 Task: Find connections with filter location Kātrās with filter topic #Projectmanagements with filter profile language German with filter current company Thomson Reuters with filter school Apeejay Stya Education (Svran Foundation) with filter industry Paint, Coating, and Adhesive Manufacturing with filter service category Public Relations with filter keywords title Purchasing Staff
Action: Mouse moved to (144, 248)
Screenshot: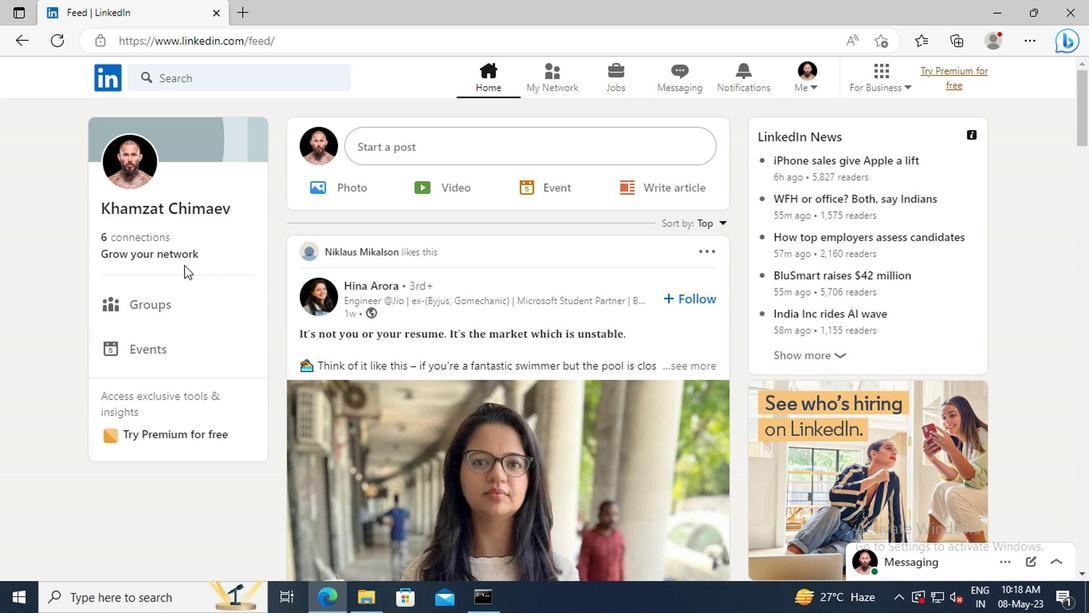 
Action: Mouse pressed left at (144, 248)
Screenshot: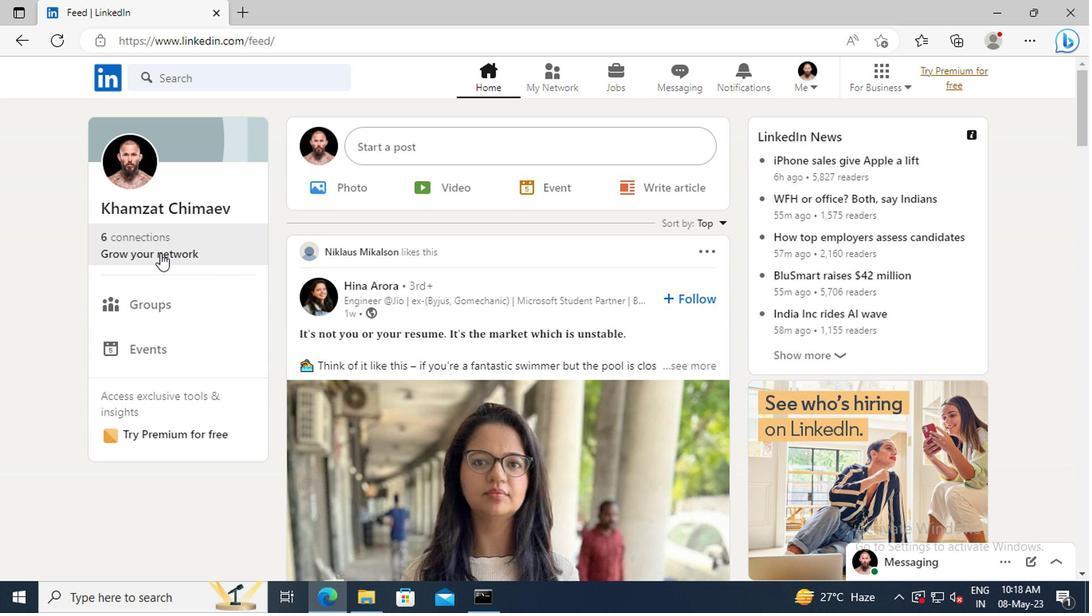 
Action: Mouse moved to (160, 171)
Screenshot: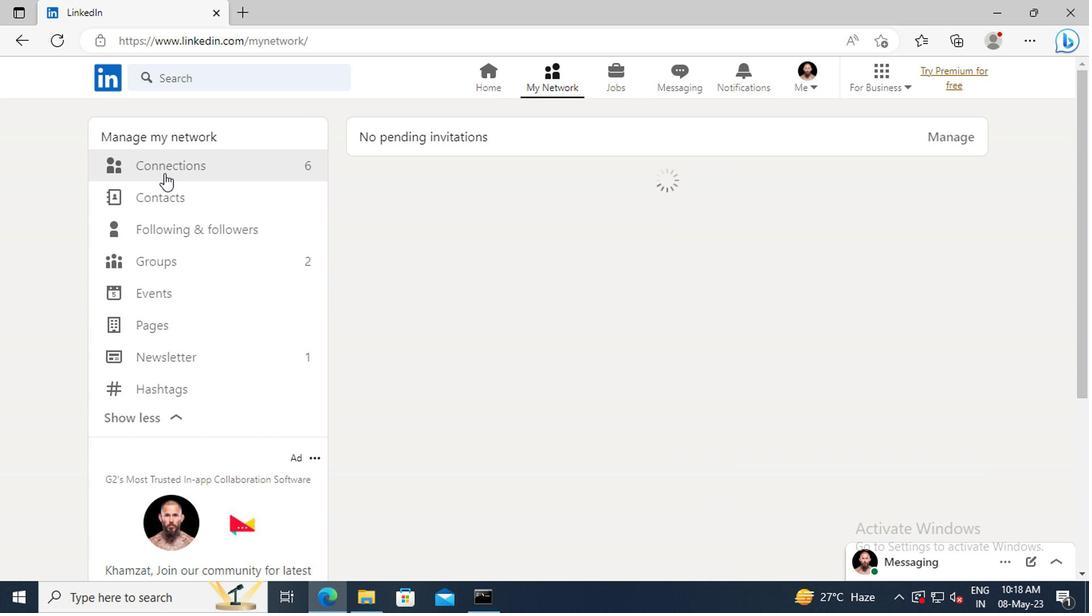 
Action: Mouse pressed left at (160, 171)
Screenshot: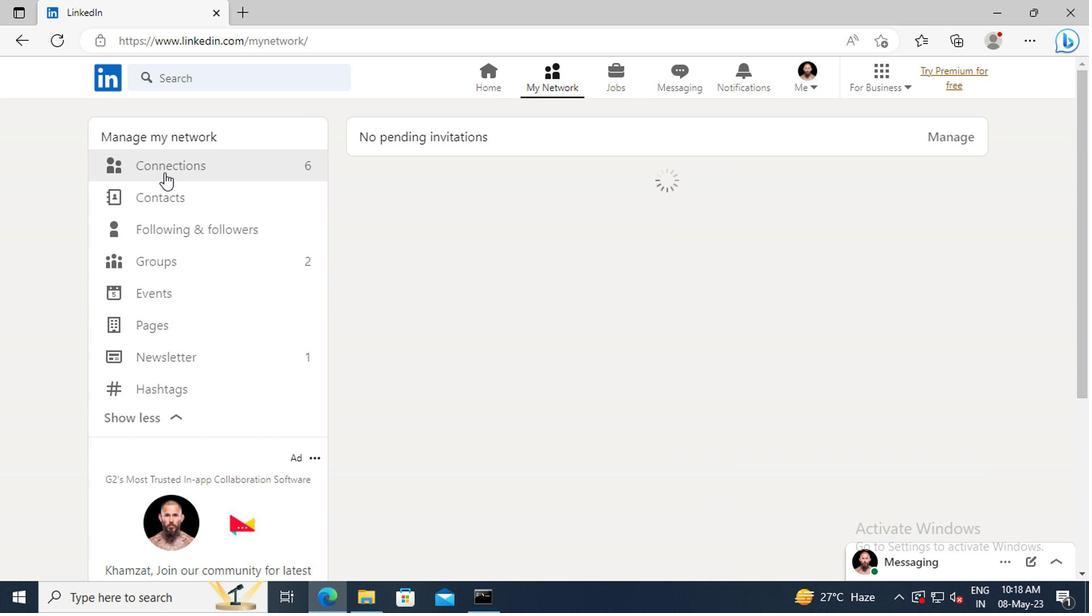
Action: Mouse moved to (653, 173)
Screenshot: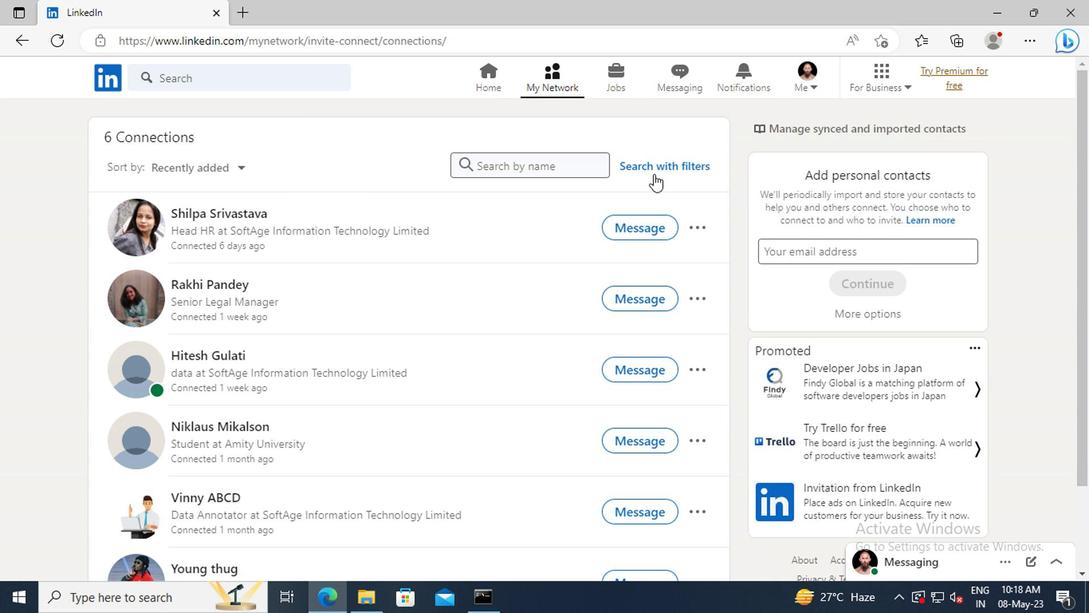 
Action: Mouse pressed left at (653, 173)
Screenshot: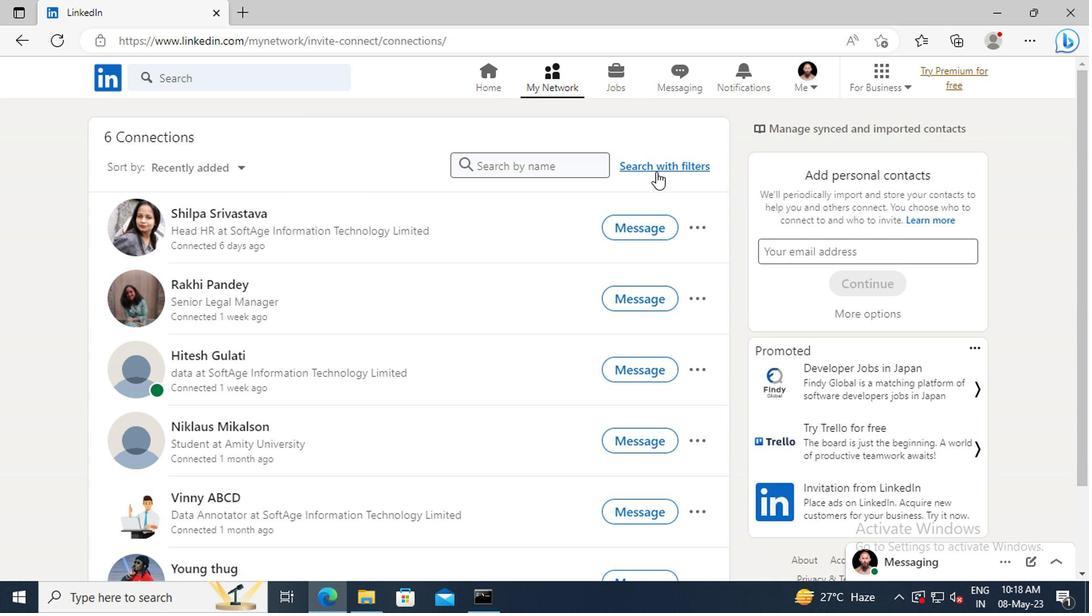 
Action: Mouse moved to (599, 126)
Screenshot: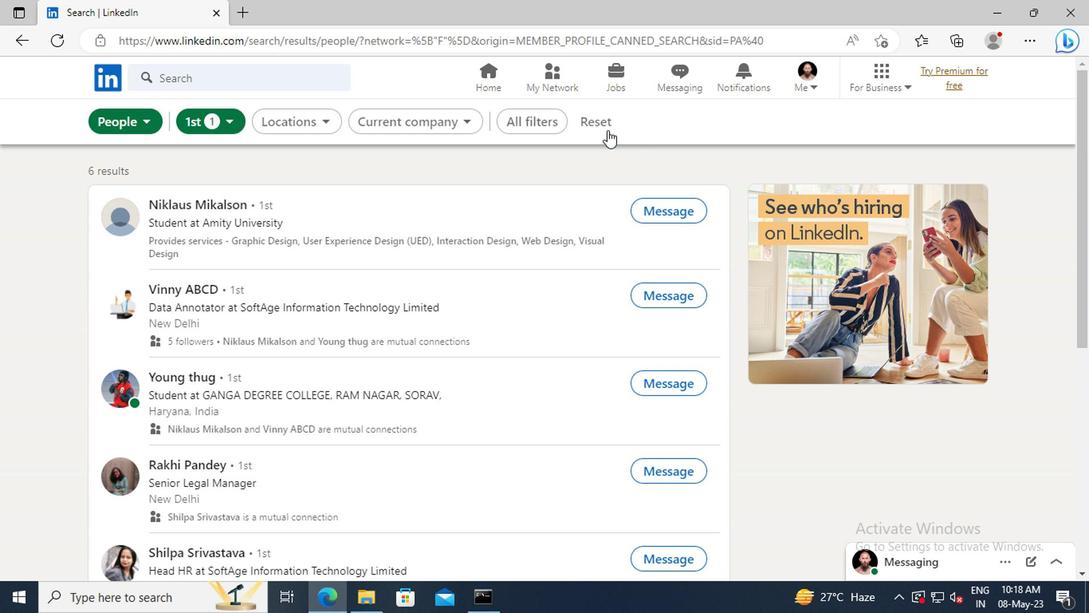 
Action: Mouse pressed left at (599, 126)
Screenshot: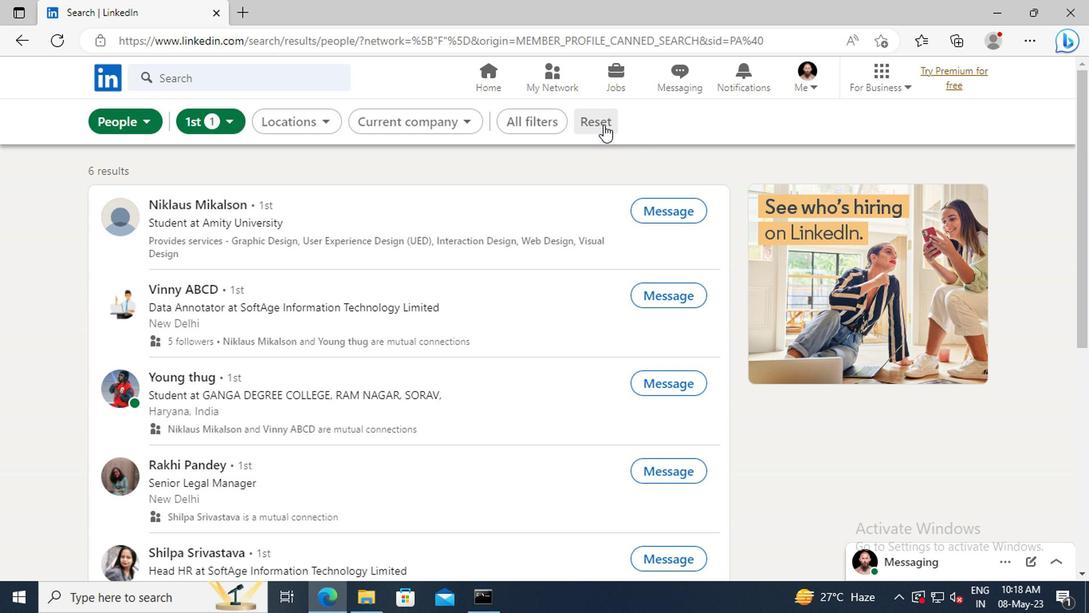 
Action: Mouse moved to (581, 126)
Screenshot: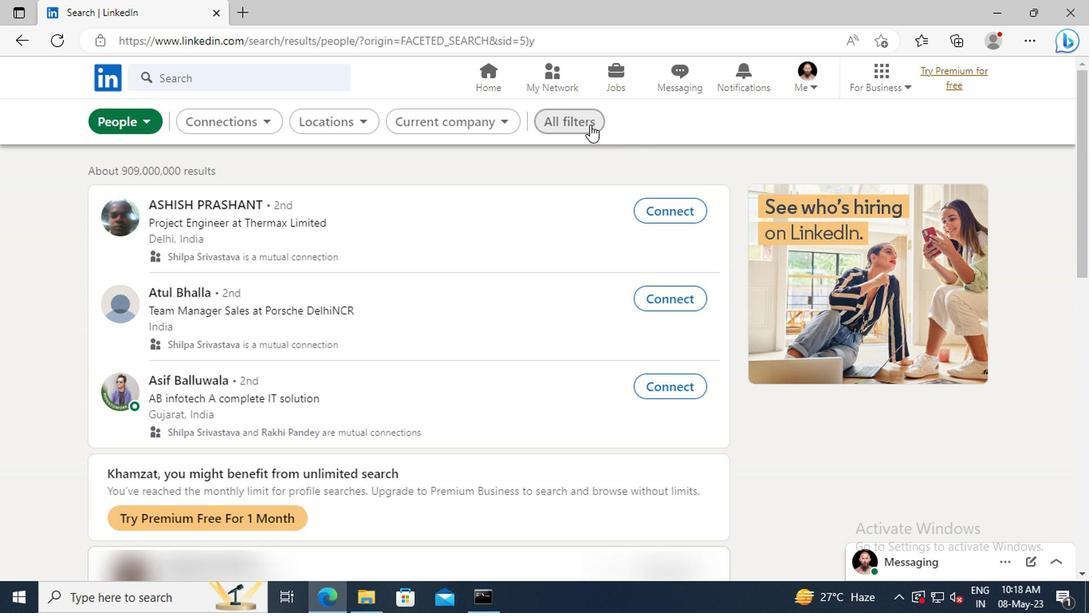 
Action: Mouse pressed left at (581, 126)
Screenshot: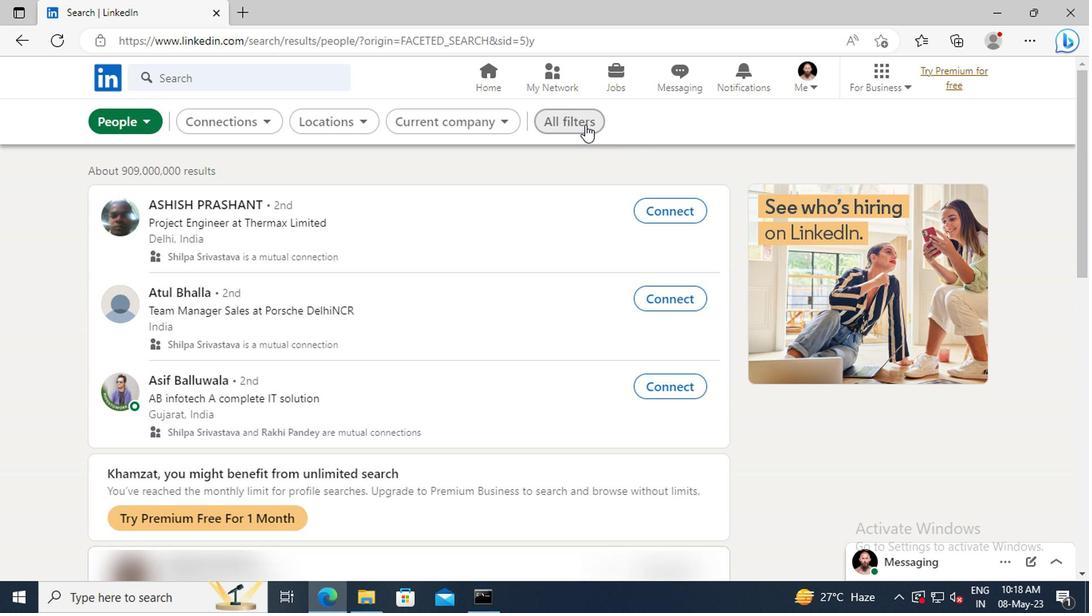 
Action: Mouse moved to (896, 289)
Screenshot: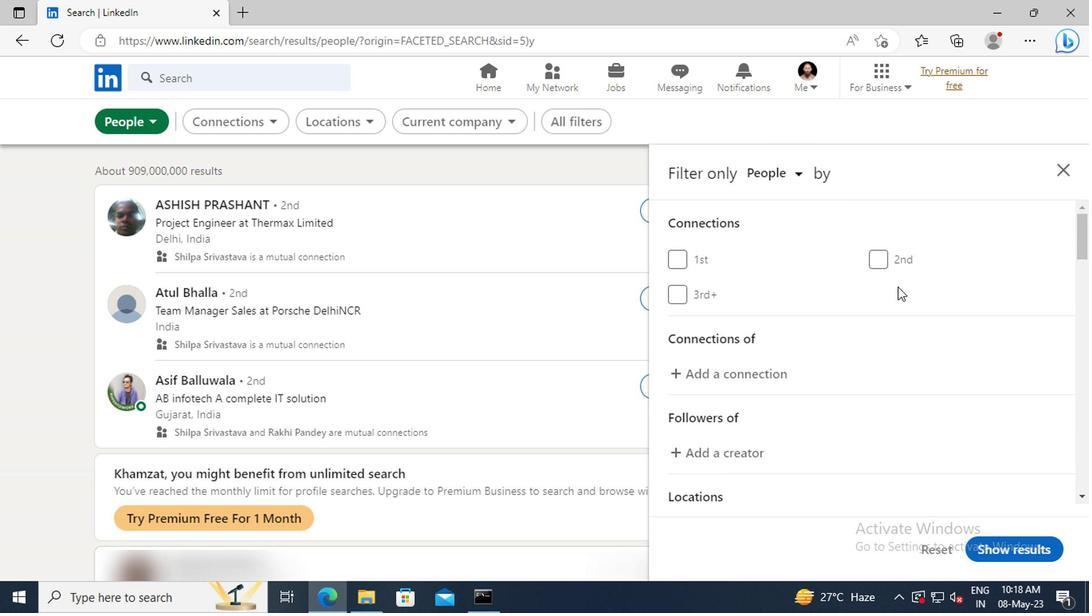 
Action: Mouse scrolled (896, 288) with delta (0, -1)
Screenshot: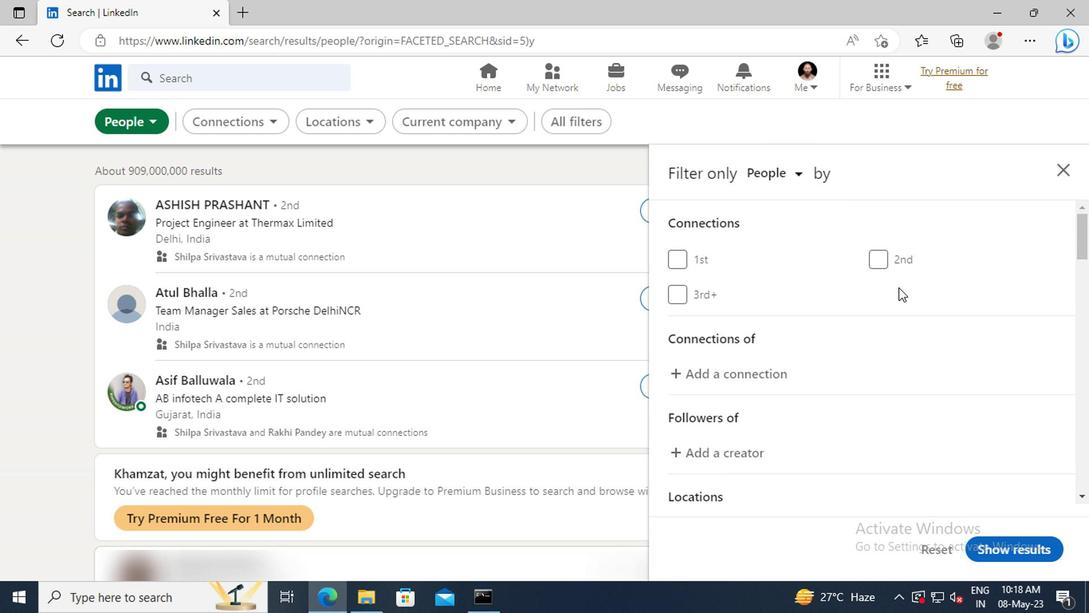 
Action: Mouse scrolled (896, 288) with delta (0, -1)
Screenshot: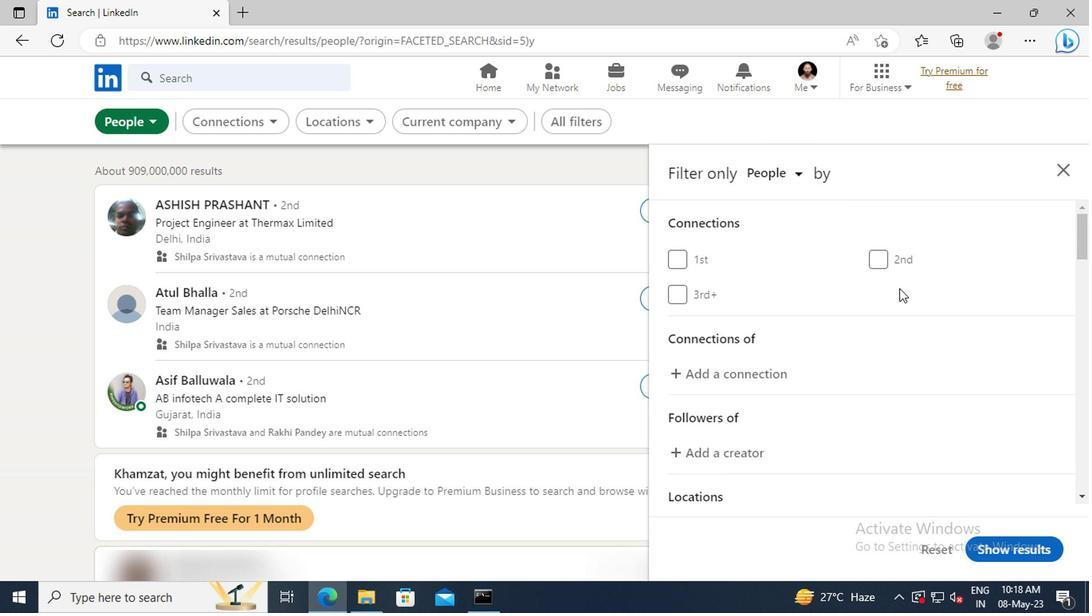 
Action: Mouse scrolled (896, 288) with delta (0, -1)
Screenshot: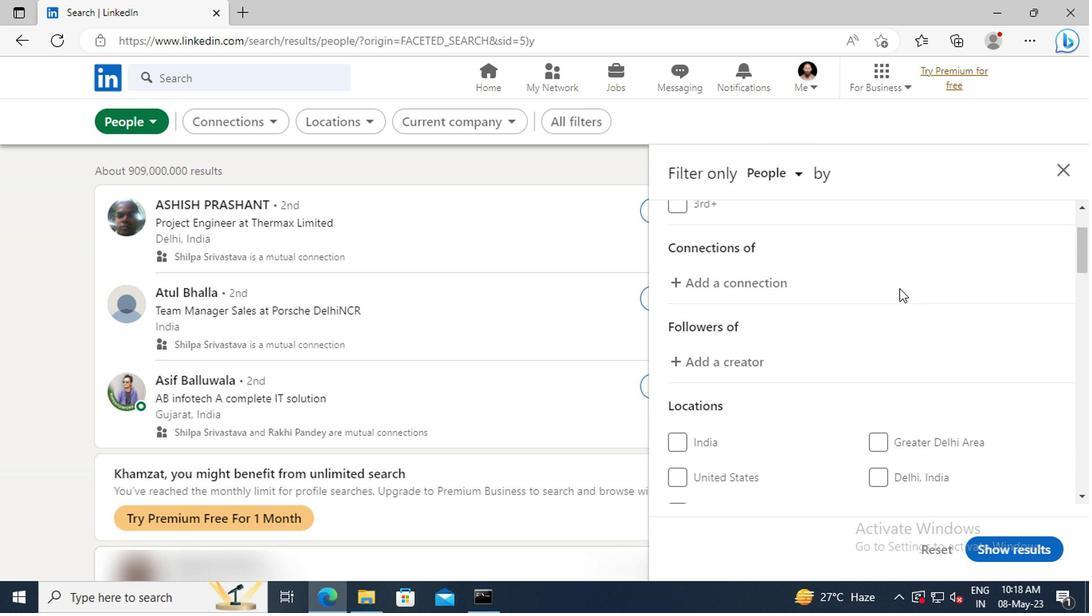 
Action: Mouse scrolled (896, 288) with delta (0, -1)
Screenshot: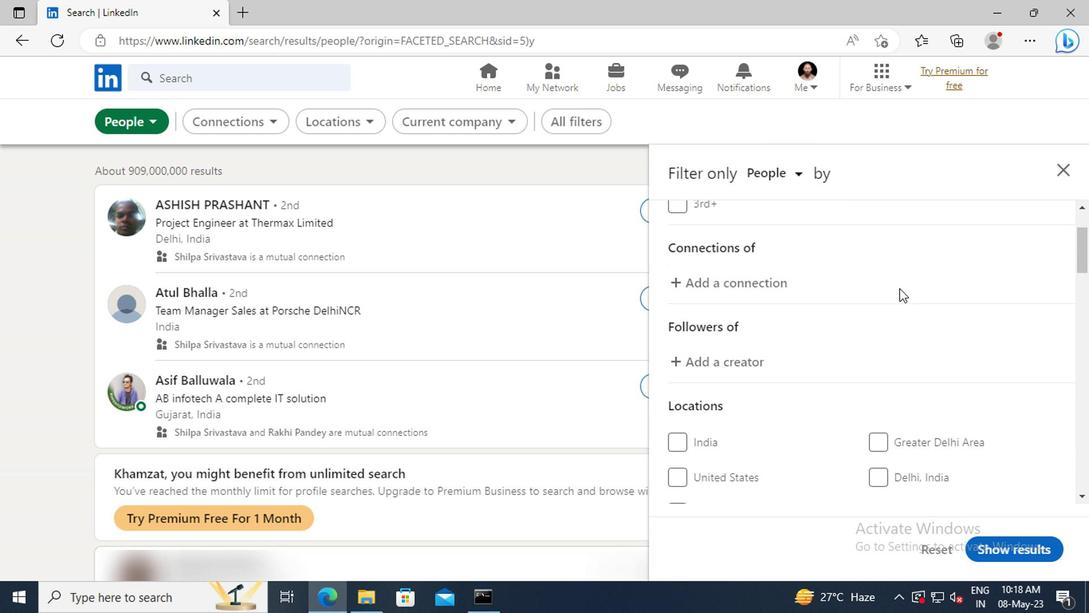 
Action: Mouse scrolled (896, 288) with delta (0, -1)
Screenshot: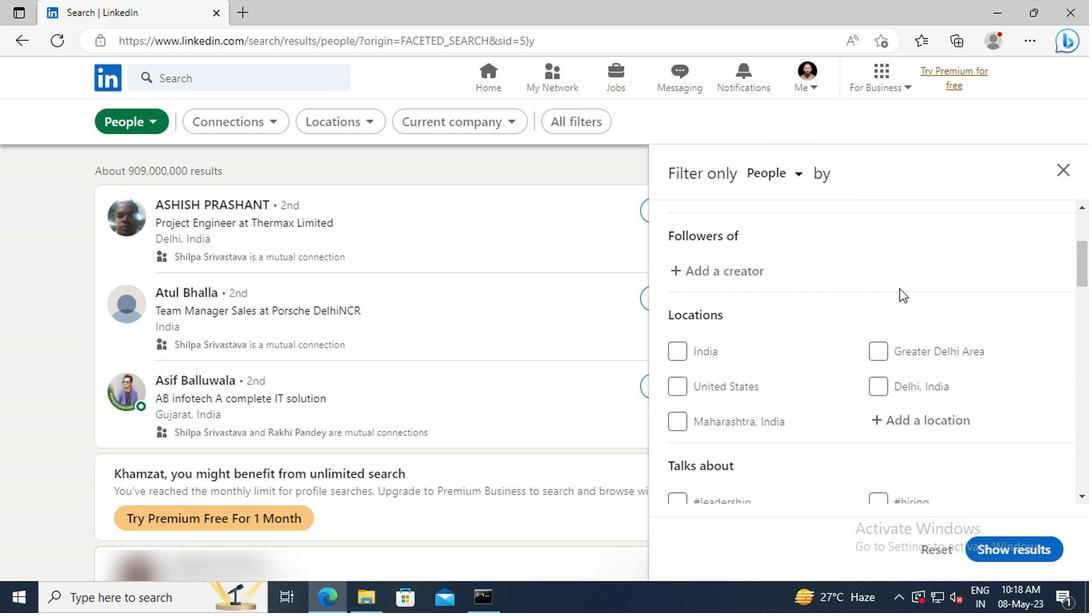 
Action: Mouse moved to (898, 371)
Screenshot: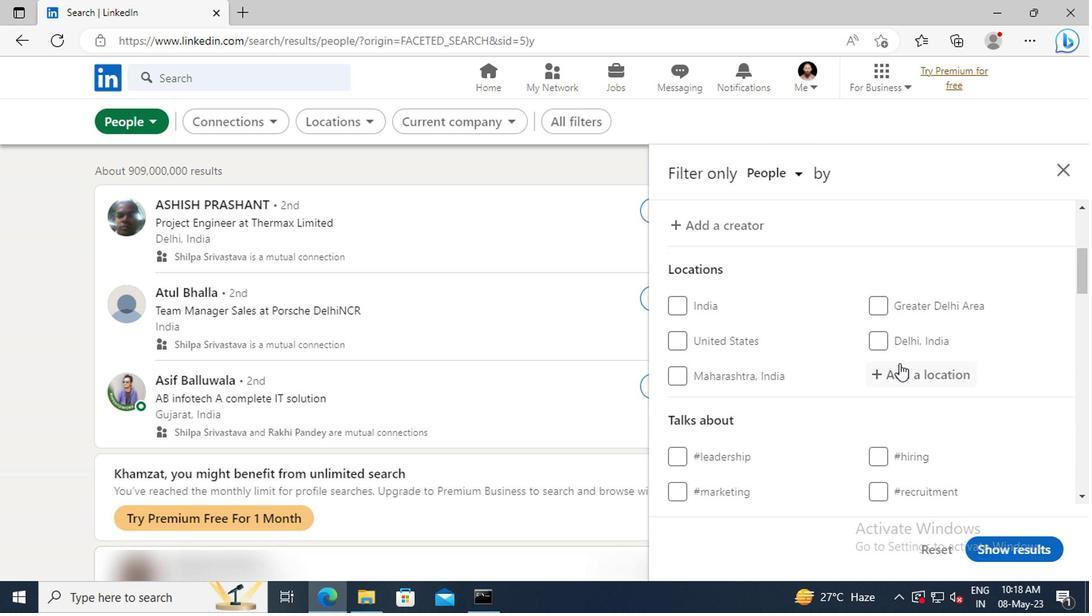
Action: Mouse pressed left at (898, 371)
Screenshot: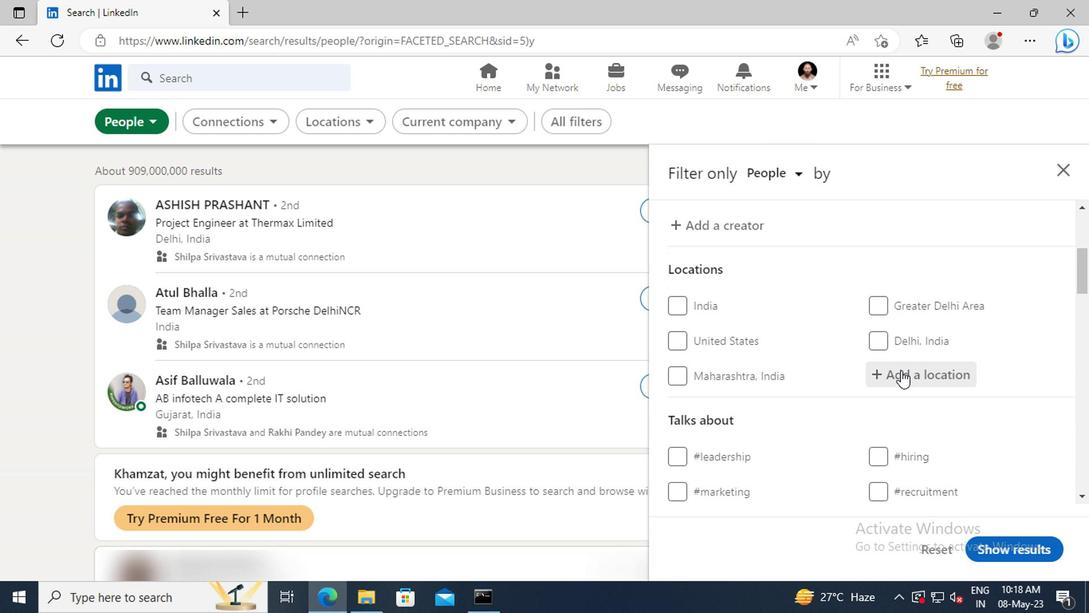 
Action: Mouse moved to (898, 372)
Screenshot: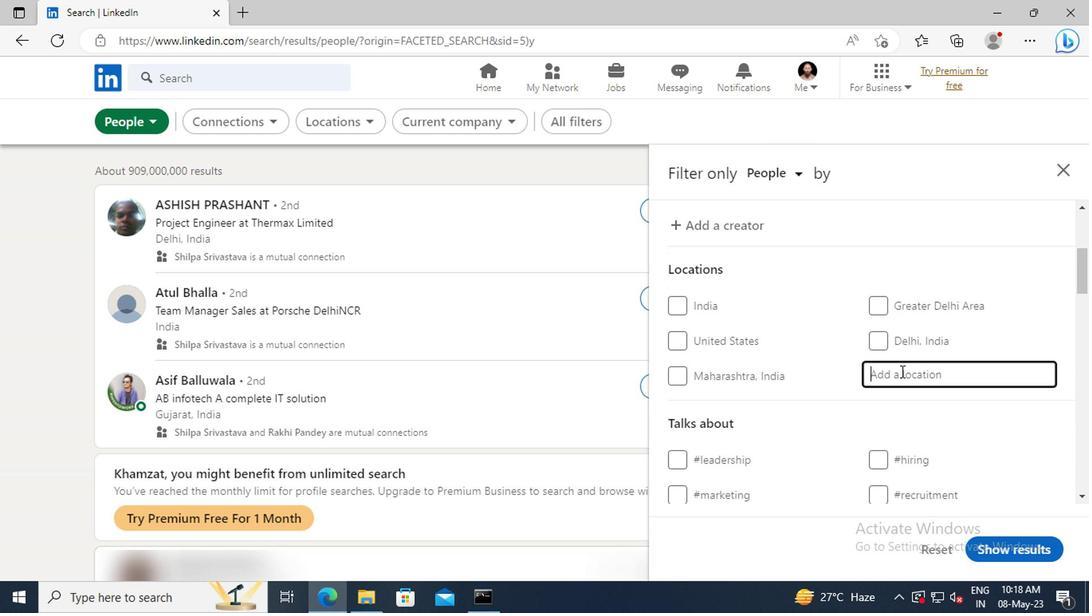 
Action: Key pressed <Key.shift>KATRAS<Key.enter>
Screenshot: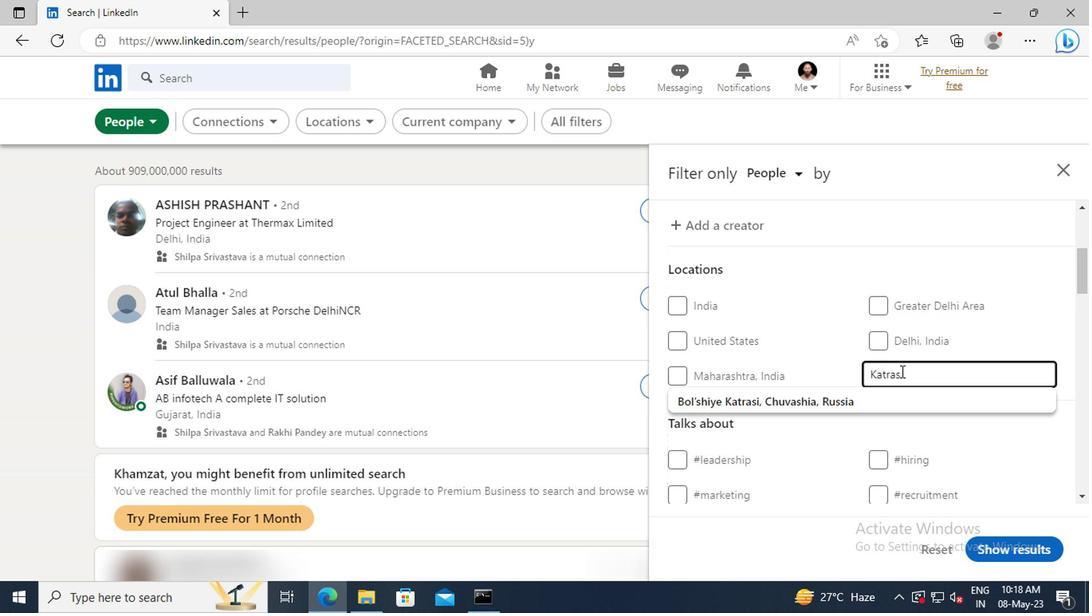 
Action: Mouse moved to (898, 372)
Screenshot: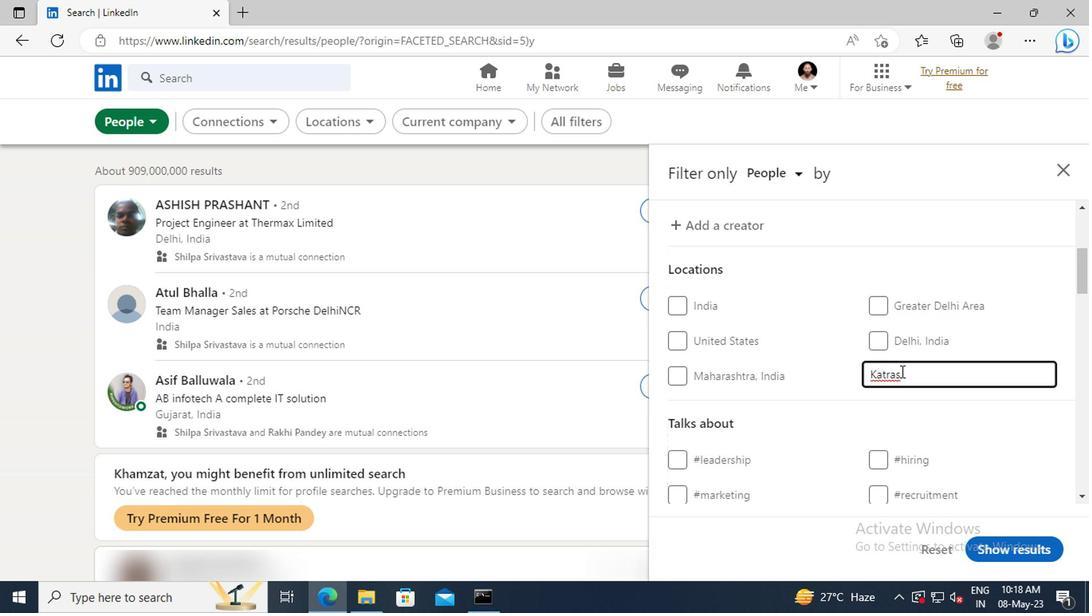 
Action: Mouse scrolled (898, 371) with delta (0, 0)
Screenshot: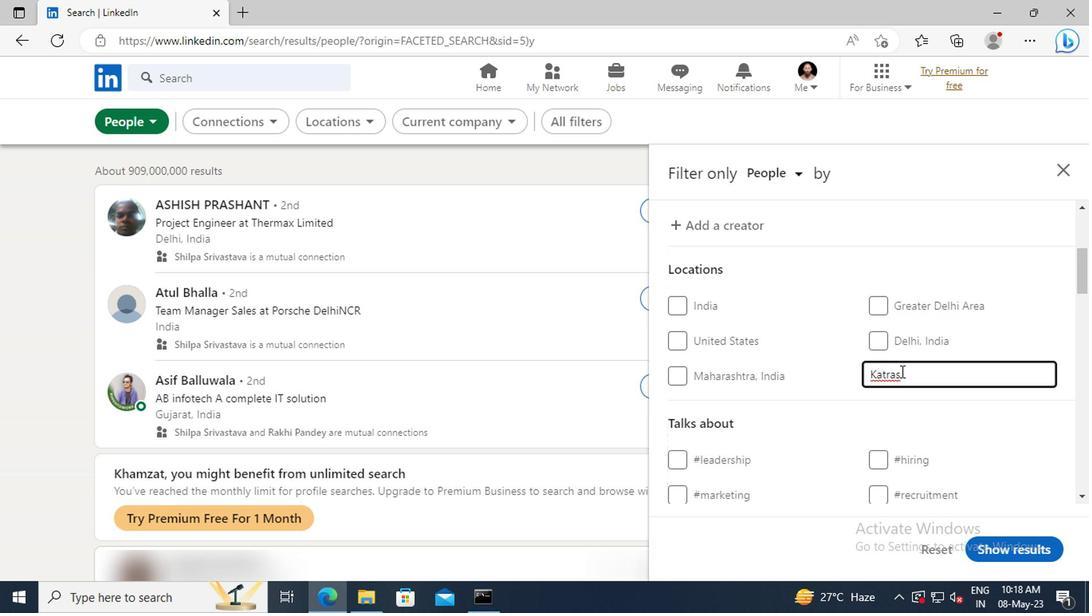 
Action: Mouse scrolled (898, 371) with delta (0, 0)
Screenshot: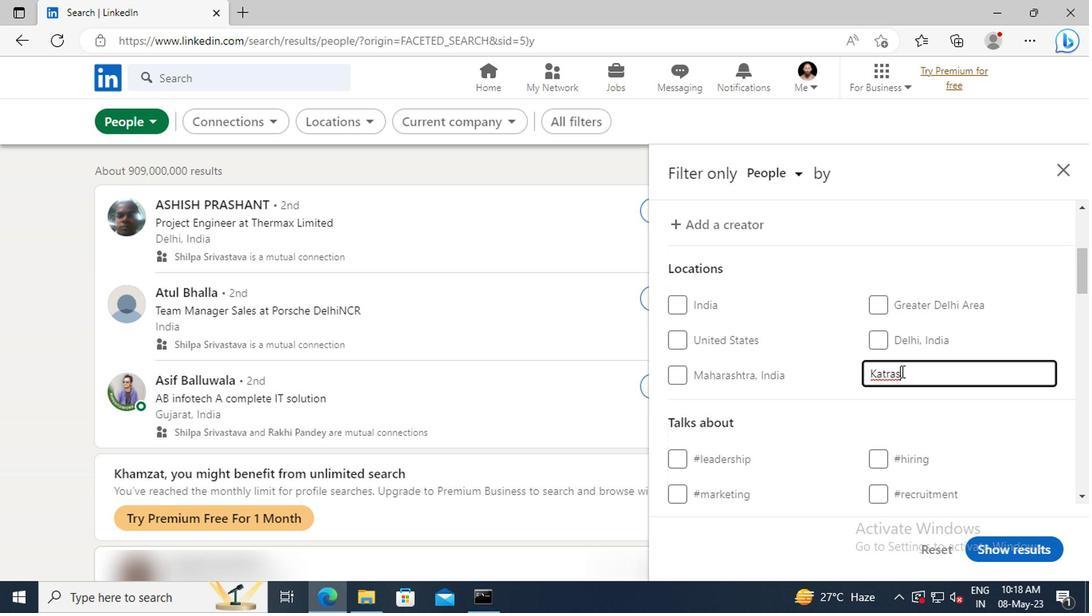 
Action: Mouse moved to (896, 366)
Screenshot: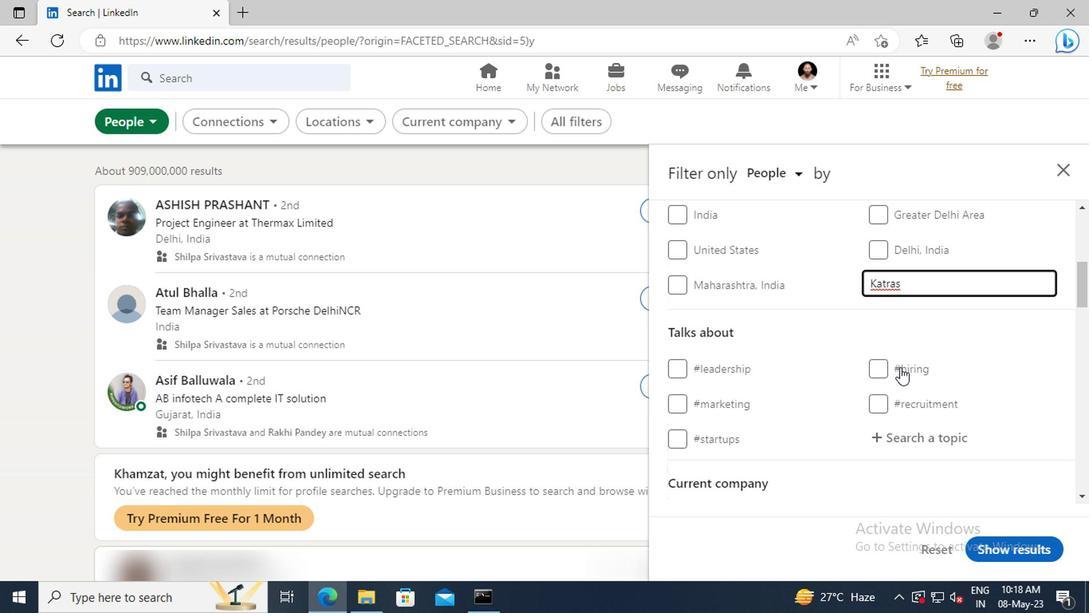 
Action: Mouse scrolled (896, 364) with delta (0, -1)
Screenshot: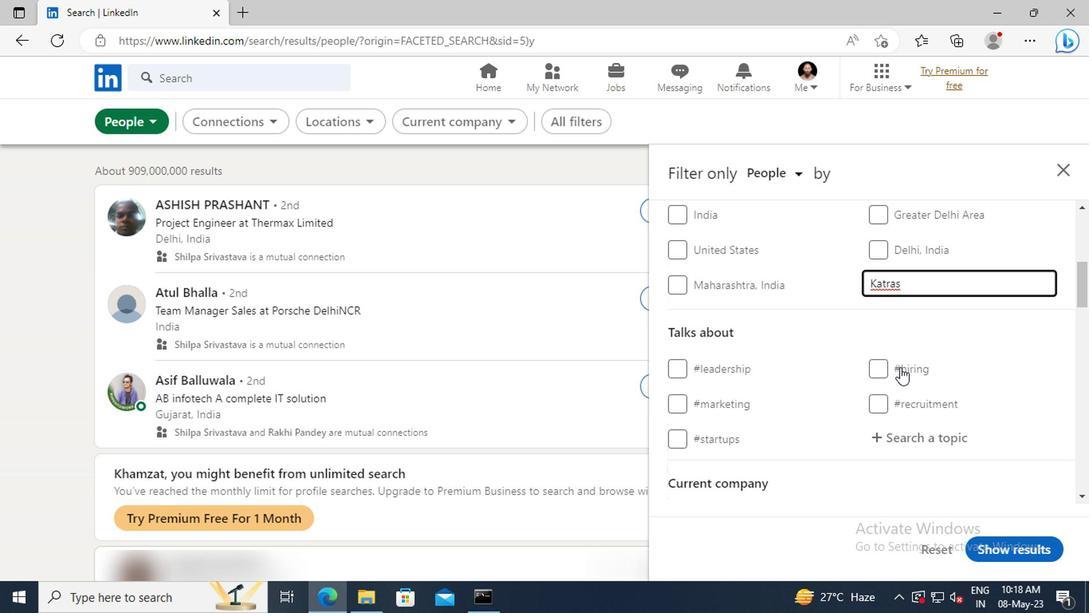 
Action: Mouse moved to (894, 392)
Screenshot: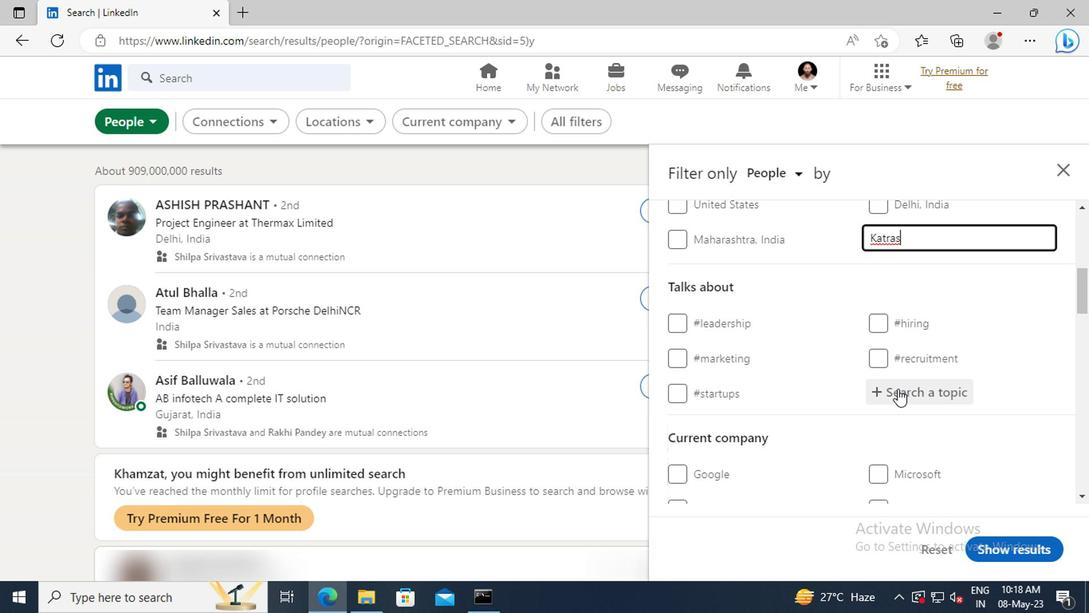 
Action: Mouse pressed left at (894, 392)
Screenshot: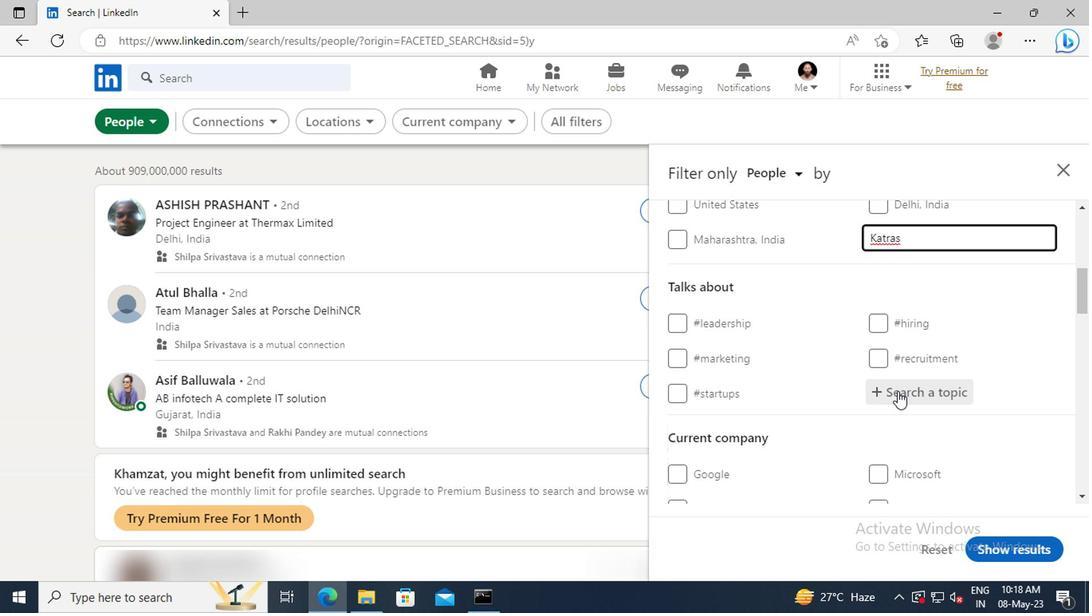 
Action: Key pressed <Key.shift>PROJECTMANAGEMENTS<Key.enter>
Screenshot: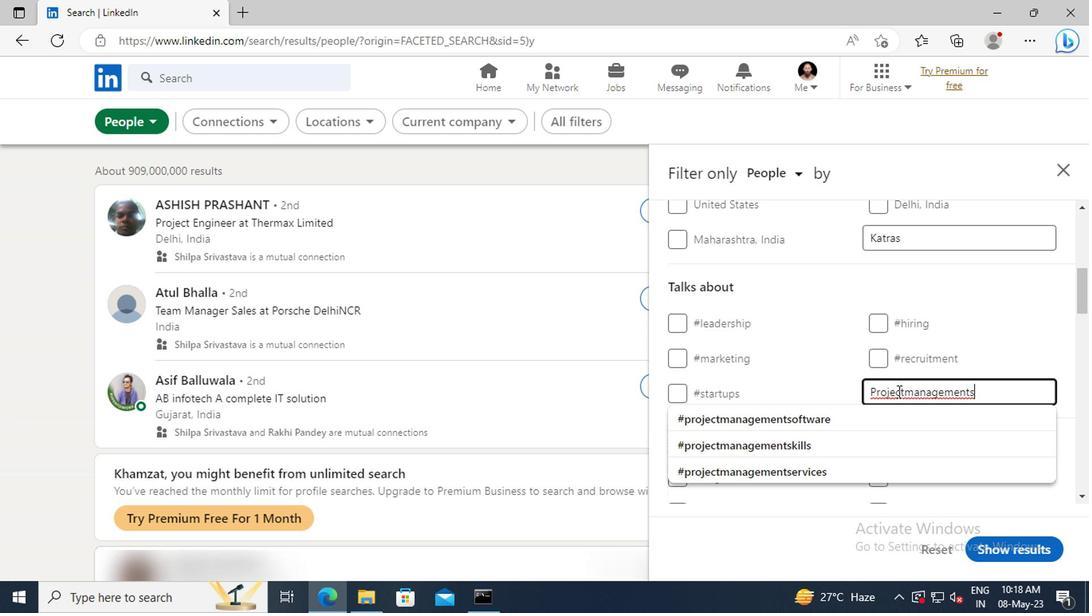 
Action: Mouse scrolled (894, 391) with delta (0, 0)
Screenshot: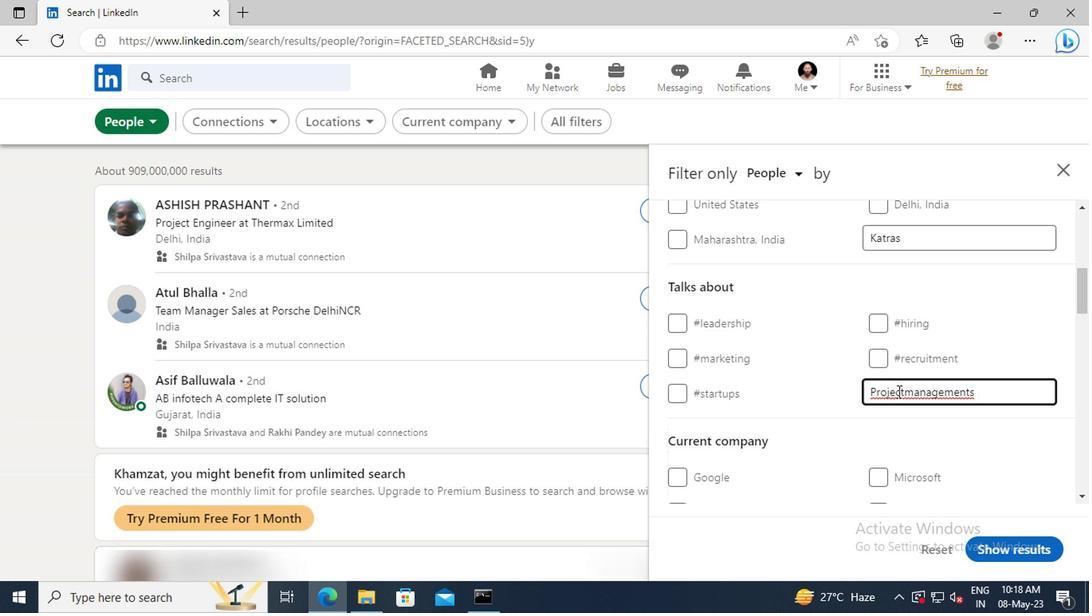 
Action: Mouse scrolled (894, 391) with delta (0, 0)
Screenshot: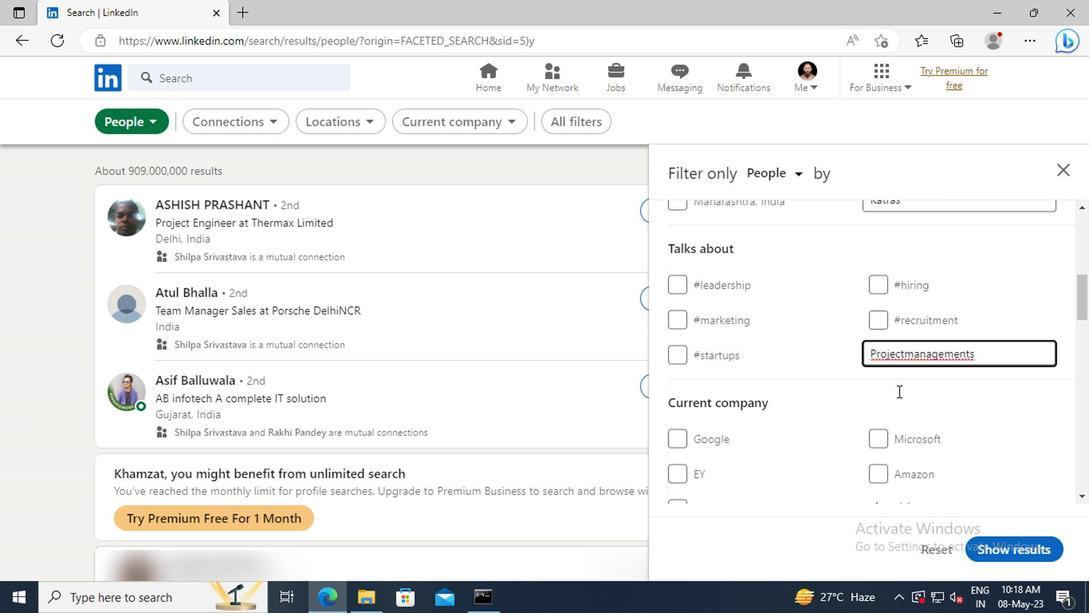 
Action: Mouse scrolled (894, 391) with delta (0, 0)
Screenshot: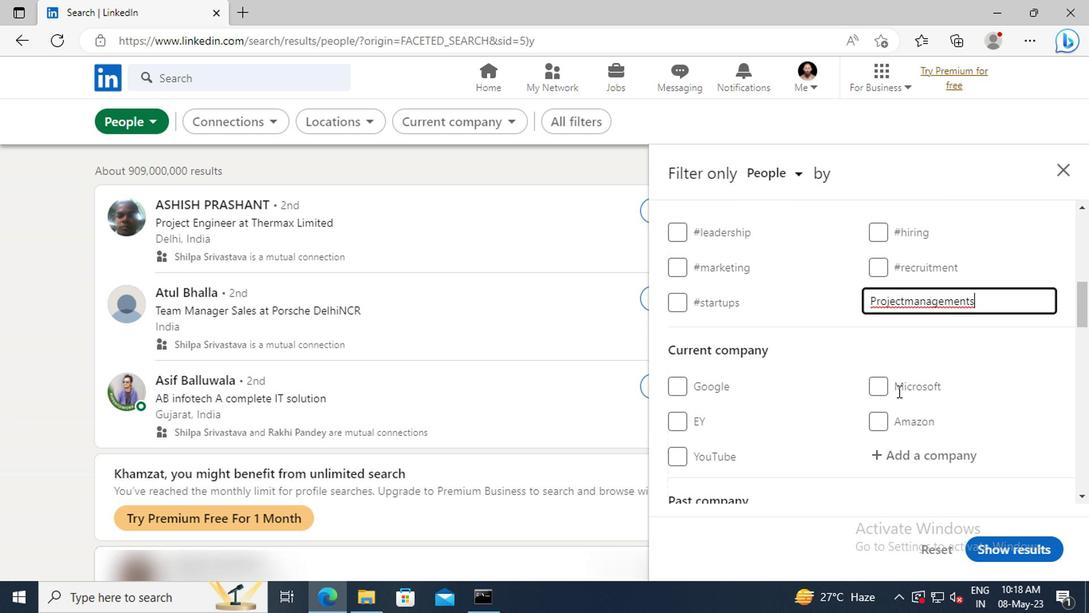 
Action: Mouse scrolled (894, 391) with delta (0, 0)
Screenshot: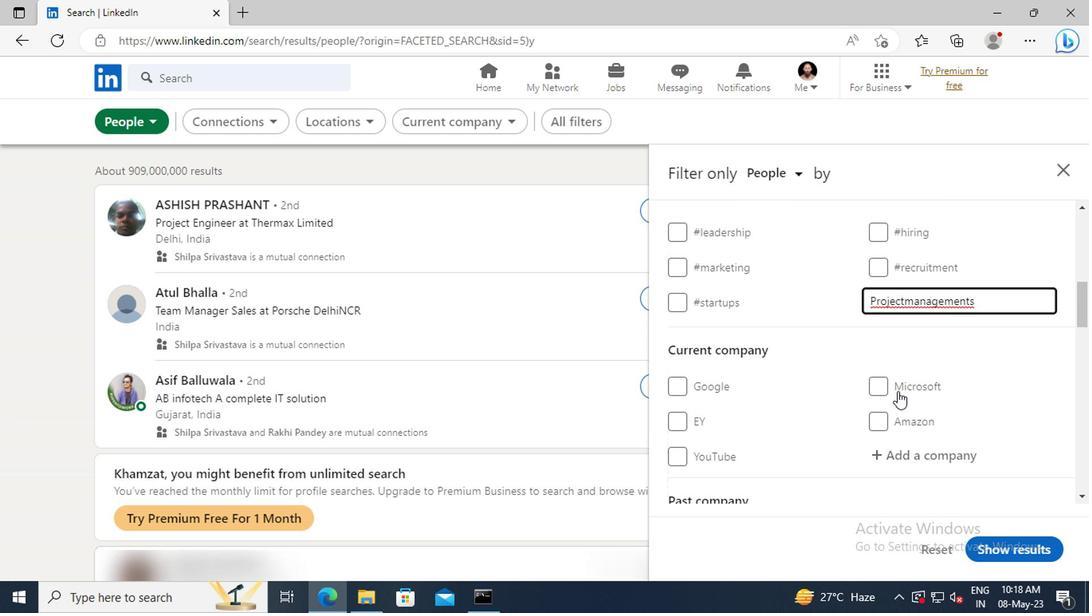 
Action: Mouse scrolled (894, 391) with delta (0, 0)
Screenshot: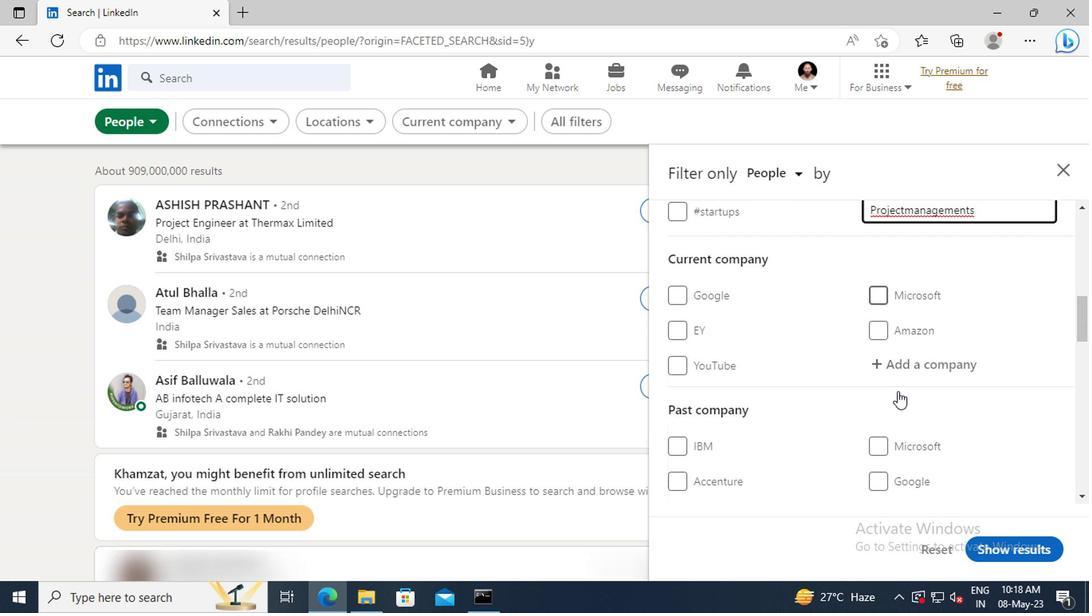 
Action: Mouse scrolled (894, 391) with delta (0, 0)
Screenshot: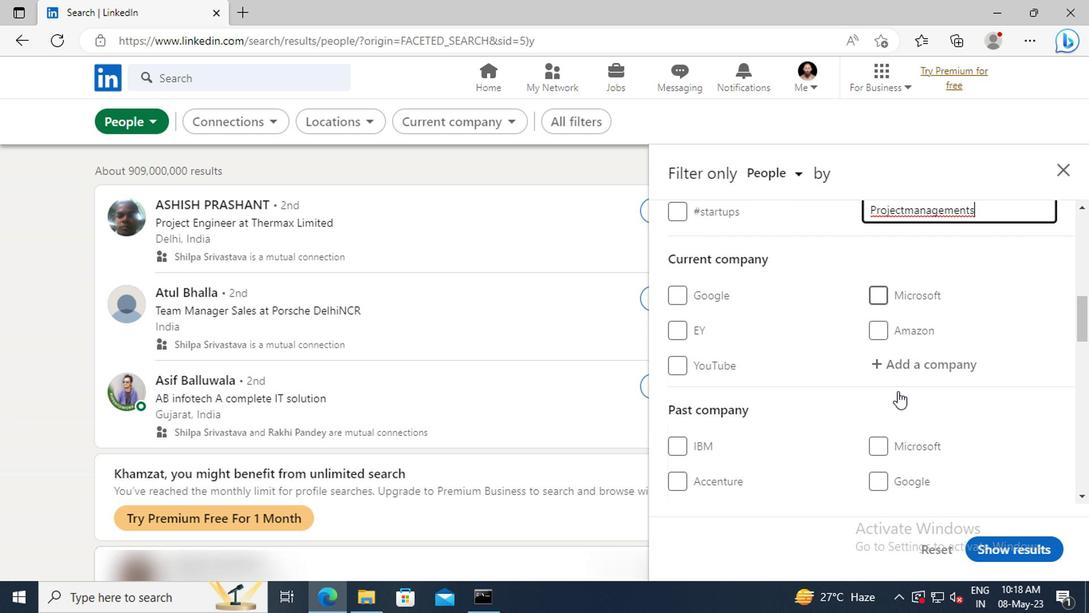 
Action: Mouse scrolled (894, 391) with delta (0, 0)
Screenshot: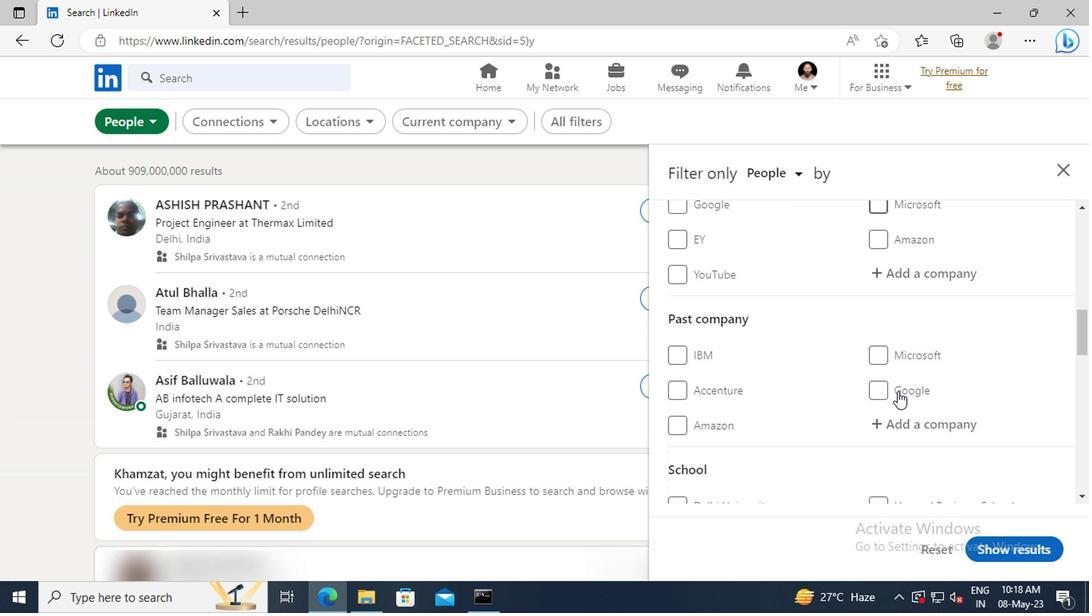 
Action: Mouse scrolled (894, 391) with delta (0, 0)
Screenshot: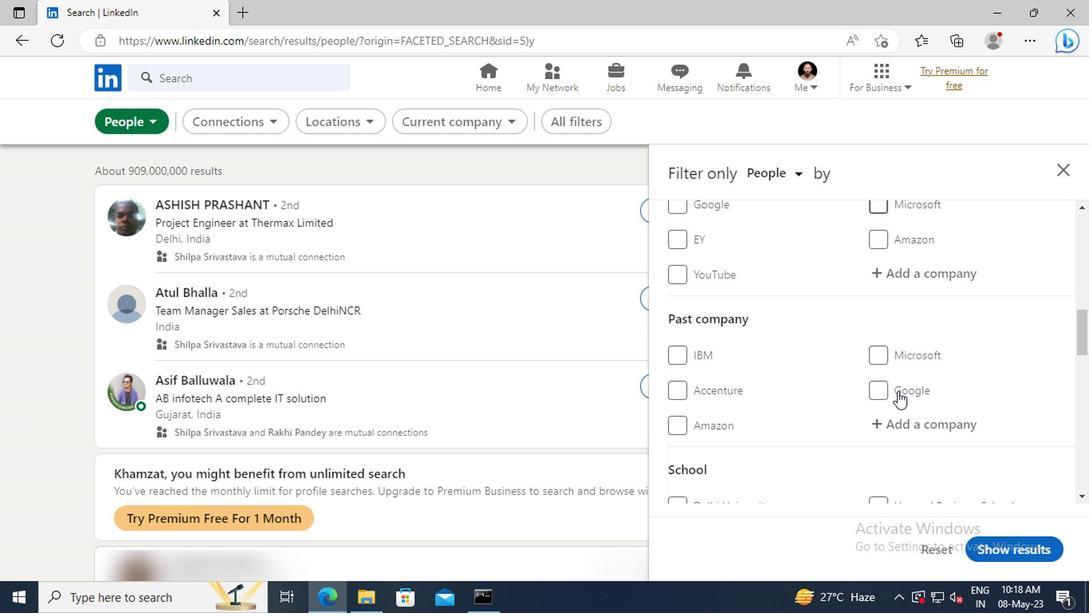
Action: Mouse scrolled (894, 391) with delta (0, 0)
Screenshot: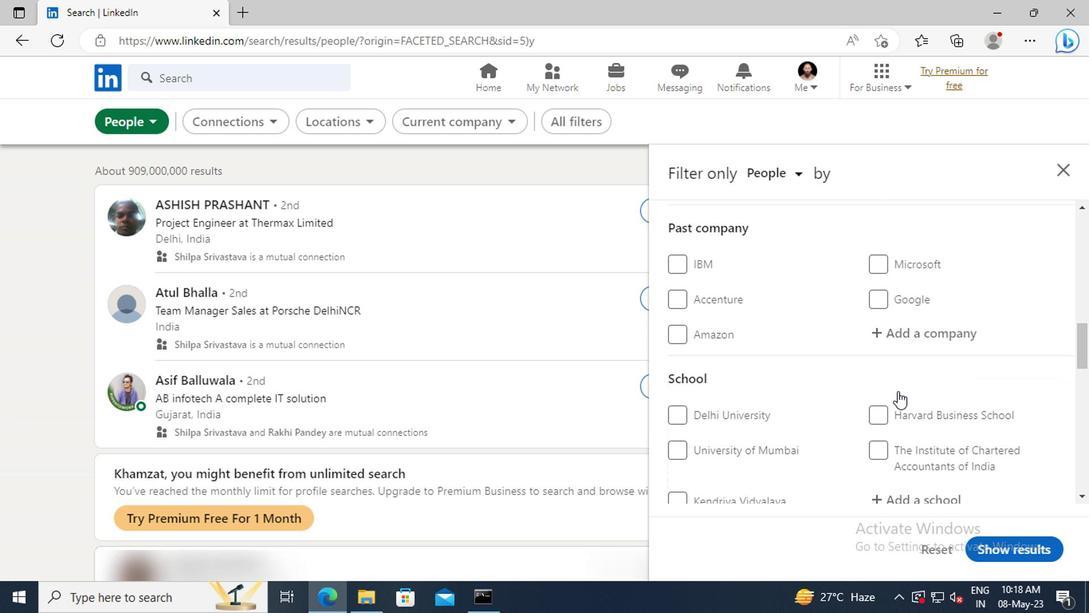 
Action: Mouse scrolled (894, 391) with delta (0, 0)
Screenshot: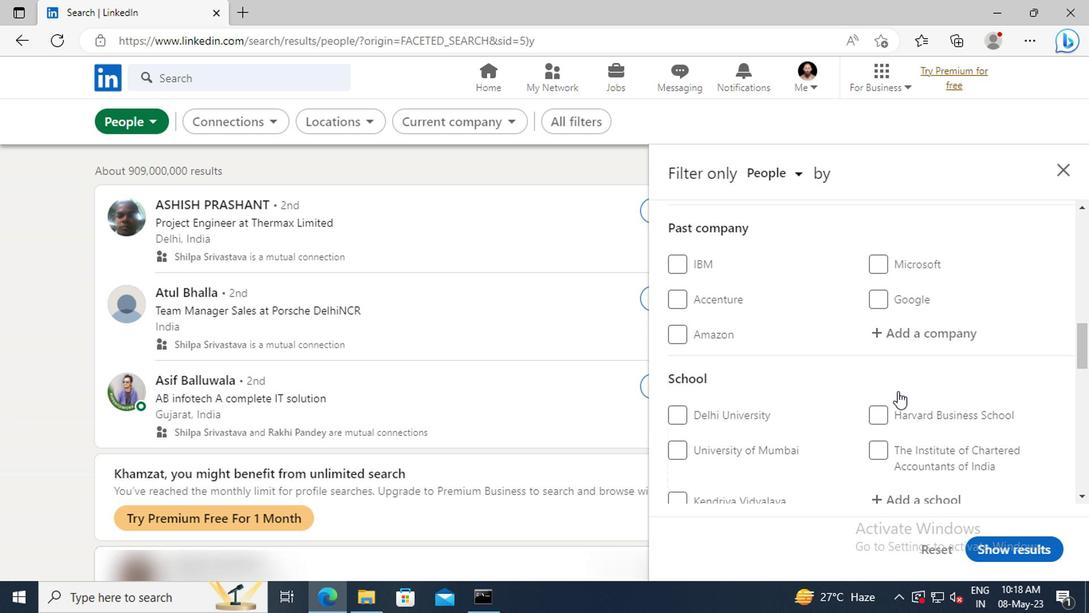 
Action: Mouse scrolled (894, 391) with delta (0, 0)
Screenshot: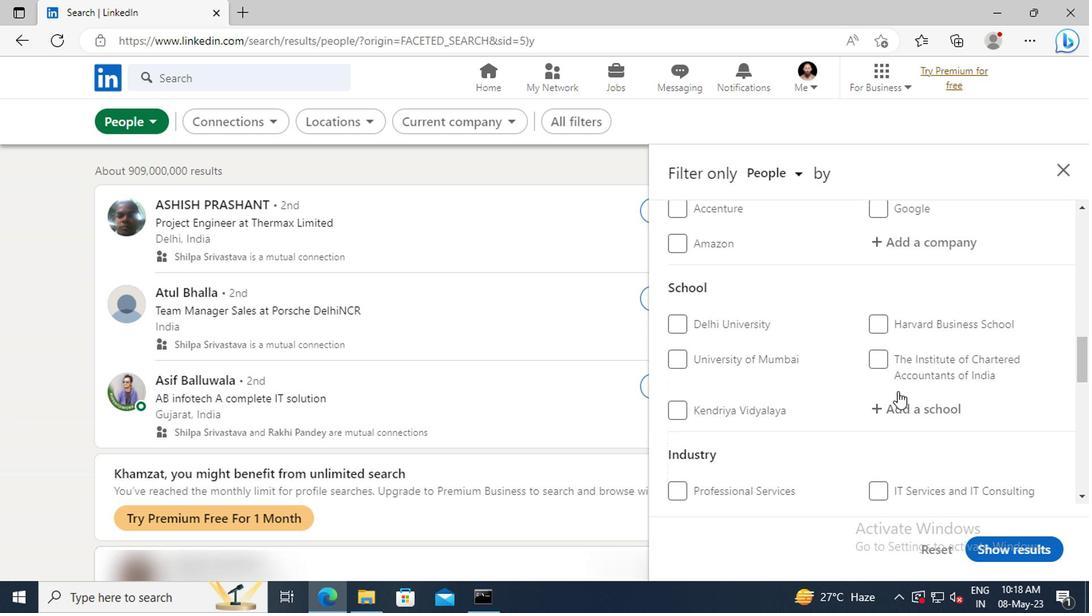 
Action: Mouse scrolled (894, 391) with delta (0, 0)
Screenshot: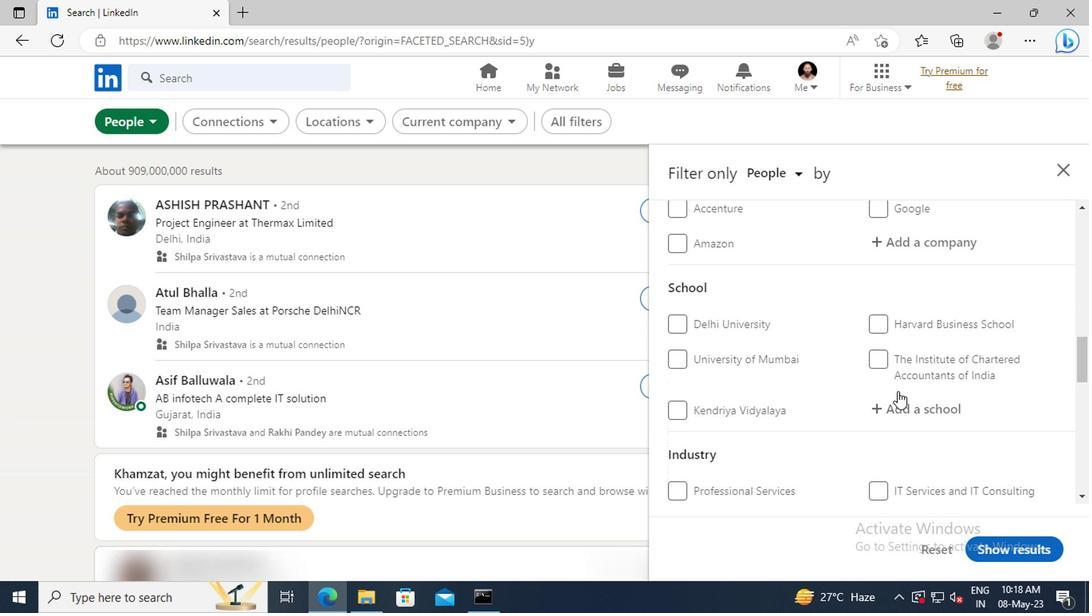 
Action: Mouse scrolled (894, 391) with delta (0, 0)
Screenshot: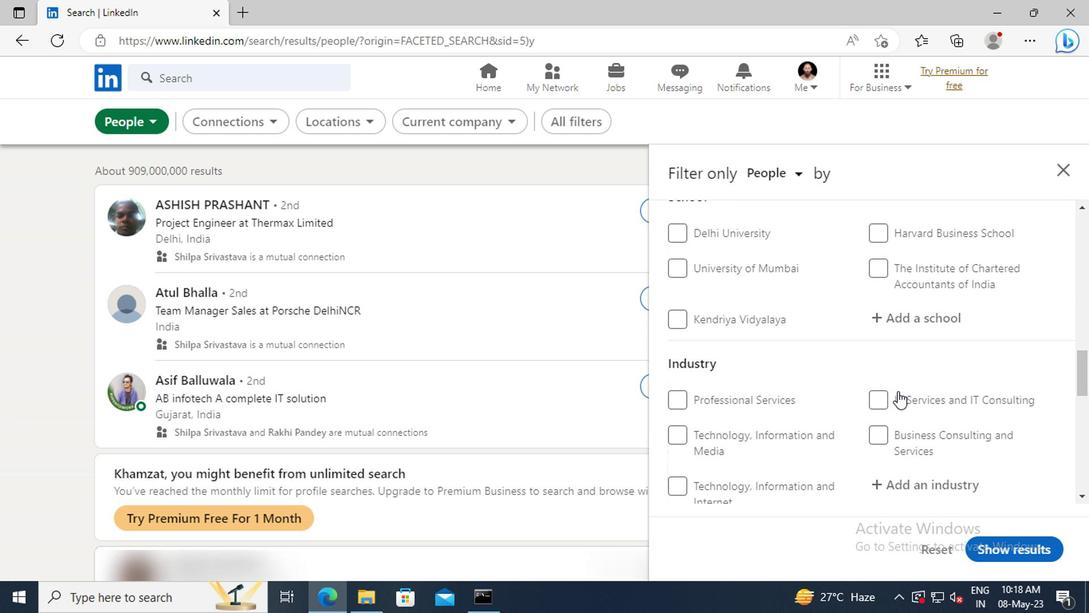 
Action: Mouse scrolled (894, 391) with delta (0, 0)
Screenshot: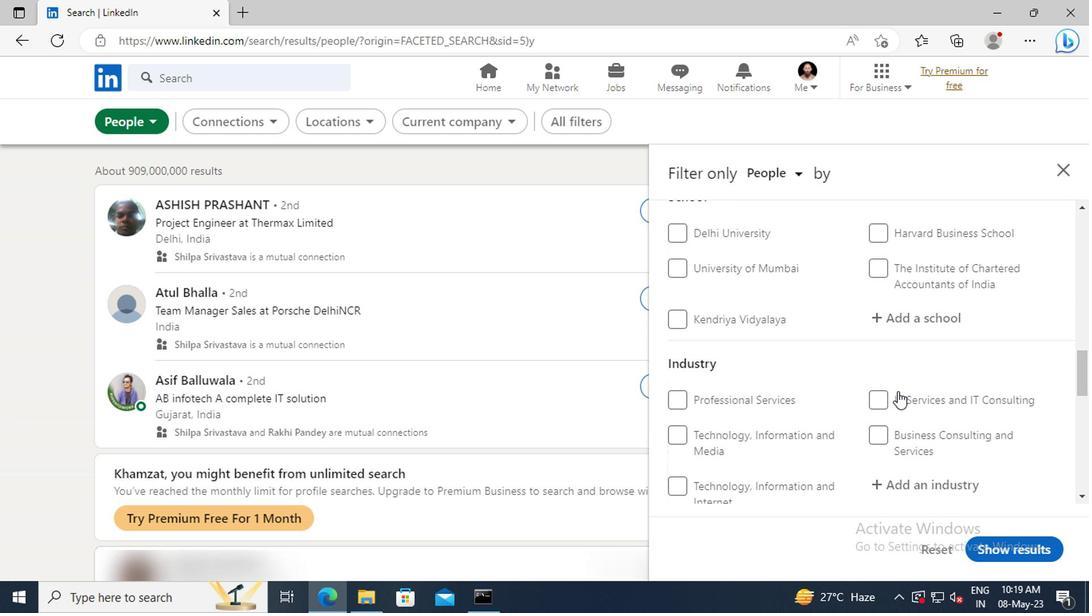 
Action: Mouse scrolled (894, 391) with delta (0, 0)
Screenshot: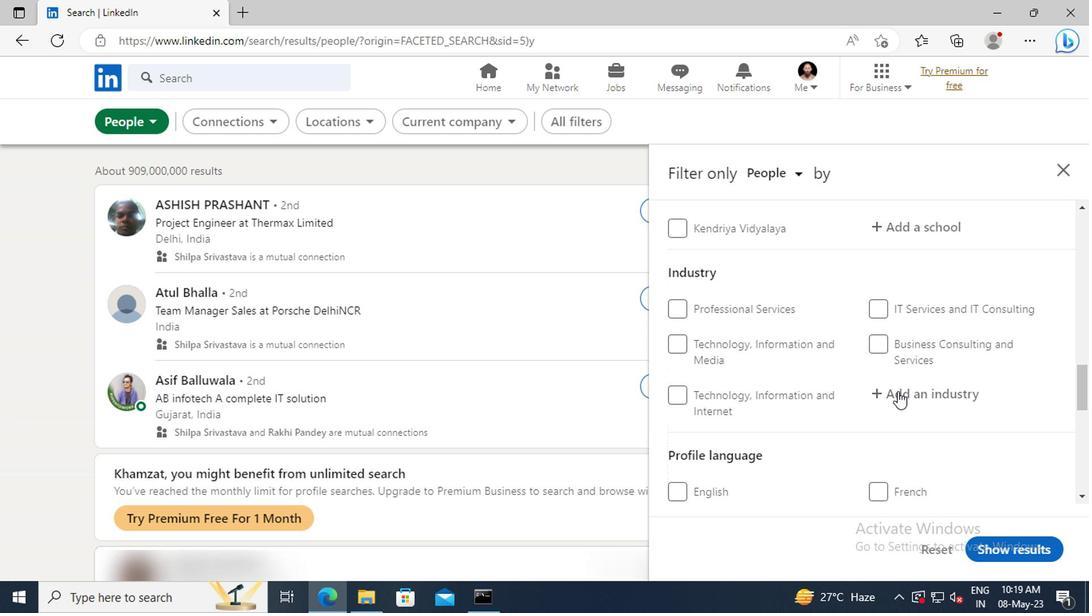 
Action: Mouse scrolled (894, 391) with delta (0, 0)
Screenshot: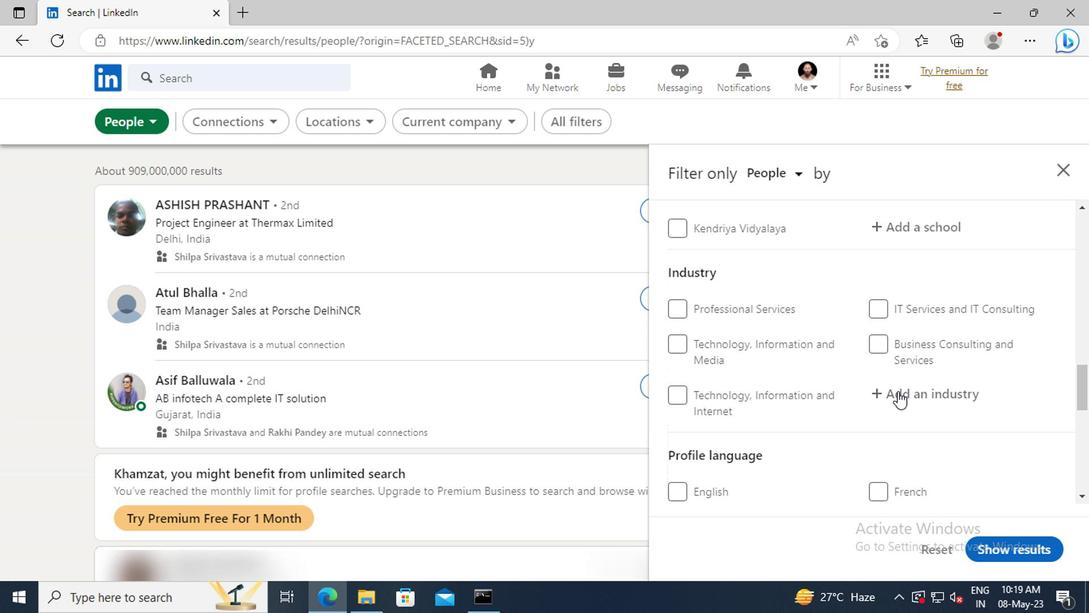 
Action: Mouse moved to (680, 477)
Screenshot: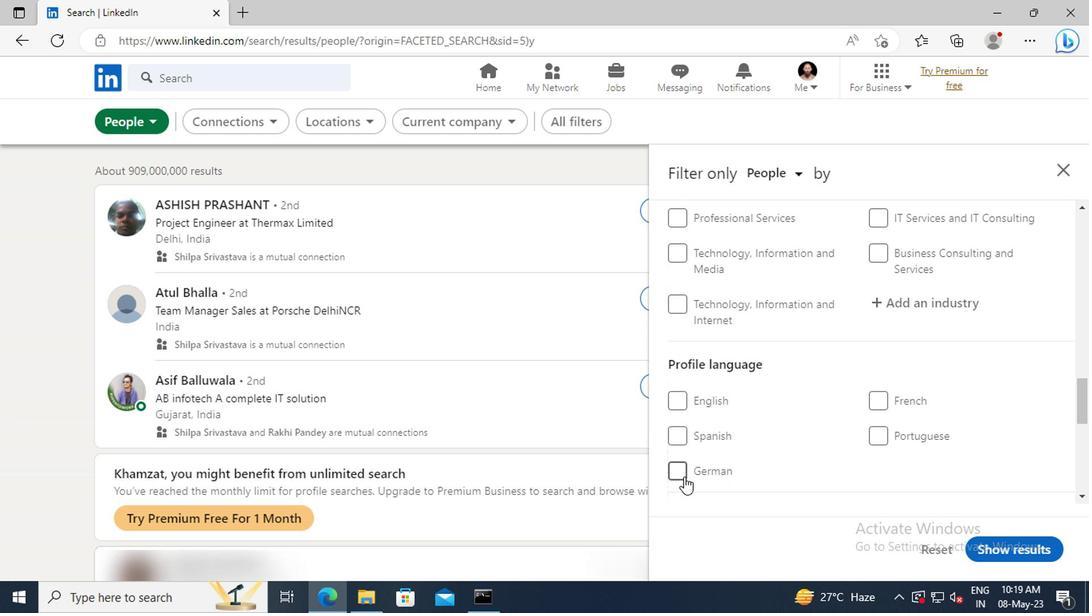 
Action: Mouse pressed left at (680, 477)
Screenshot: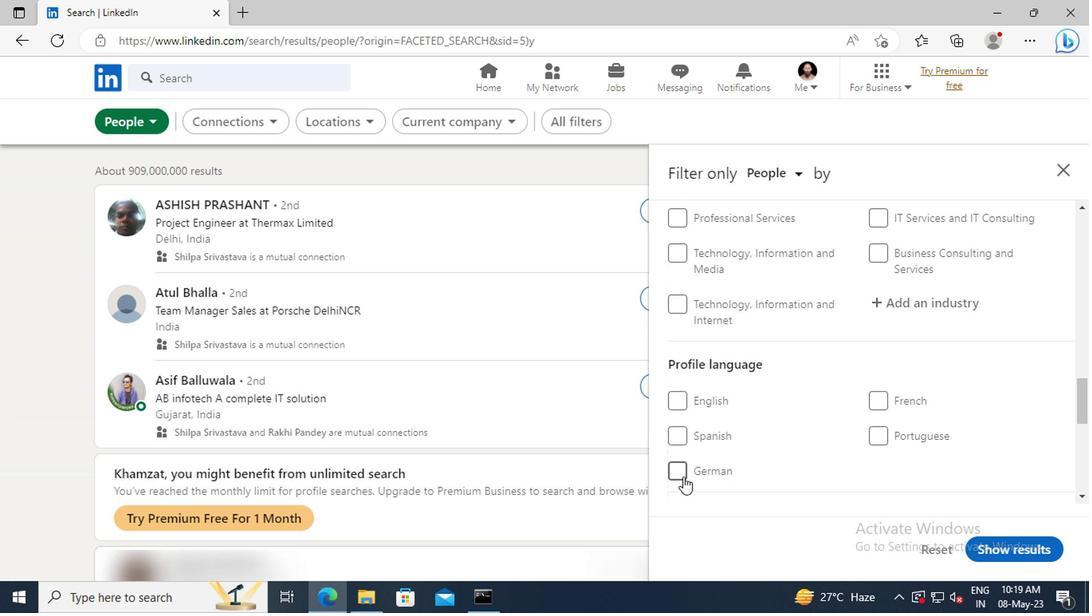 
Action: Mouse moved to (873, 430)
Screenshot: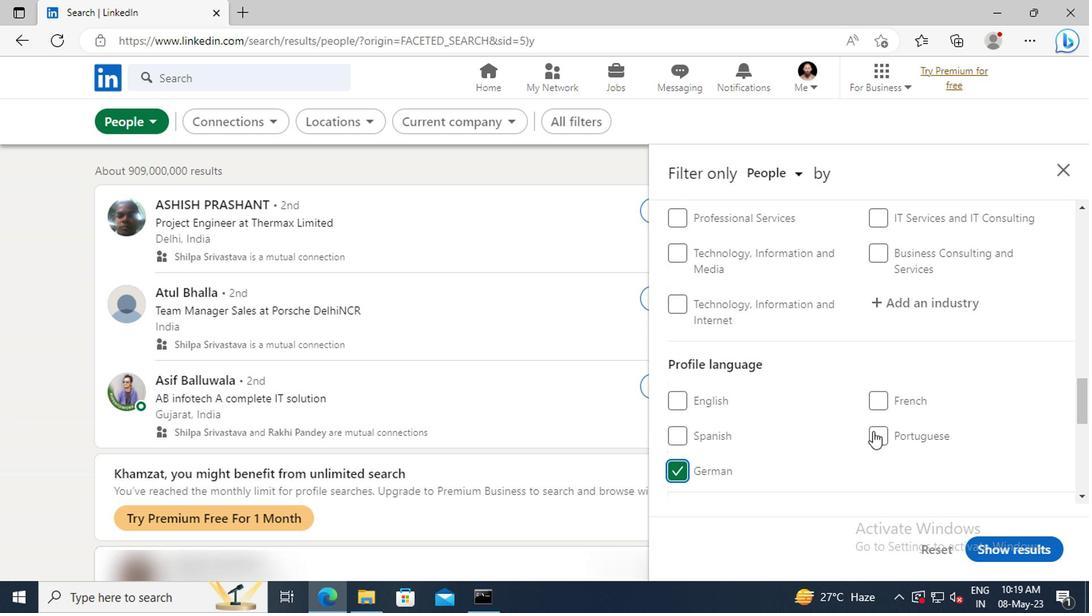 
Action: Mouse scrolled (873, 431) with delta (0, 0)
Screenshot: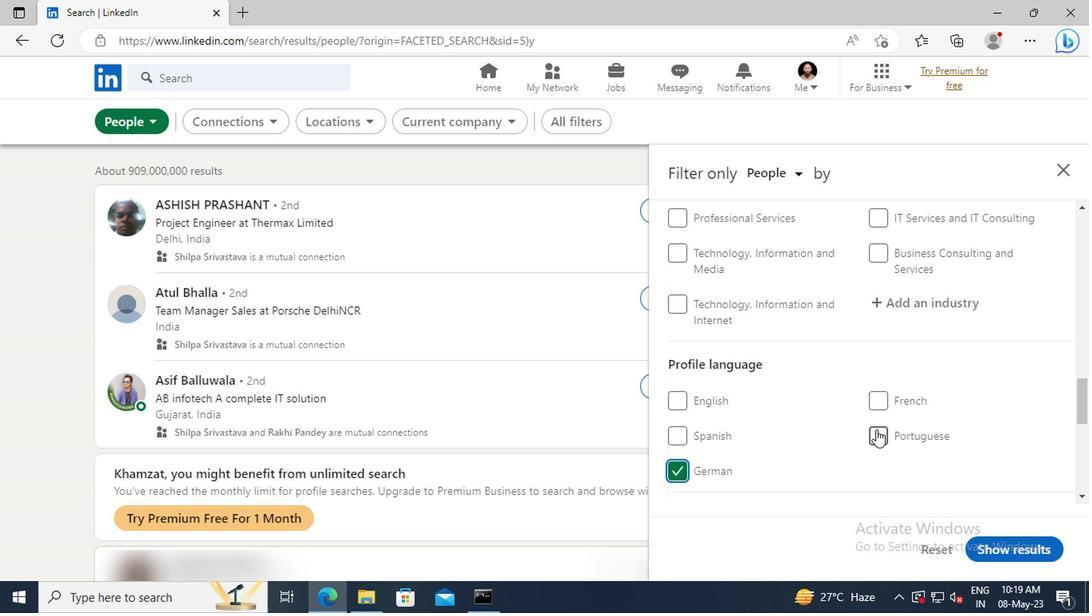 
Action: Mouse scrolled (873, 431) with delta (0, 0)
Screenshot: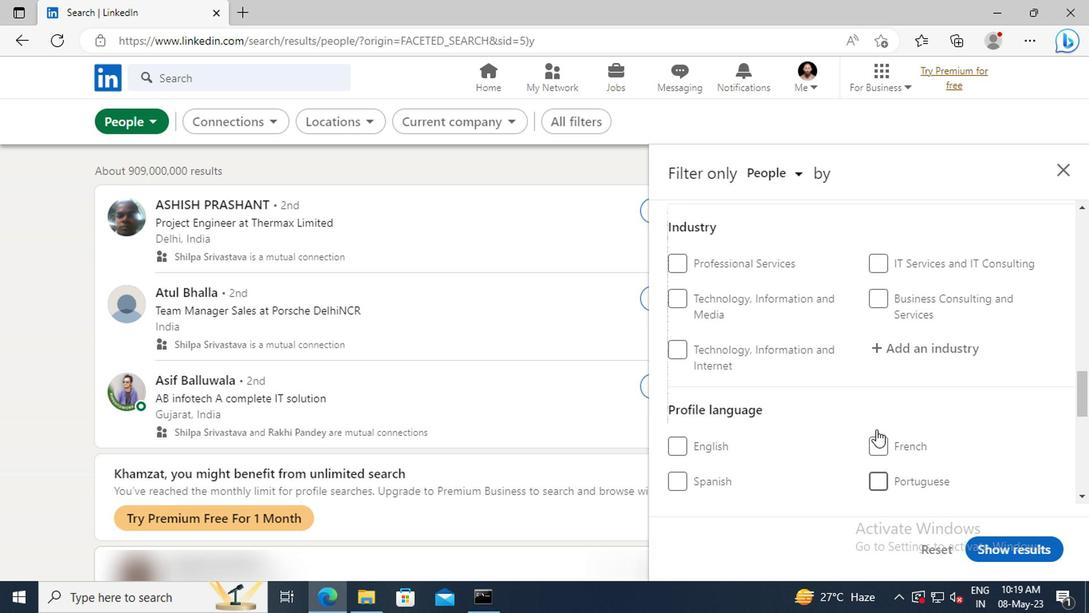 
Action: Mouse scrolled (873, 431) with delta (0, 0)
Screenshot: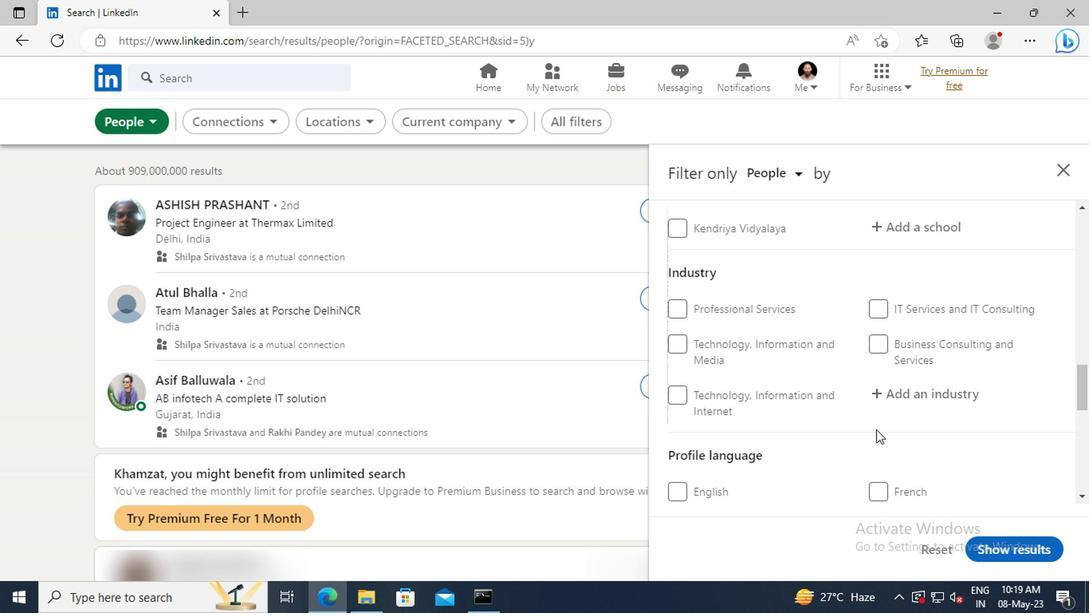 
Action: Mouse scrolled (873, 431) with delta (0, 0)
Screenshot: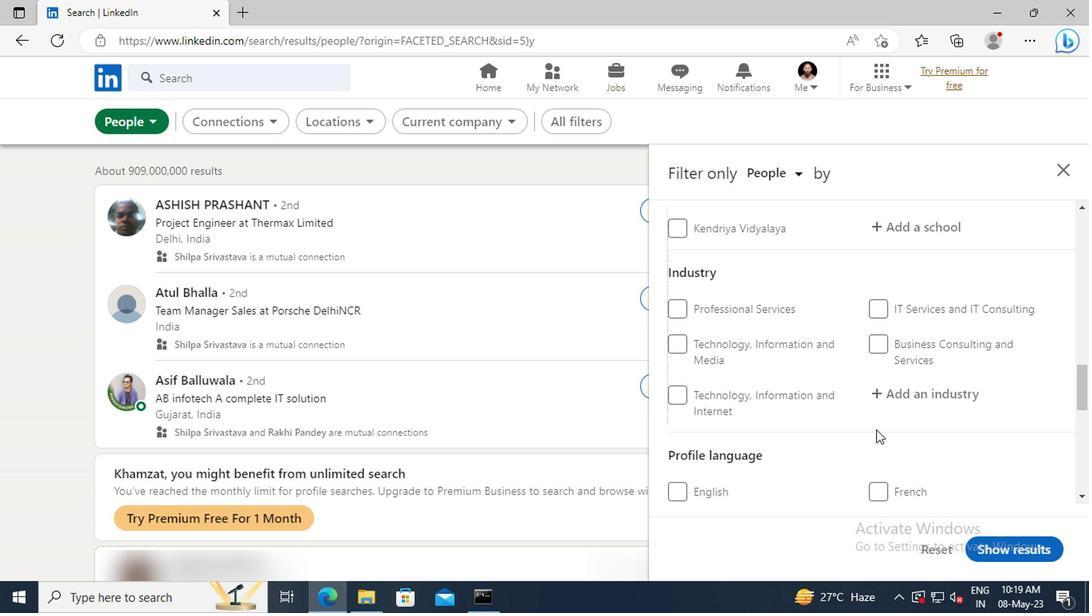 
Action: Mouse scrolled (873, 431) with delta (0, 0)
Screenshot: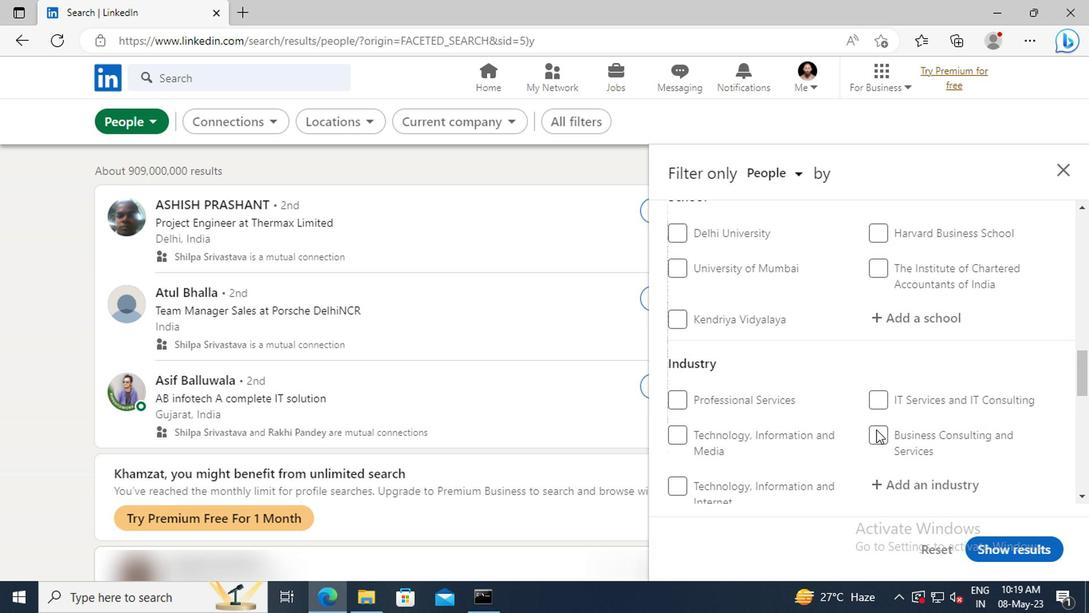 
Action: Mouse scrolled (873, 431) with delta (0, 0)
Screenshot: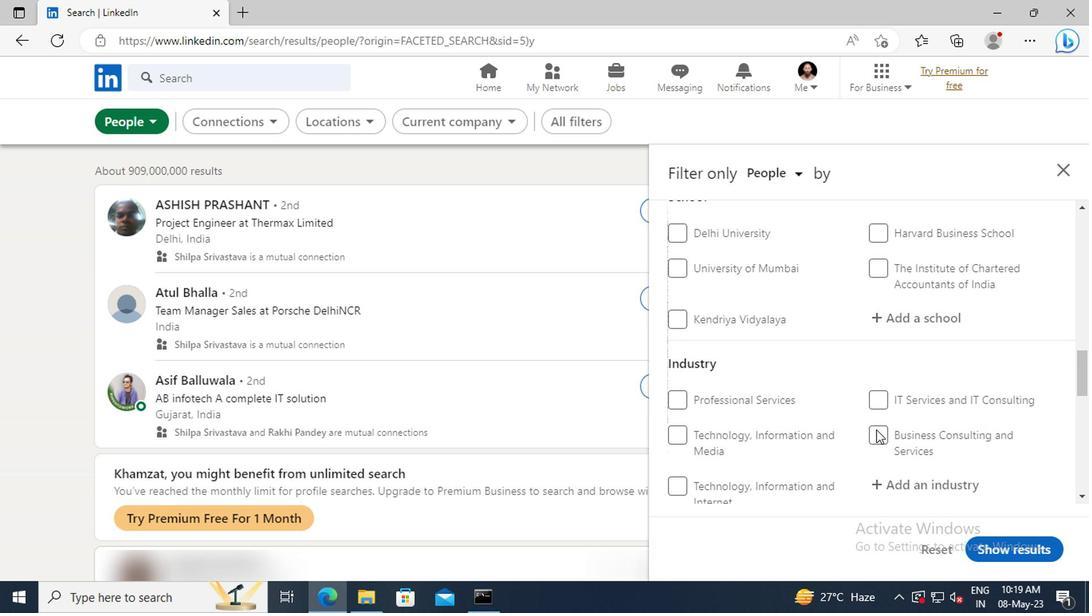 
Action: Mouse scrolled (873, 431) with delta (0, 0)
Screenshot: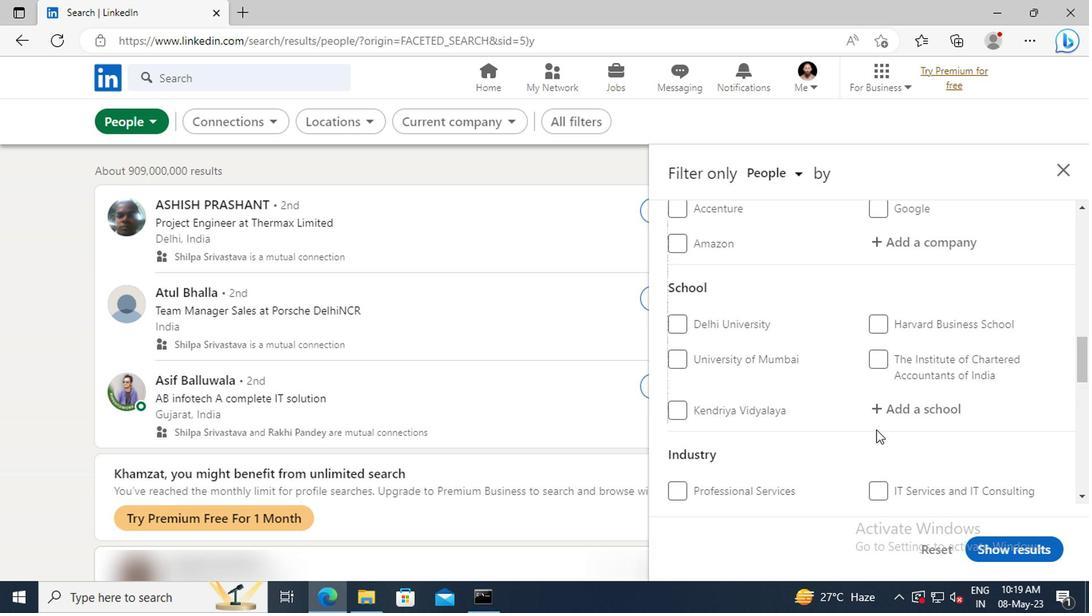 
Action: Mouse scrolled (873, 431) with delta (0, 0)
Screenshot: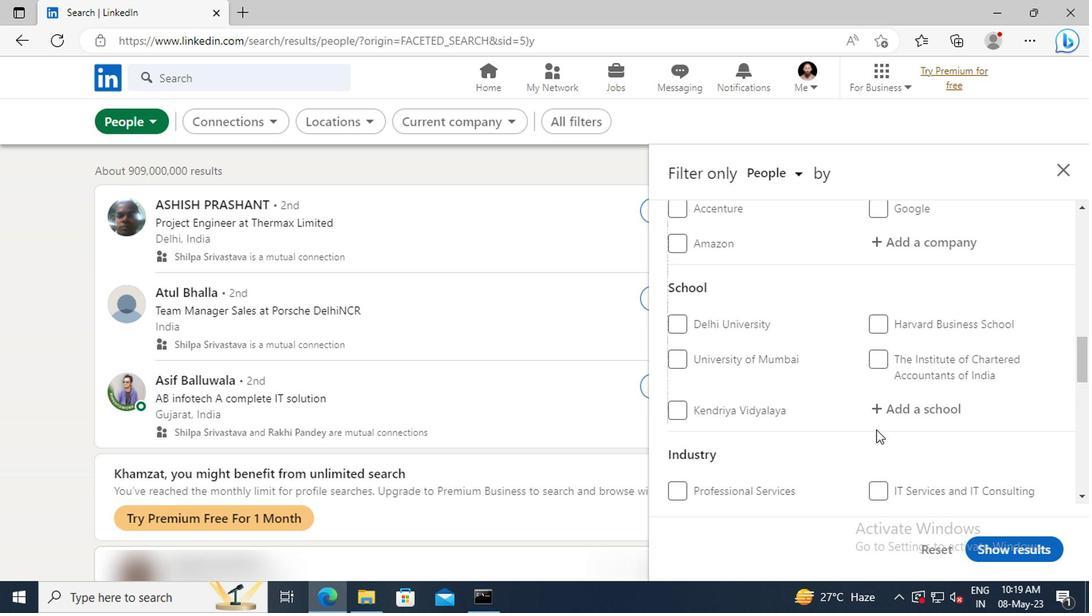 
Action: Mouse scrolled (873, 431) with delta (0, 0)
Screenshot: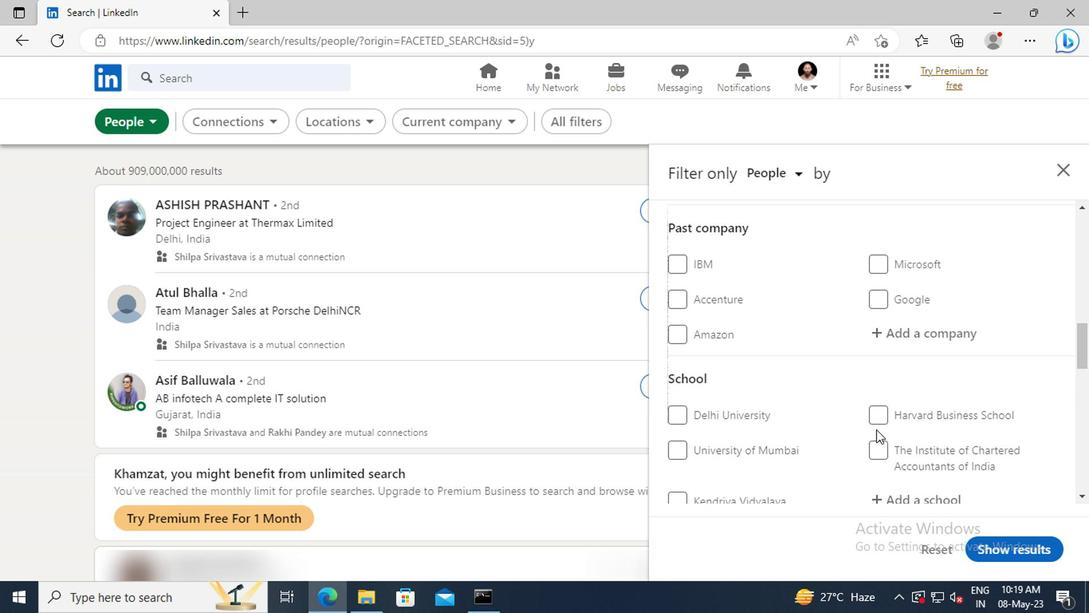 
Action: Mouse moved to (873, 429)
Screenshot: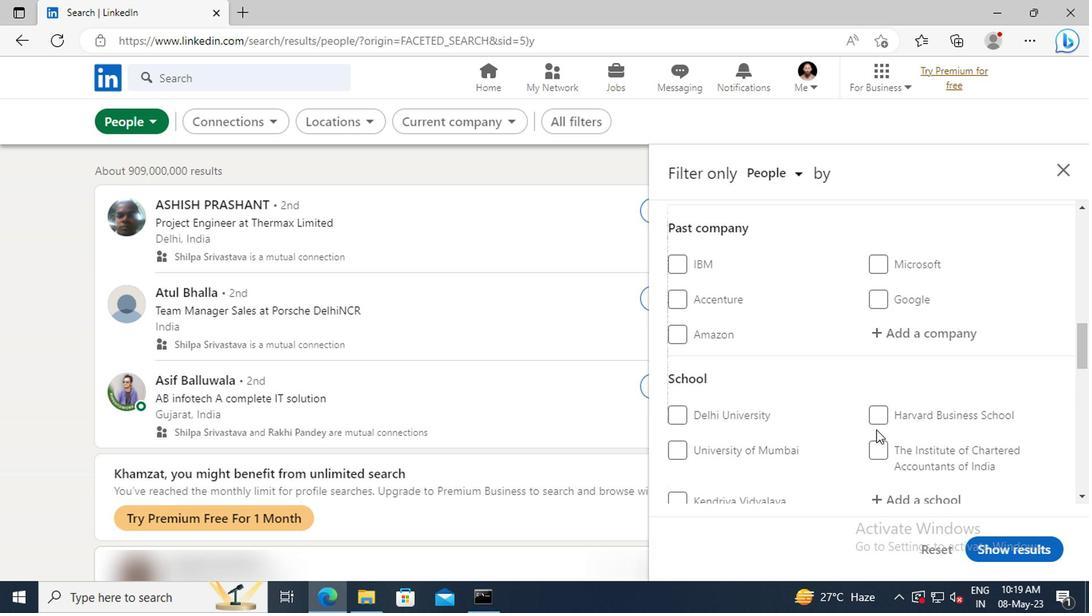 
Action: Mouse scrolled (873, 430) with delta (0, 1)
Screenshot: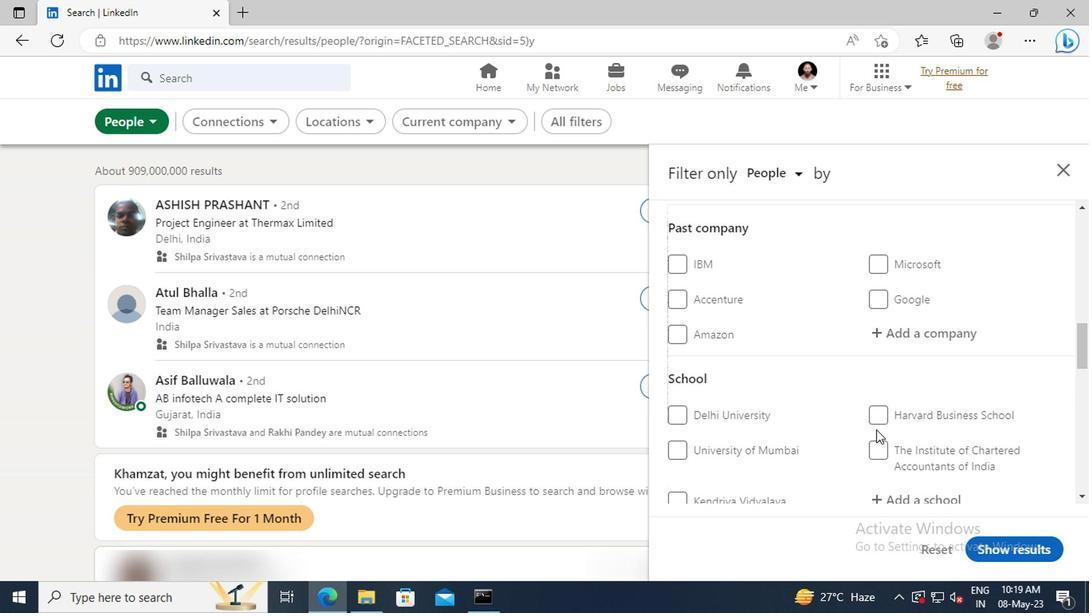 
Action: Mouse scrolled (873, 430) with delta (0, 1)
Screenshot: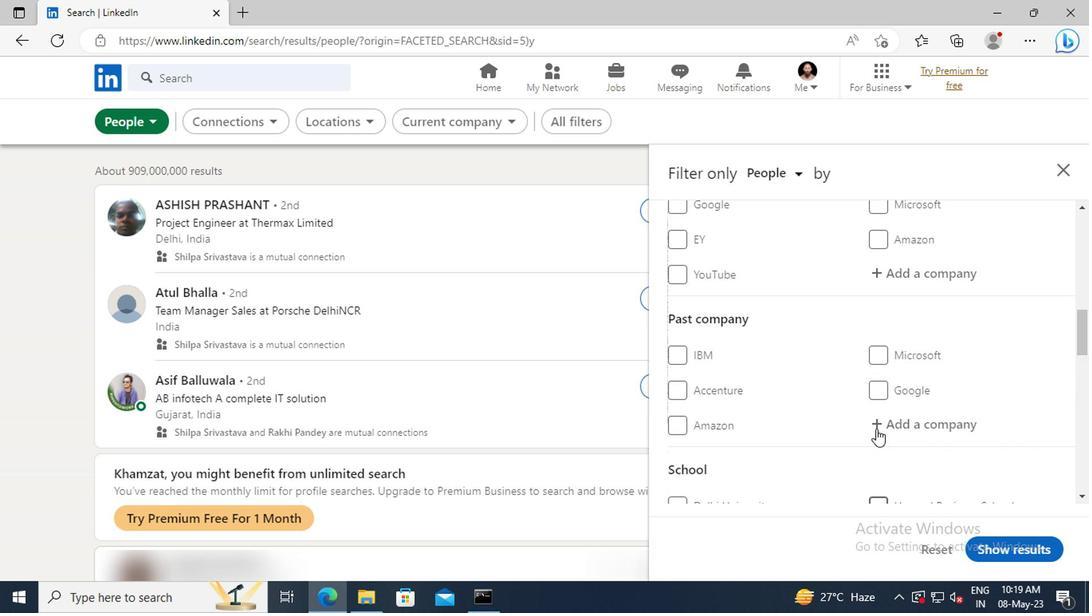 
Action: Mouse scrolled (873, 430) with delta (0, 1)
Screenshot: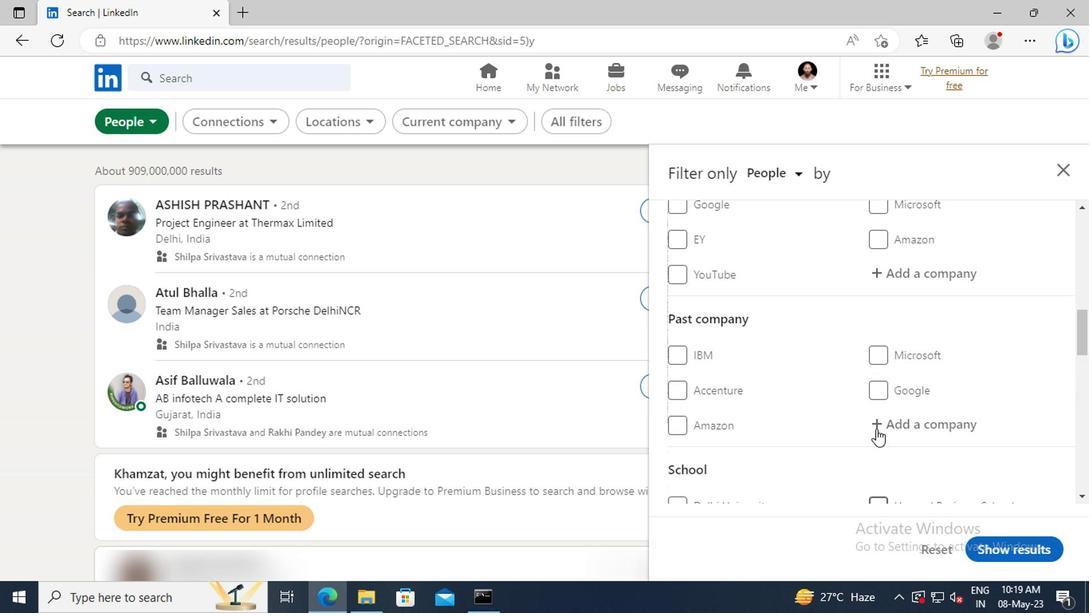 
Action: Mouse moved to (884, 370)
Screenshot: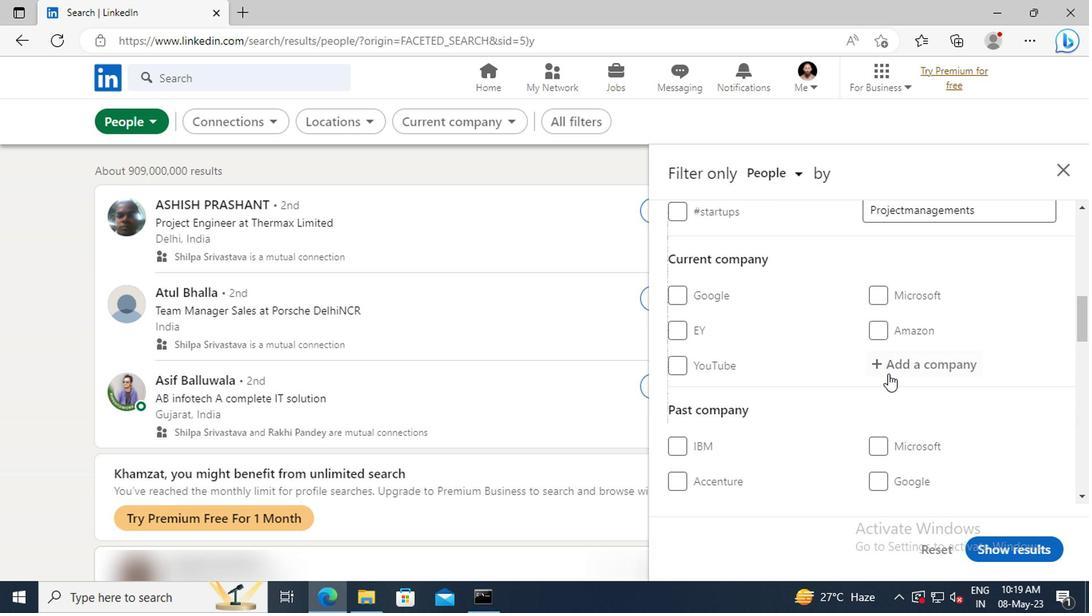 
Action: Mouse pressed left at (884, 370)
Screenshot: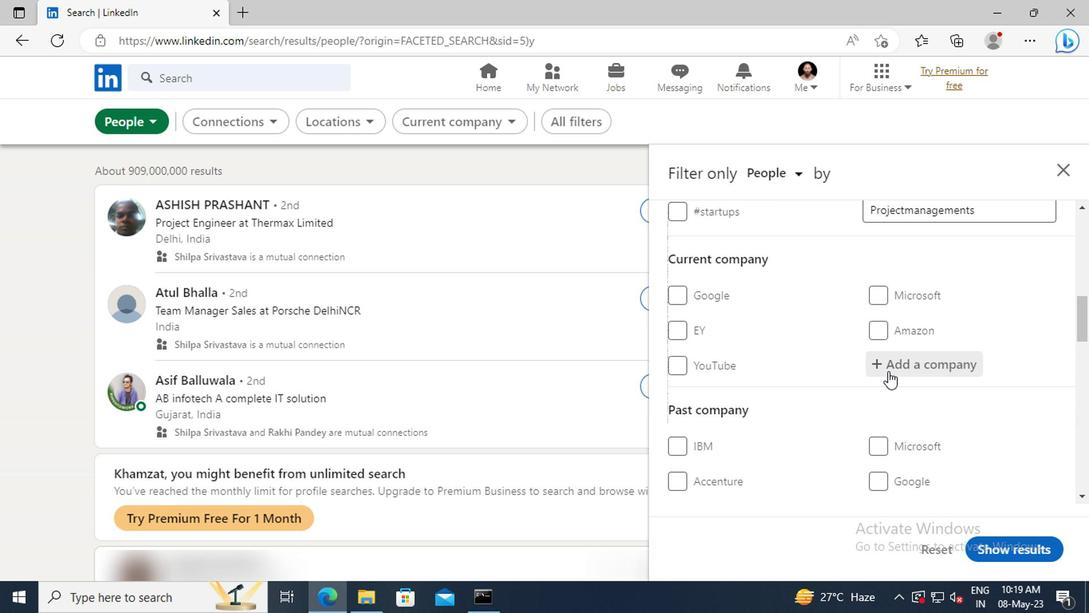 
Action: Key pressed <Key.shift>THOMSON<Key.space><Key.shift>REU
Screenshot: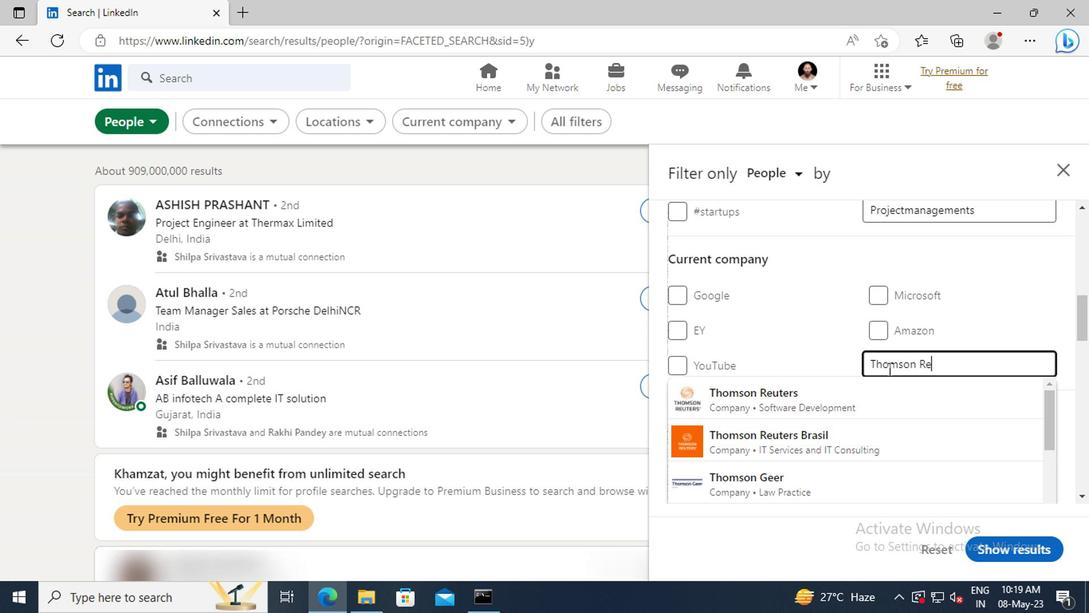 
Action: Mouse moved to (884, 394)
Screenshot: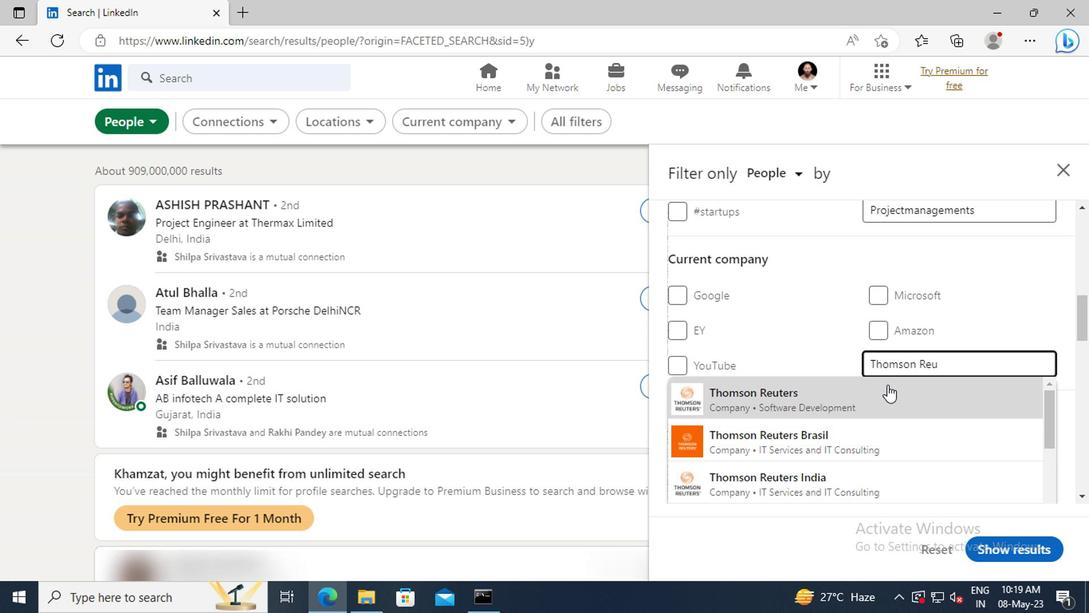 
Action: Mouse pressed left at (884, 394)
Screenshot: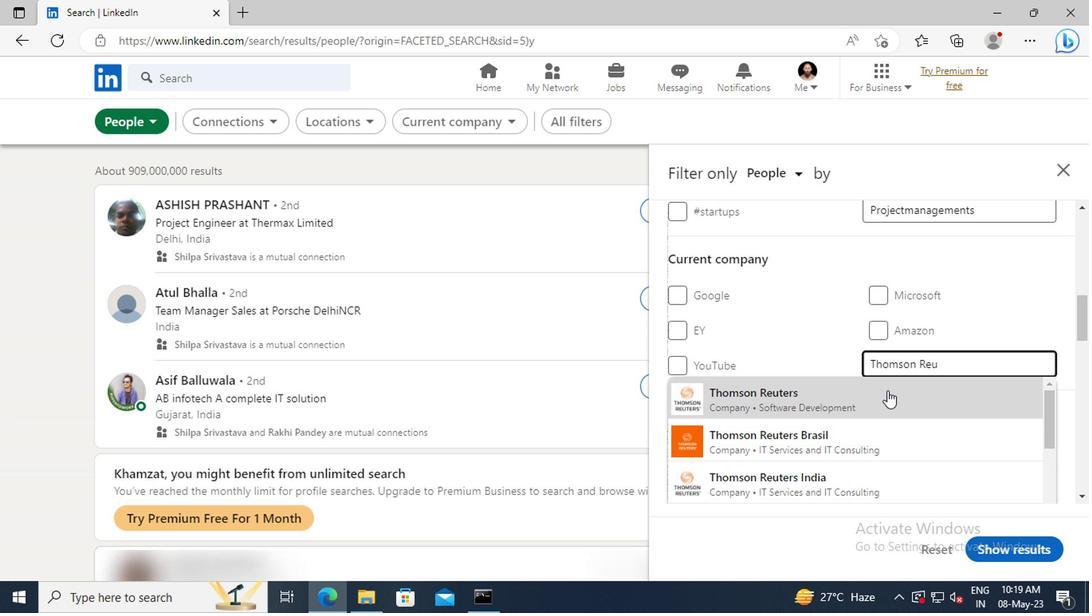 
Action: Mouse scrolled (884, 393) with delta (0, 0)
Screenshot: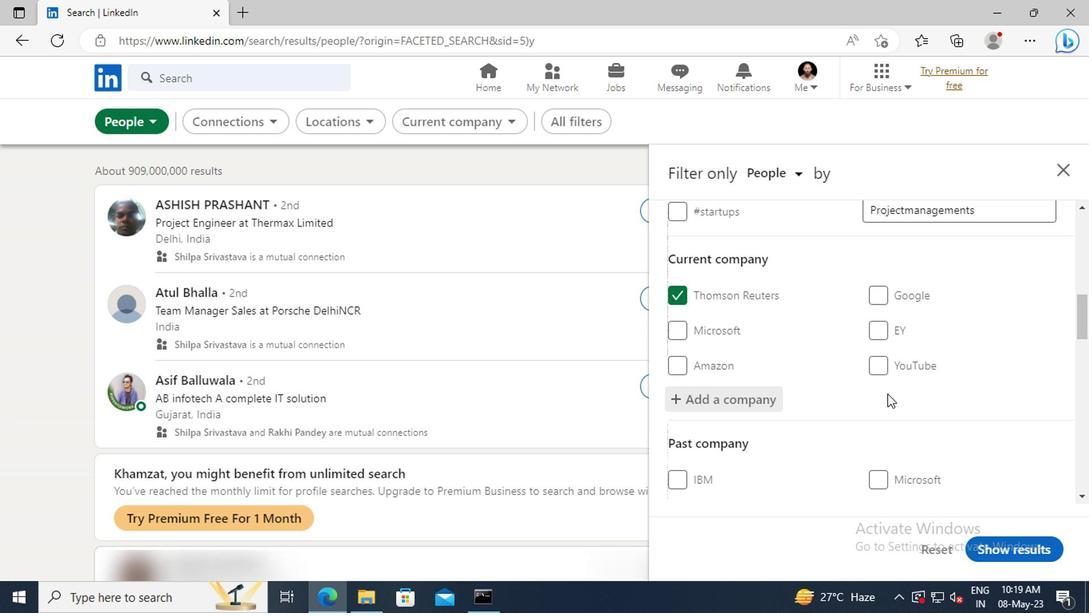 
Action: Mouse scrolled (884, 393) with delta (0, 0)
Screenshot: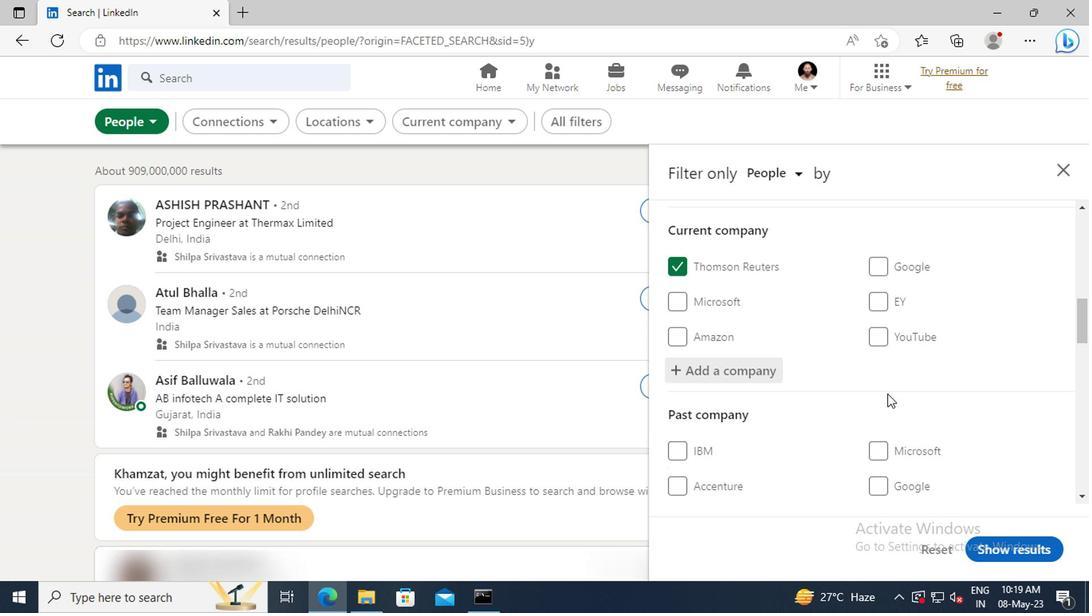 
Action: Mouse scrolled (884, 393) with delta (0, 0)
Screenshot: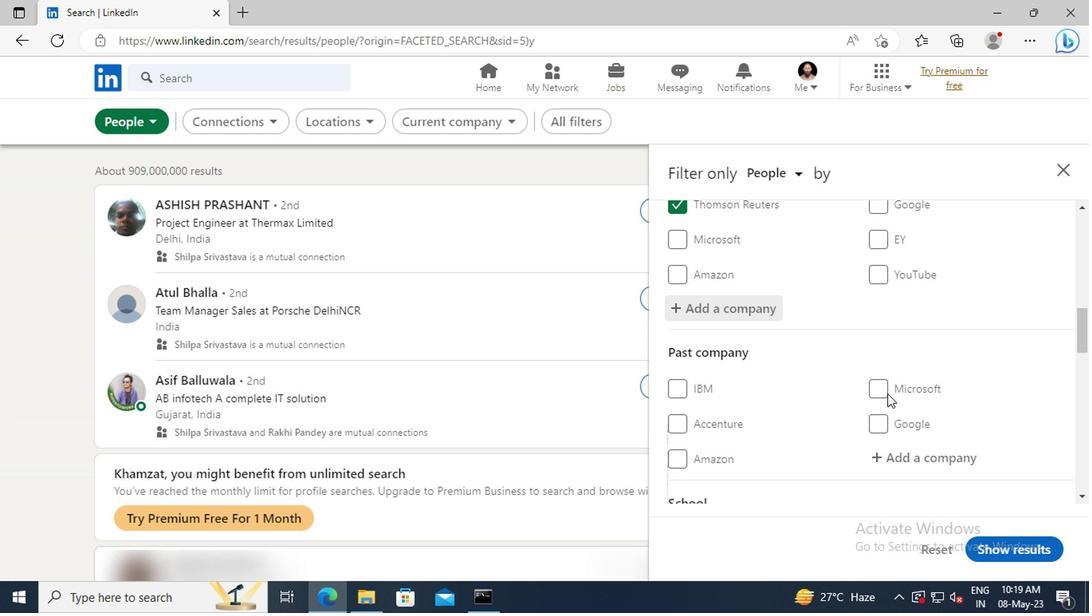 
Action: Mouse moved to (880, 380)
Screenshot: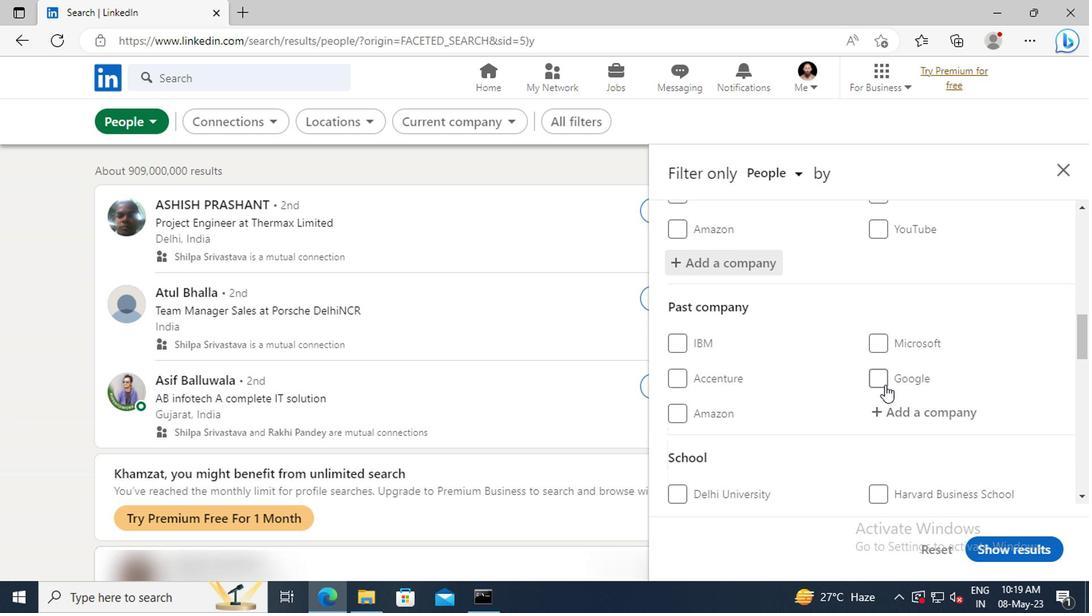 
Action: Mouse scrolled (880, 379) with delta (0, 0)
Screenshot: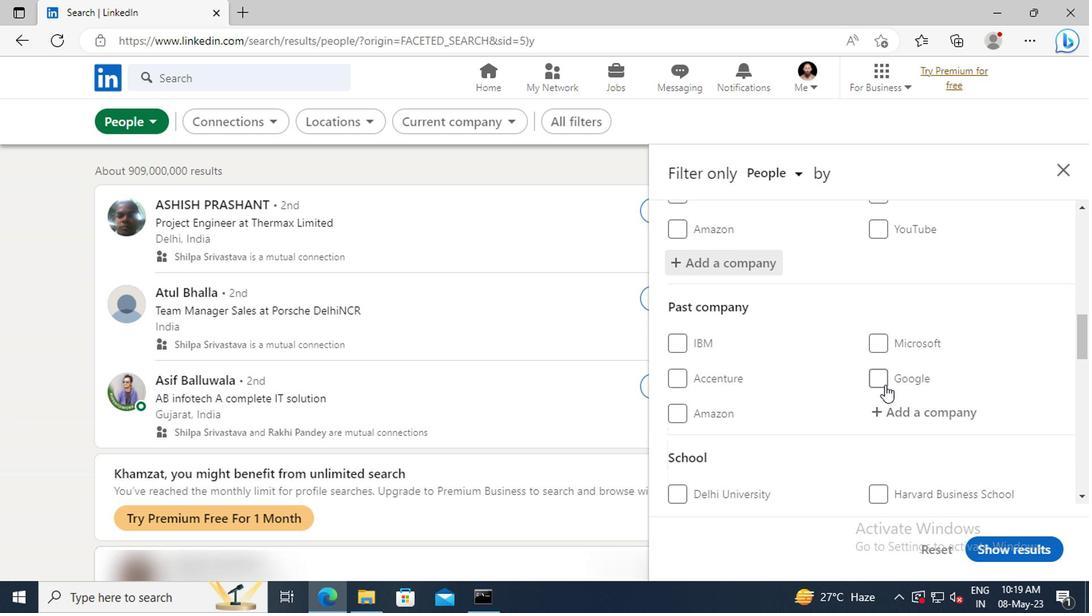
Action: Mouse moved to (879, 378)
Screenshot: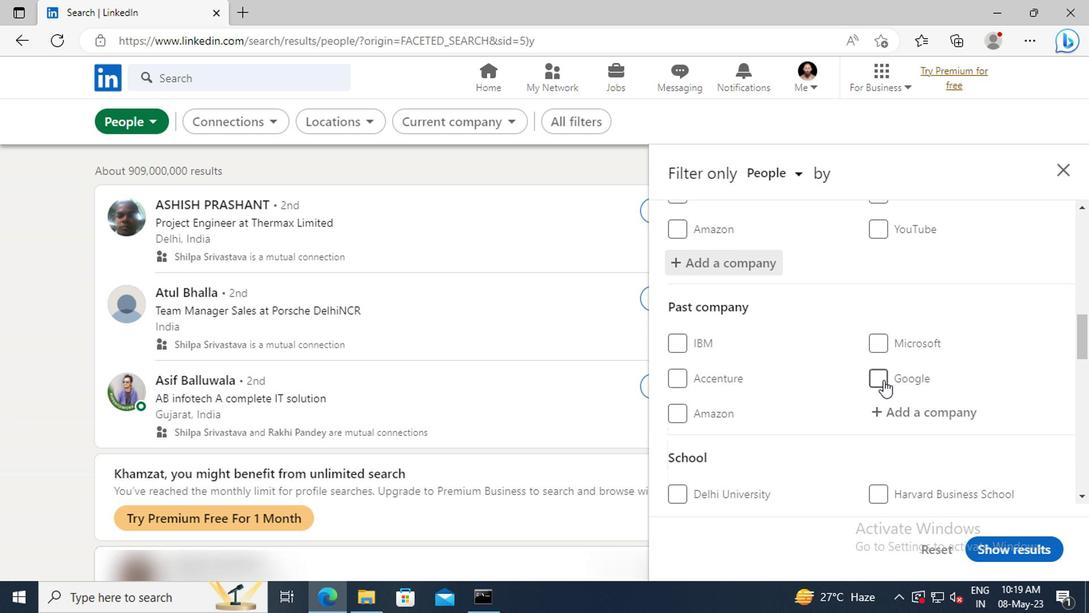 
Action: Mouse scrolled (879, 378) with delta (0, 0)
Screenshot: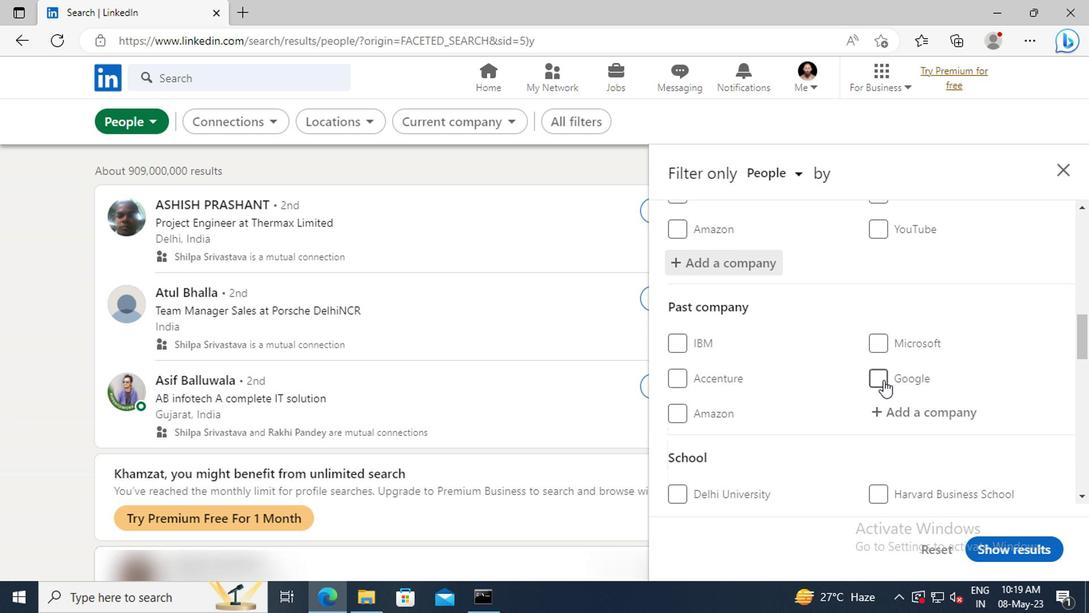 
Action: Mouse moved to (878, 372)
Screenshot: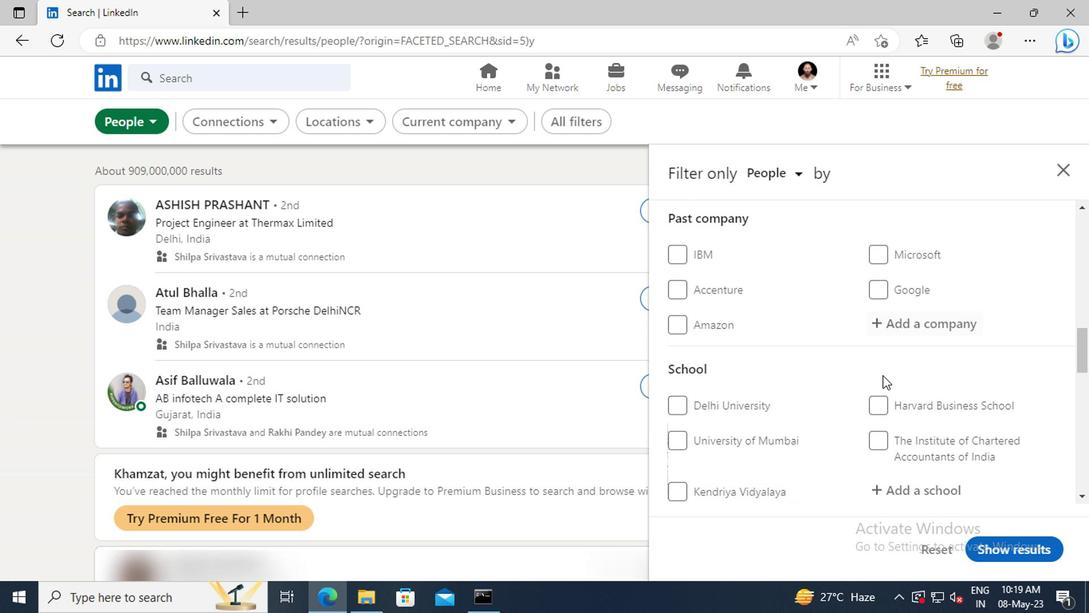 
Action: Mouse scrolled (878, 371) with delta (0, 0)
Screenshot: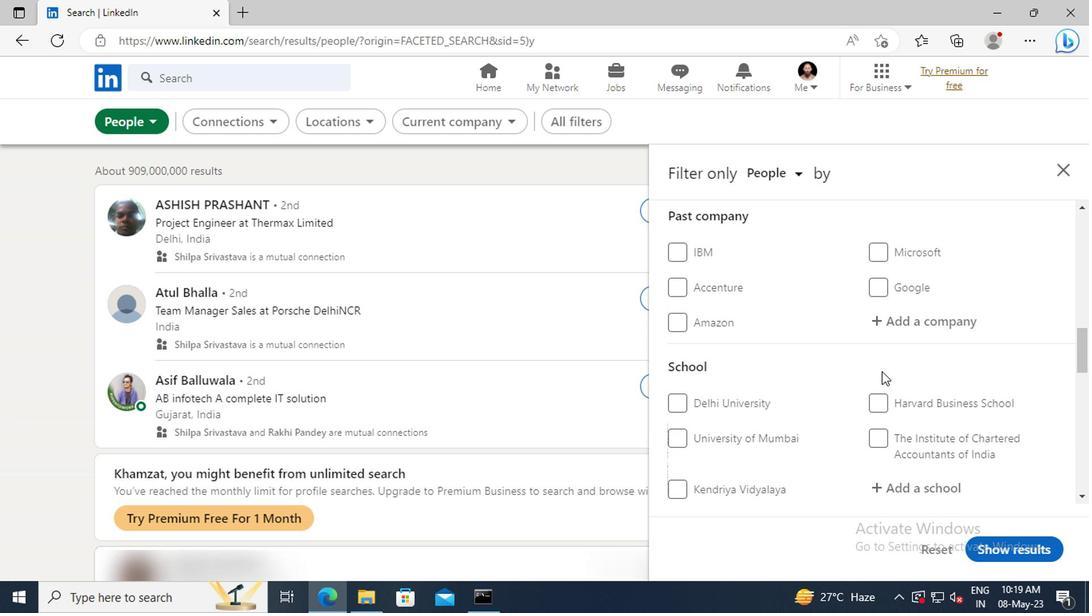 
Action: Mouse scrolled (878, 371) with delta (0, 0)
Screenshot: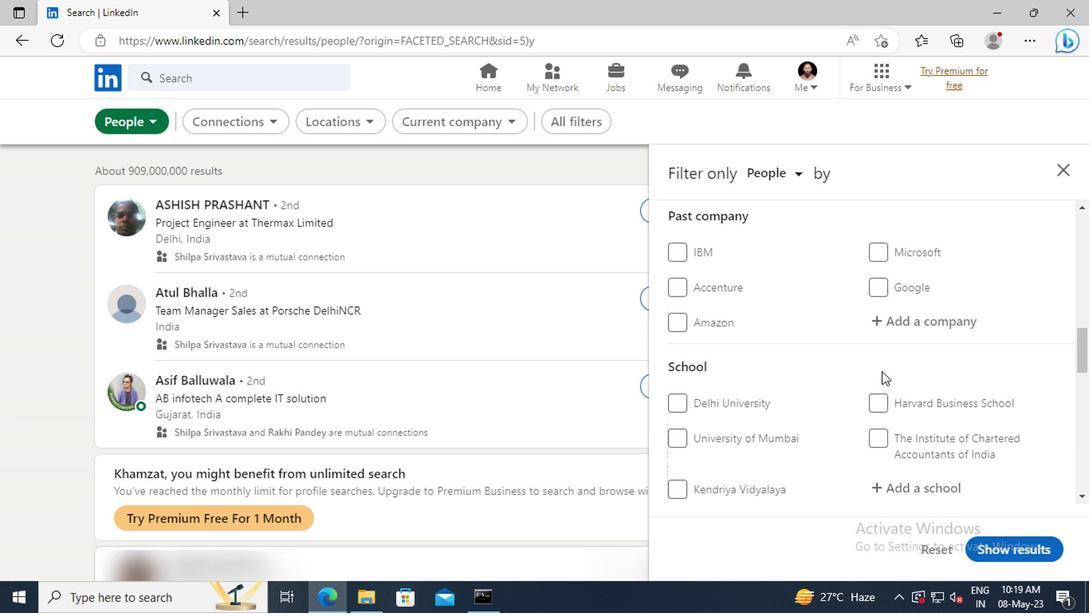 
Action: Mouse scrolled (878, 371) with delta (0, 0)
Screenshot: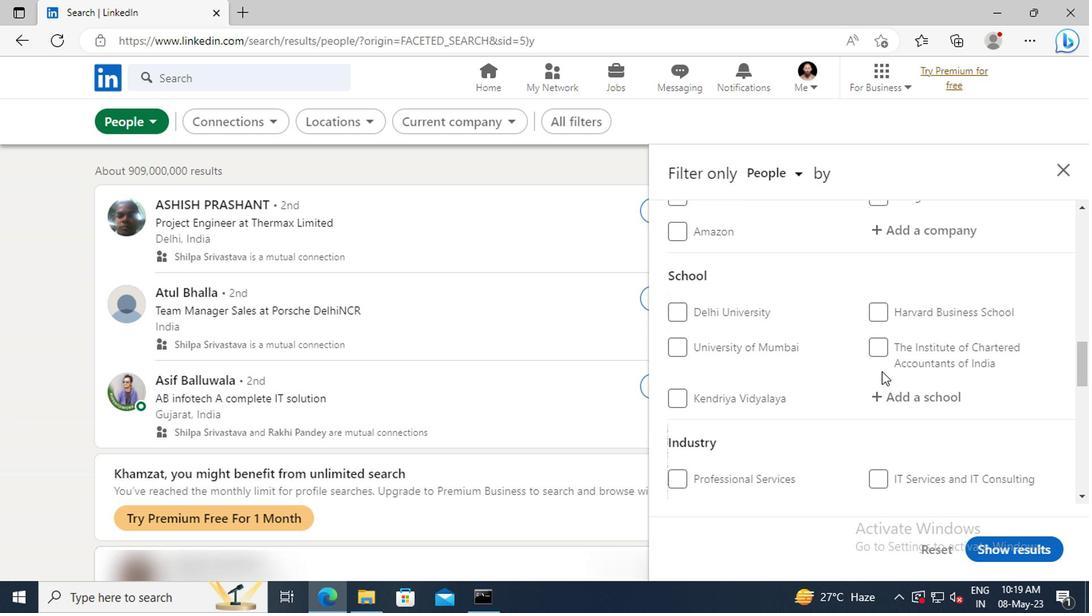 
Action: Mouse moved to (882, 362)
Screenshot: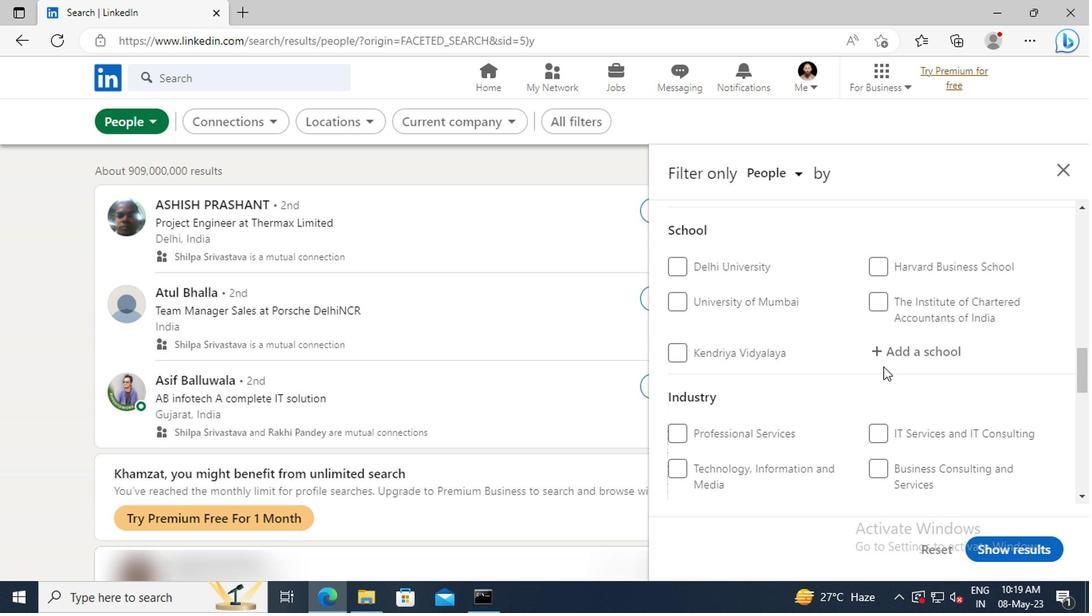 
Action: Mouse pressed left at (882, 362)
Screenshot: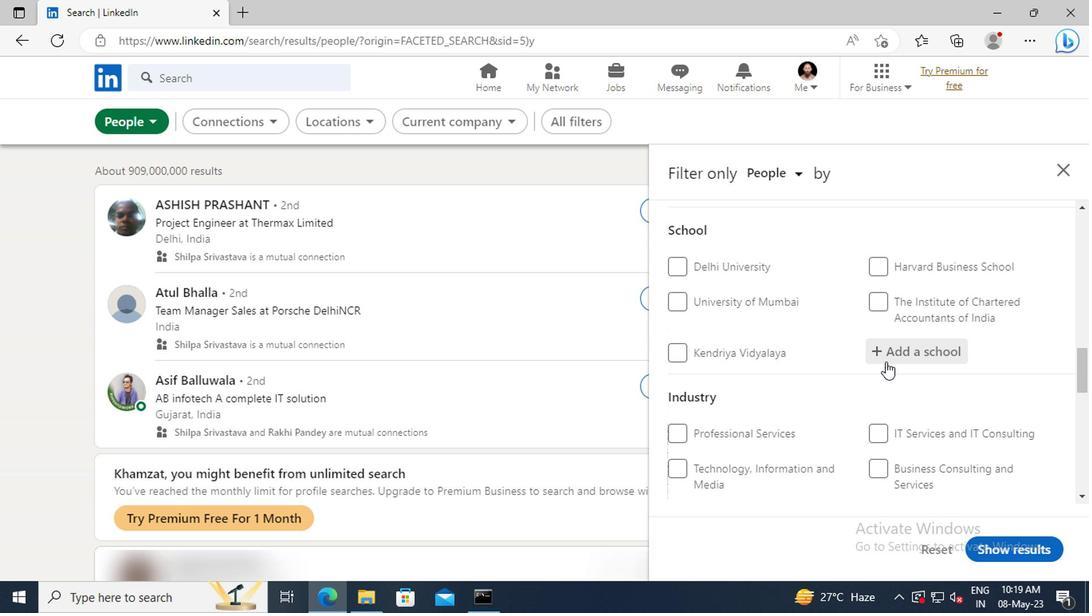 
Action: Key pressed <Key.shift>A
Screenshot: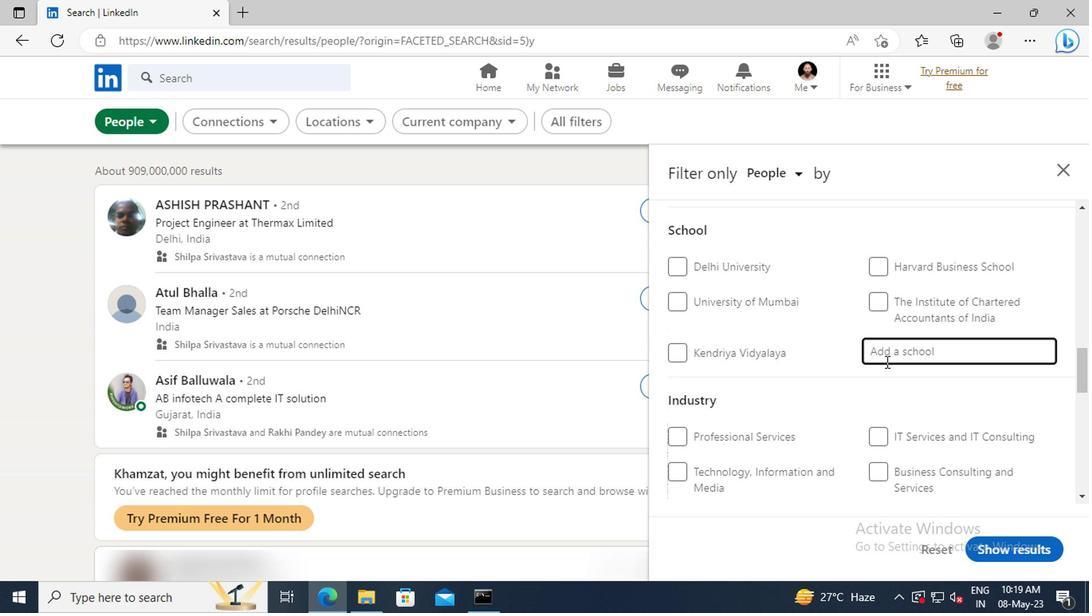 
Action: Mouse moved to (882, 362)
Screenshot: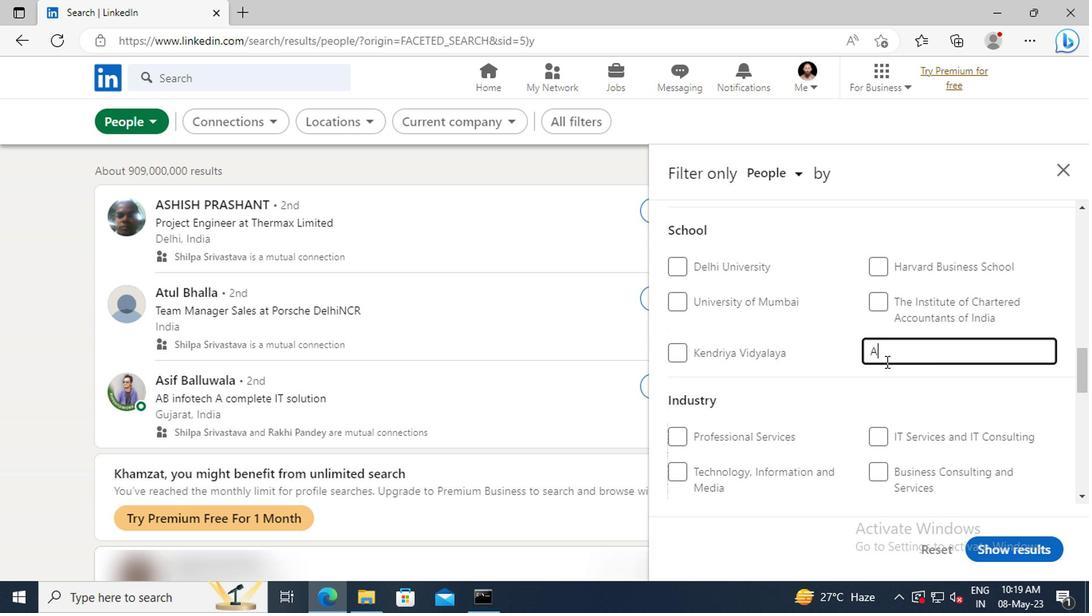 
Action: Key pressed PEEJAY<Key.space>
Screenshot: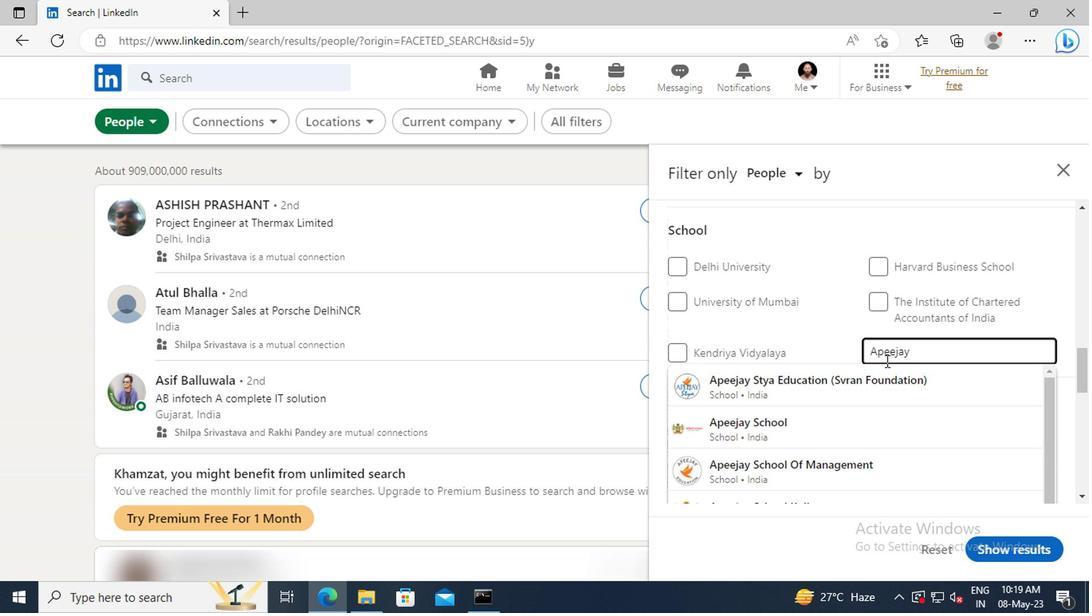 
Action: Mouse moved to (882, 376)
Screenshot: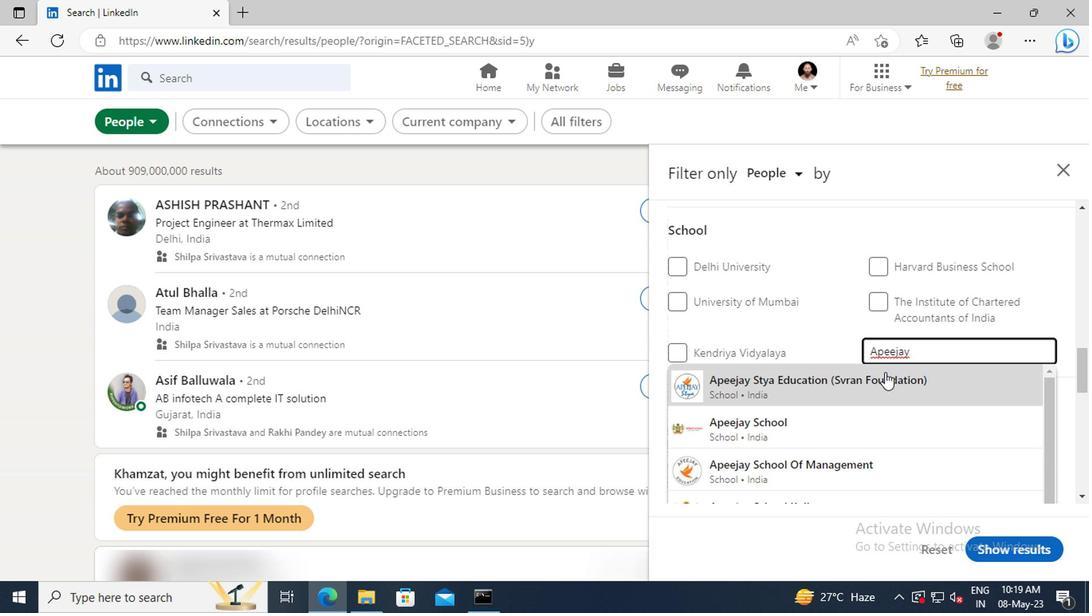 
Action: Mouse pressed left at (882, 376)
Screenshot: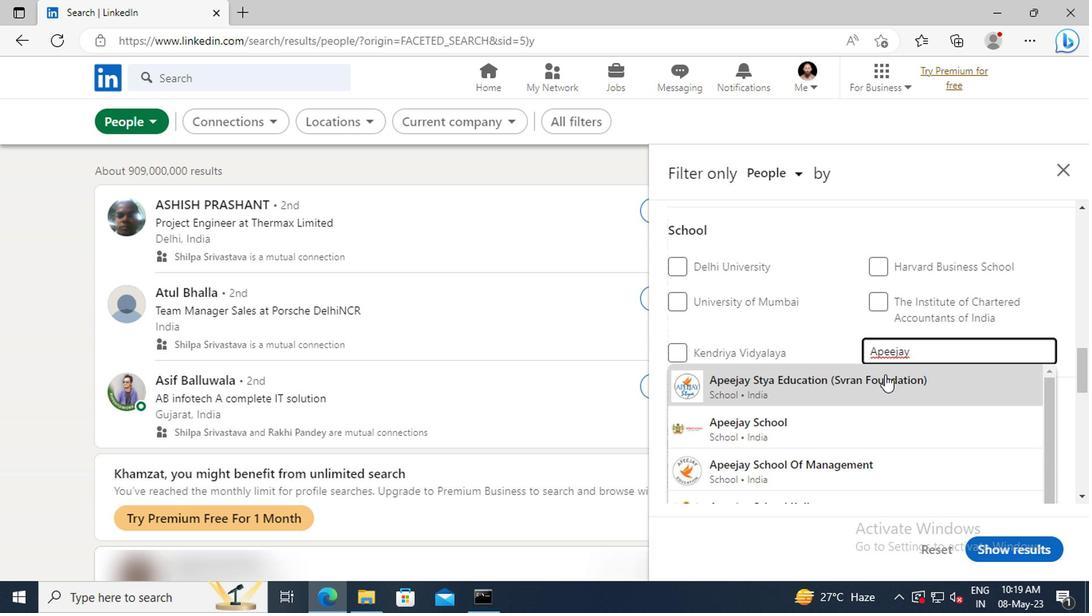 
Action: Mouse scrolled (882, 376) with delta (0, 0)
Screenshot: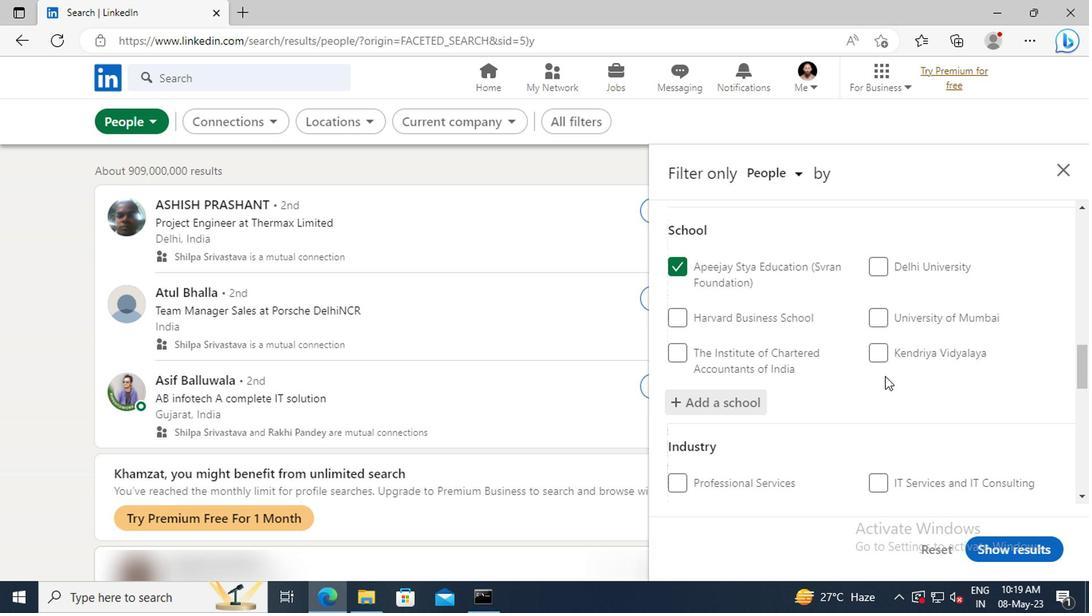 
Action: Mouse scrolled (882, 376) with delta (0, 0)
Screenshot: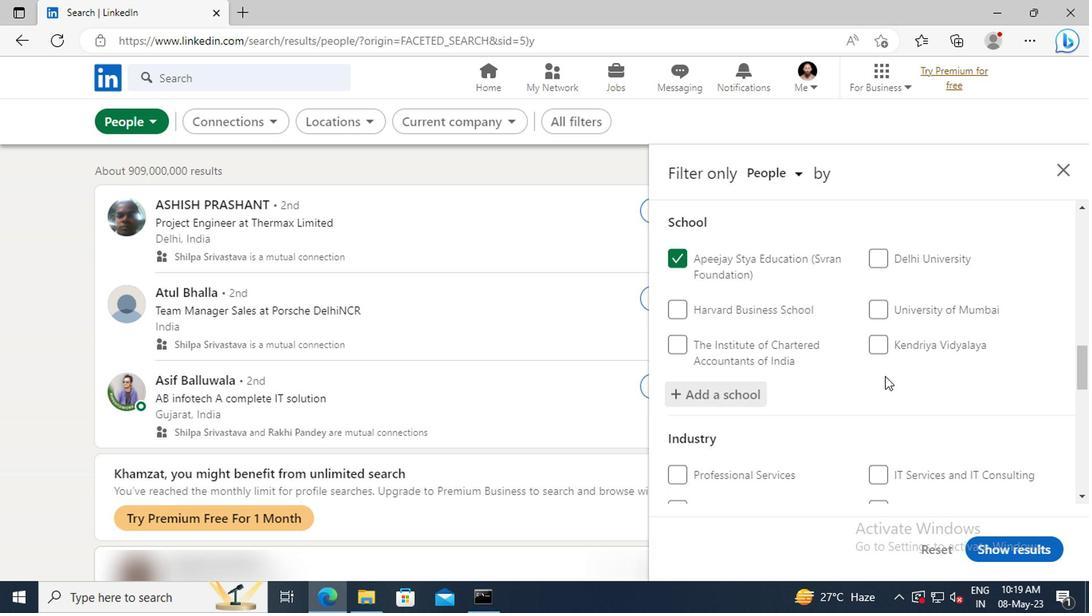 
Action: Mouse scrolled (882, 376) with delta (0, 0)
Screenshot: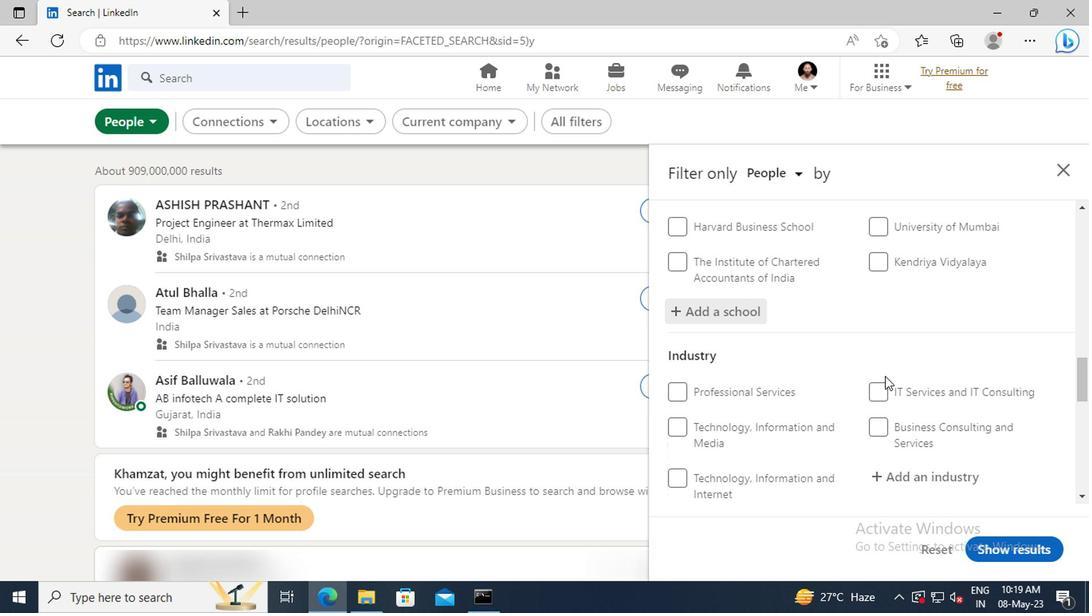 
Action: Mouse moved to (880, 370)
Screenshot: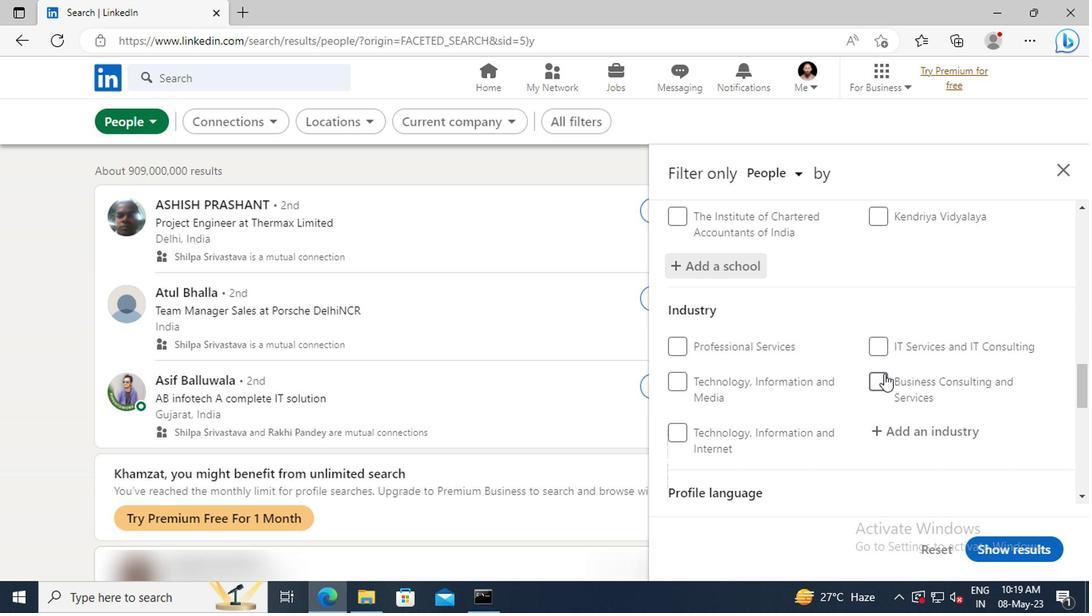 
Action: Mouse scrolled (880, 368) with delta (0, -1)
Screenshot: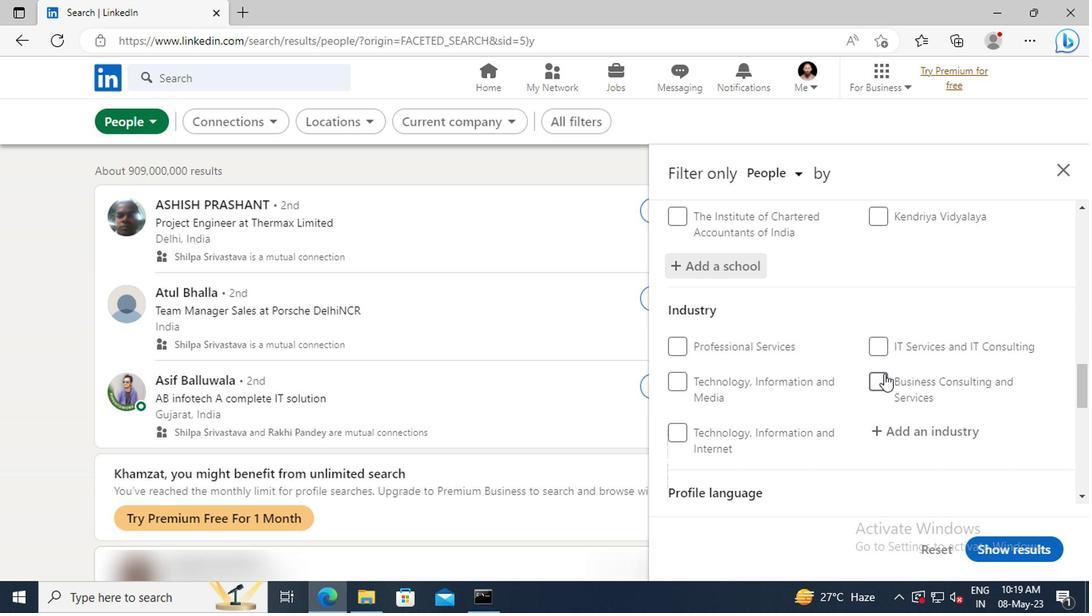 
Action: Mouse moved to (879, 368)
Screenshot: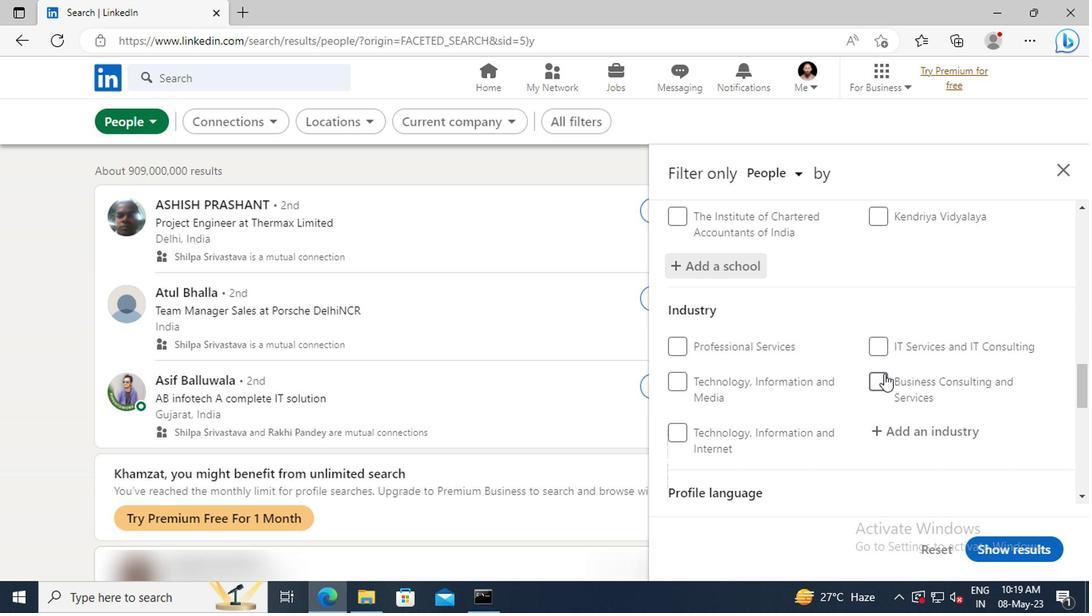 
Action: Mouse scrolled (879, 367) with delta (0, -1)
Screenshot: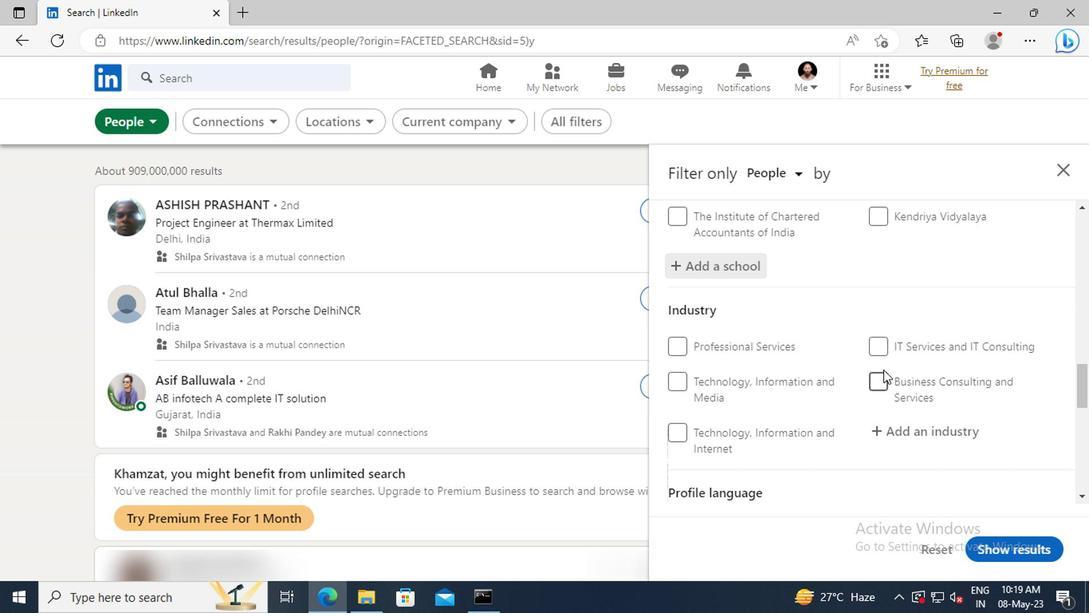 
Action: Mouse moved to (880, 350)
Screenshot: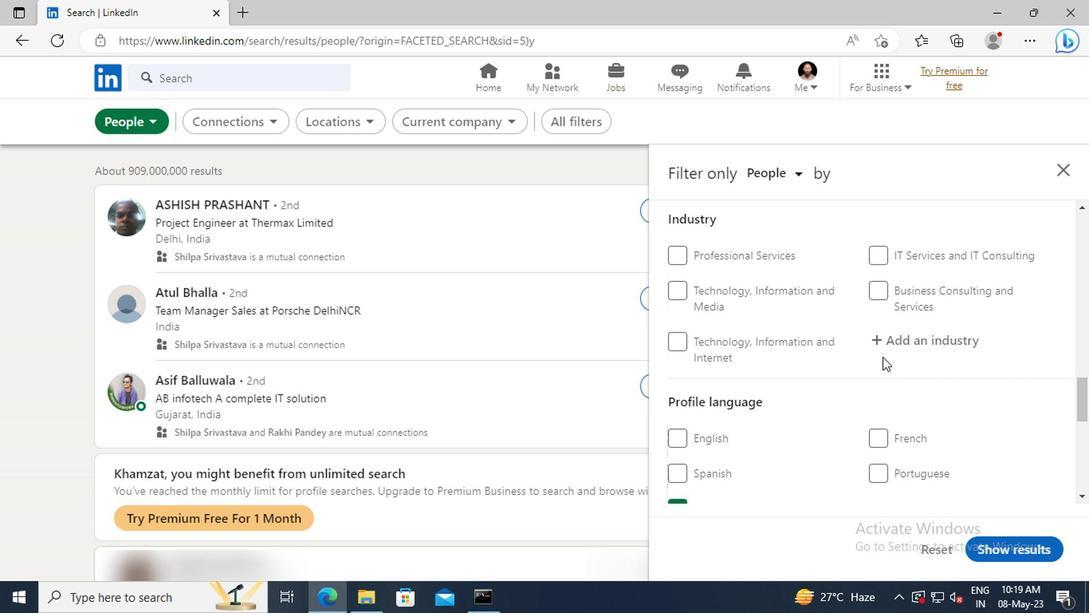 
Action: Mouse pressed left at (880, 350)
Screenshot: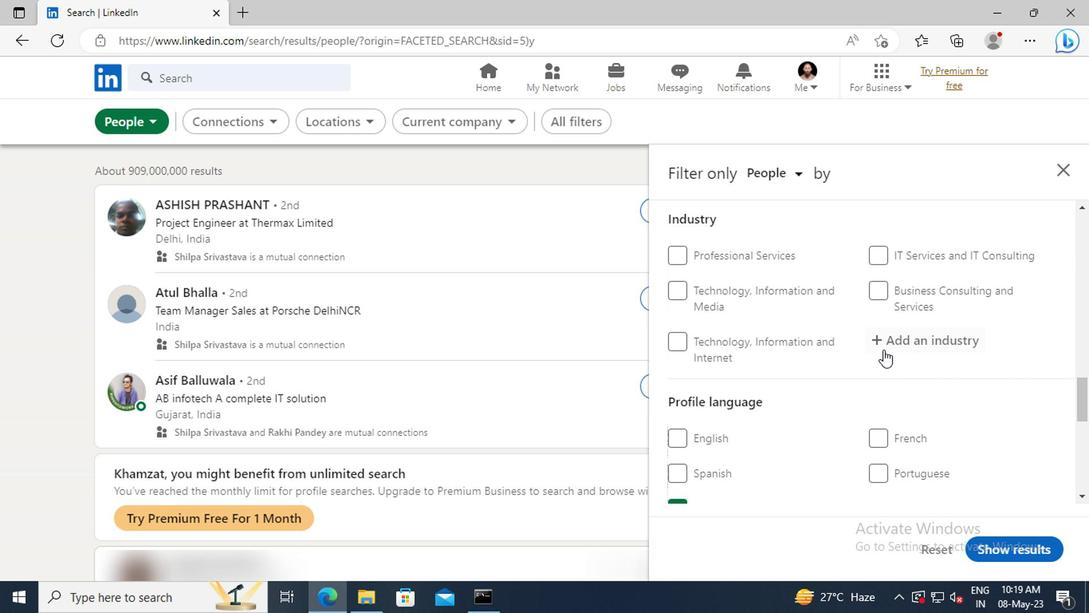 
Action: Key pressed <Key.shift>PAINT,<Key.space>
Screenshot: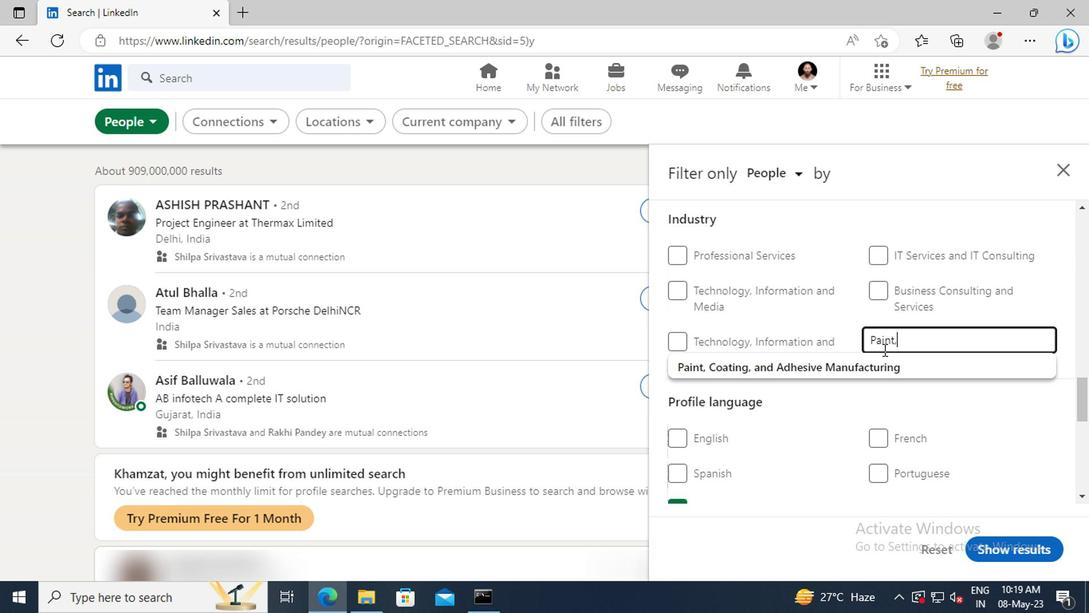 
Action: Mouse moved to (882, 368)
Screenshot: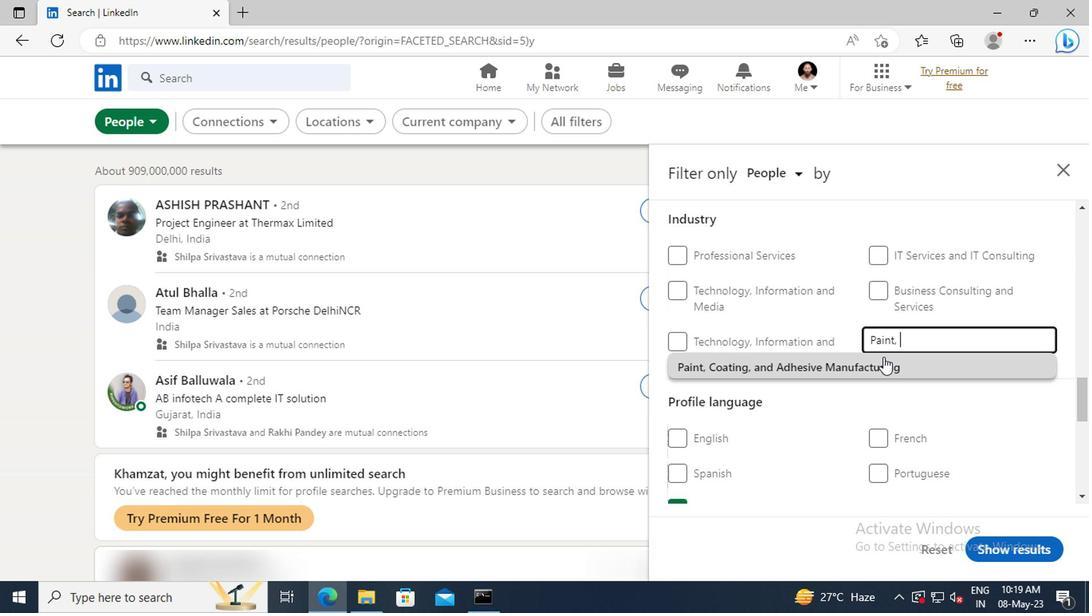 
Action: Mouse pressed left at (882, 368)
Screenshot: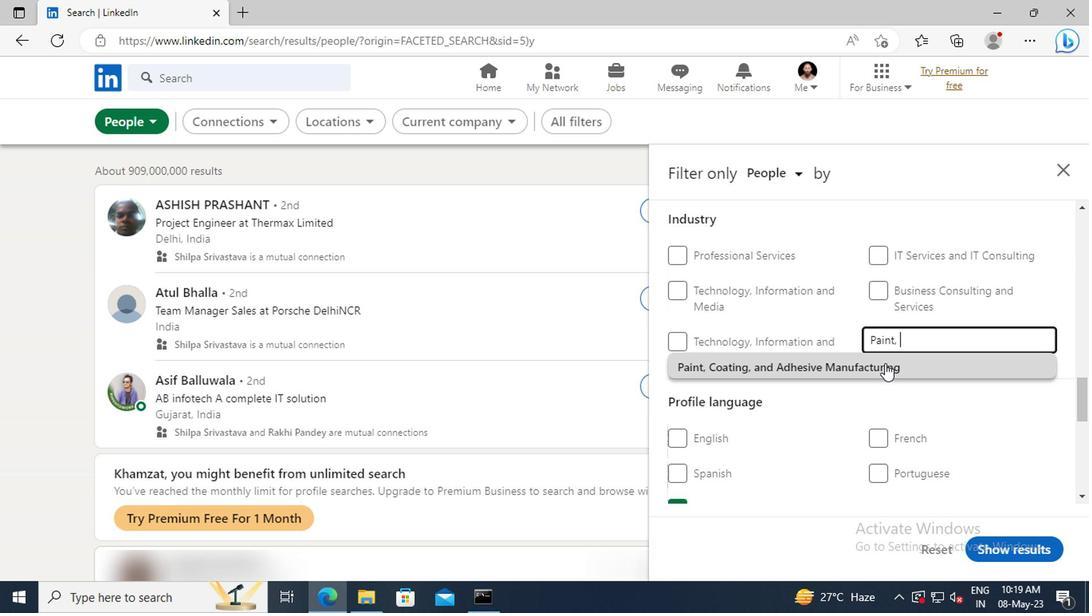 
Action: Mouse scrolled (882, 368) with delta (0, 0)
Screenshot: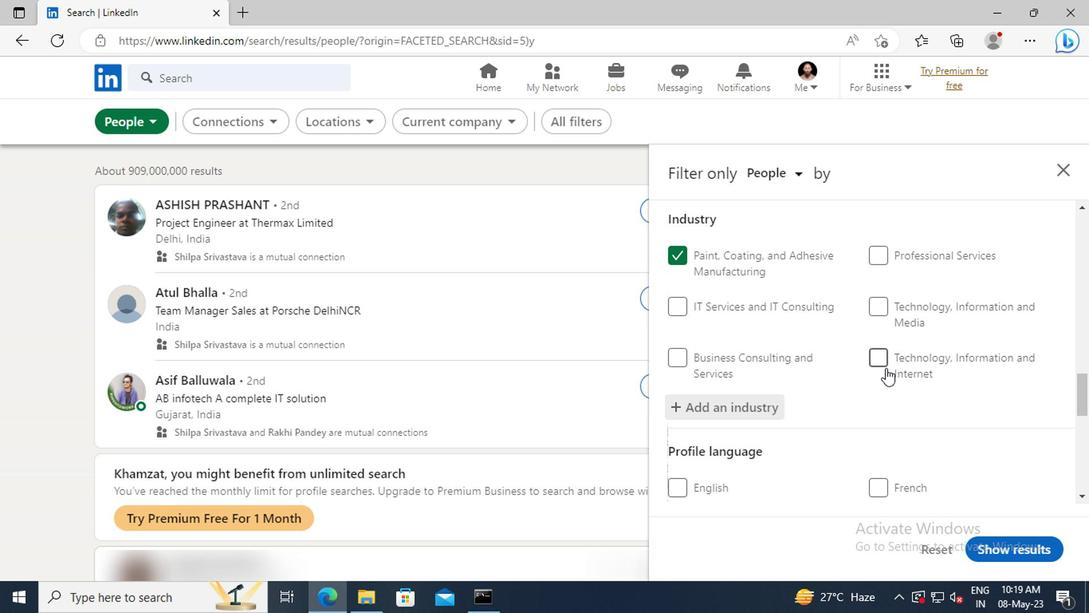 
Action: Mouse scrolled (882, 368) with delta (0, 0)
Screenshot: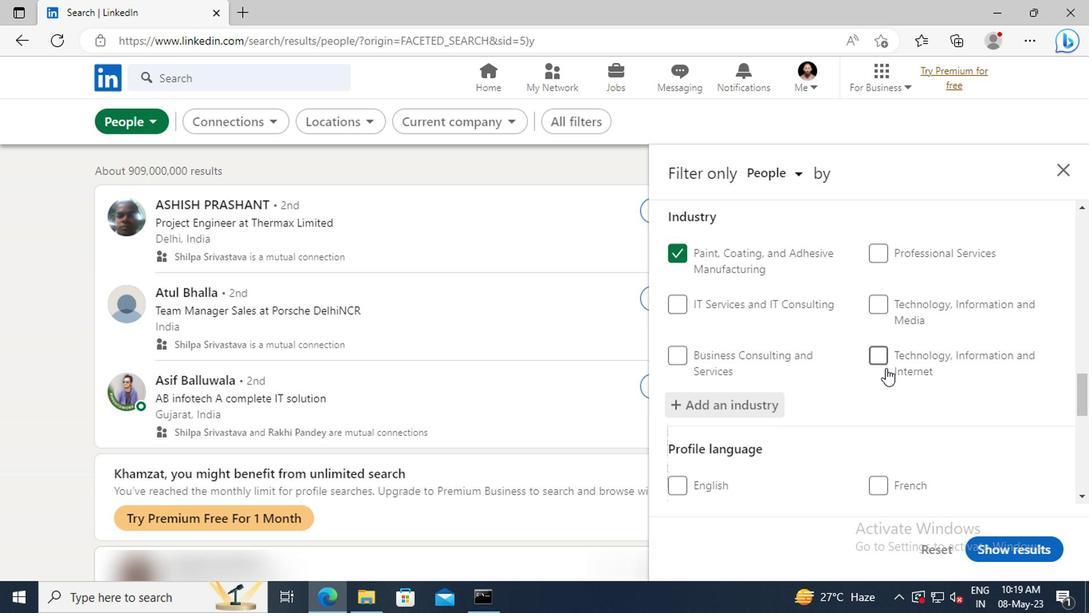 
Action: Mouse moved to (884, 360)
Screenshot: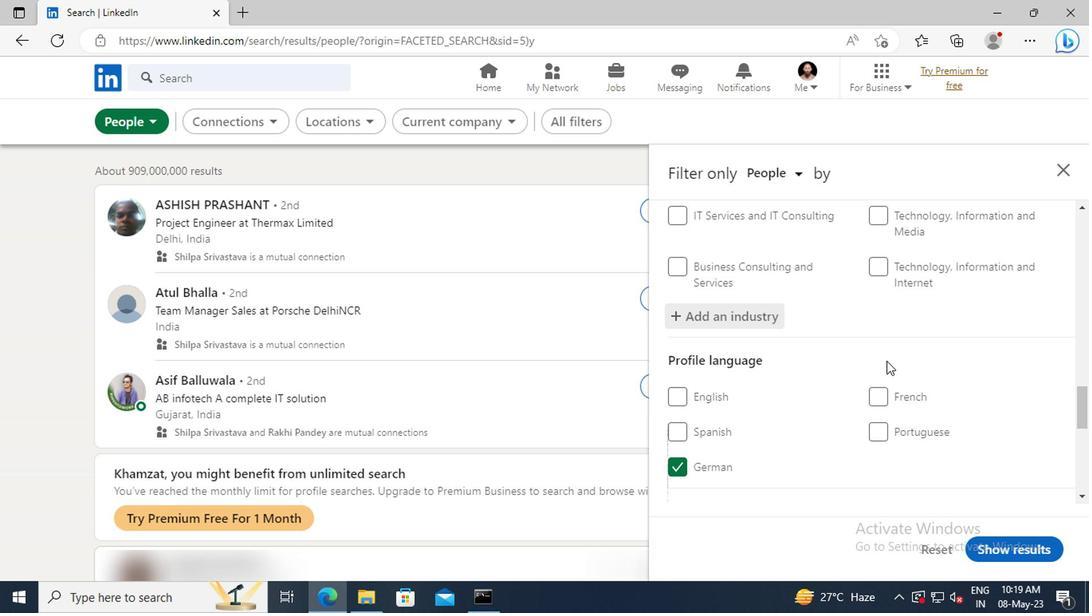 
Action: Mouse scrolled (884, 359) with delta (0, -1)
Screenshot: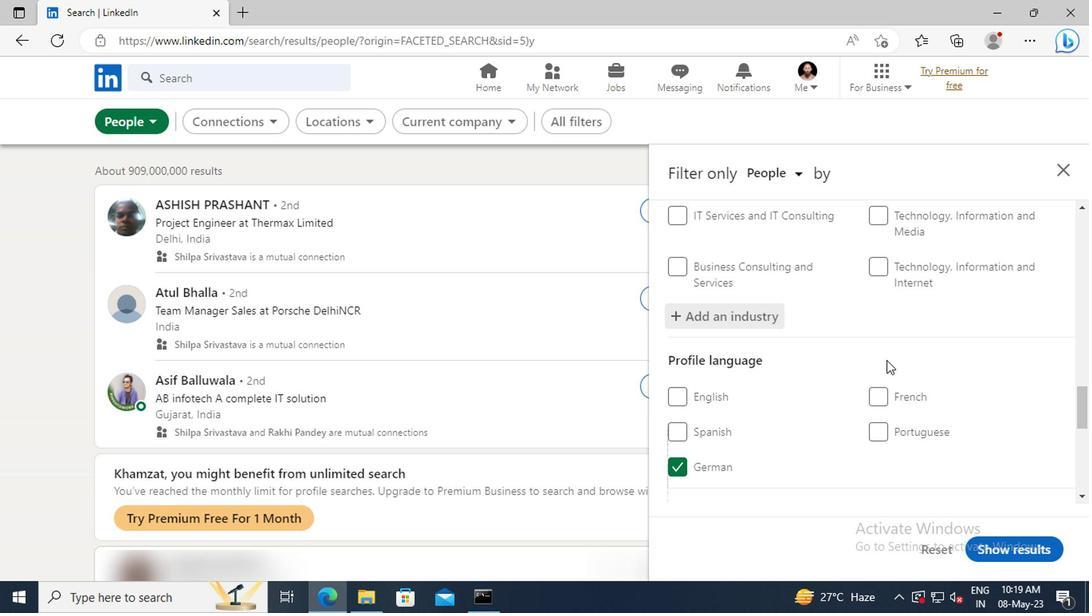 
Action: Mouse moved to (884, 348)
Screenshot: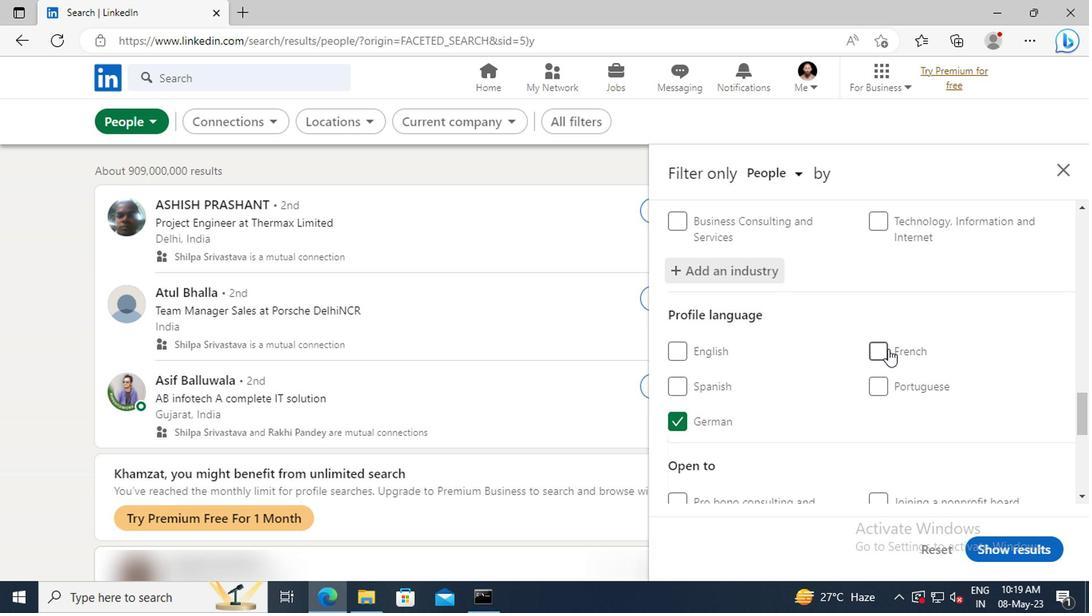 
Action: Mouse scrolled (884, 347) with delta (0, -1)
Screenshot: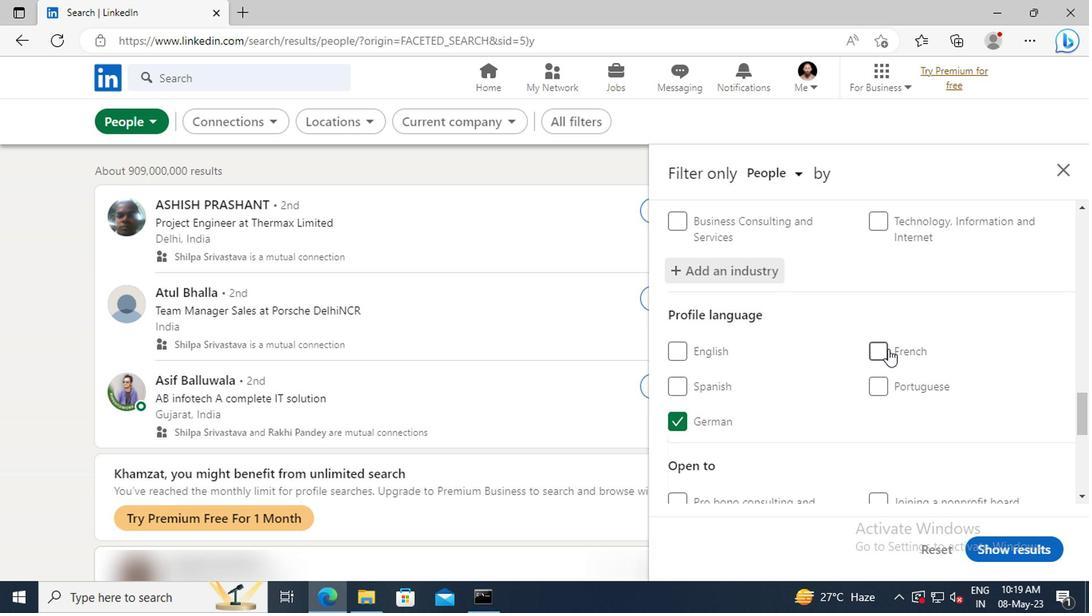 
Action: Mouse moved to (886, 344)
Screenshot: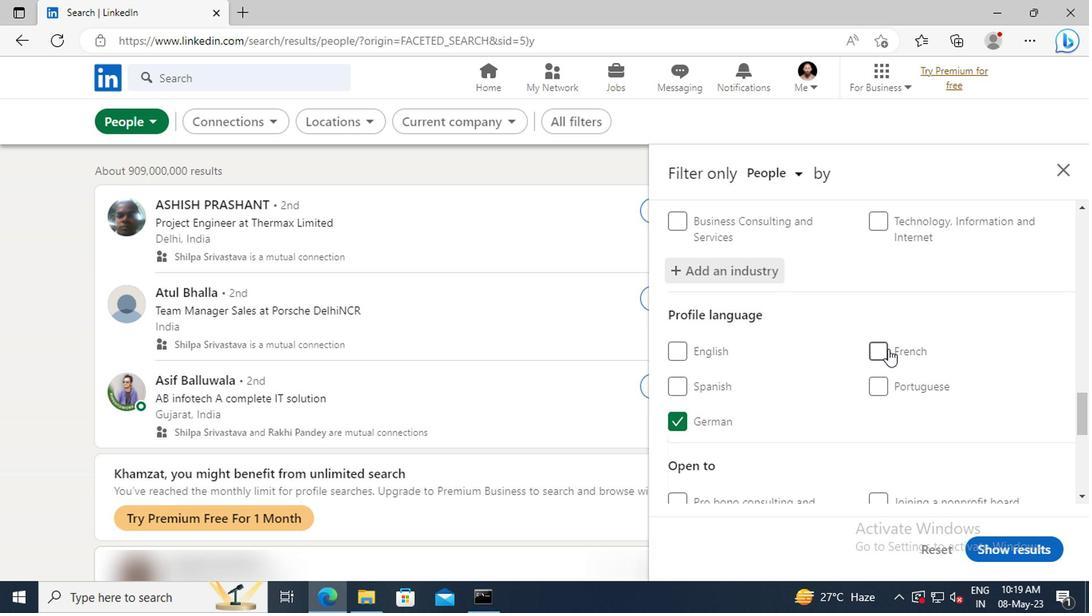 
Action: Mouse scrolled (886, 343) with delta (0, -1)
Screenshot: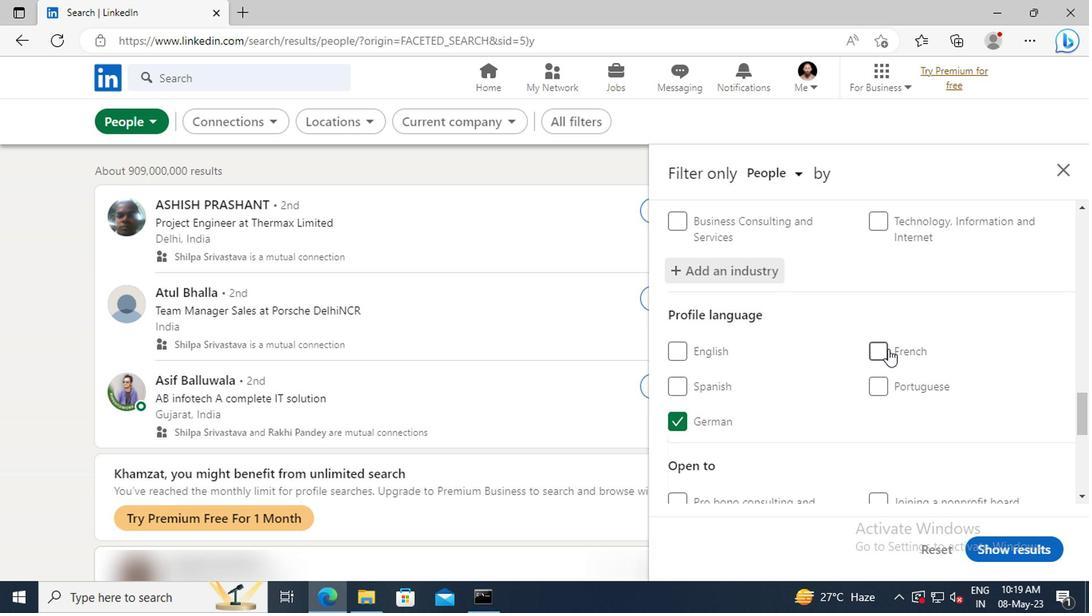 
Action: Mouse moved to (886, 331)
Screenshot: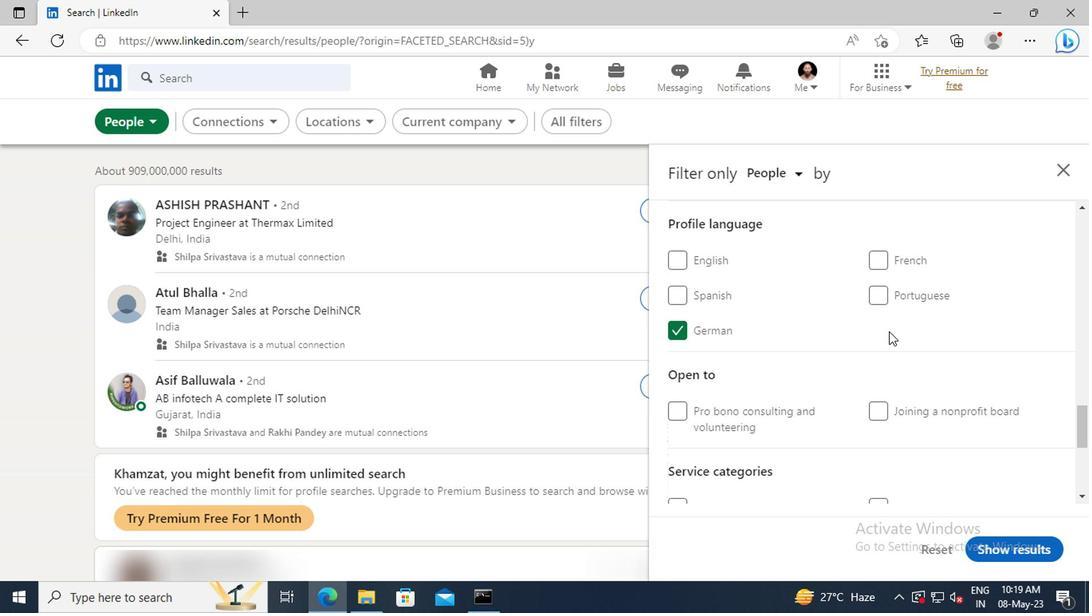 
Action: Mouse scrolled (886, 330) with delta (0, 0)
Screenshot: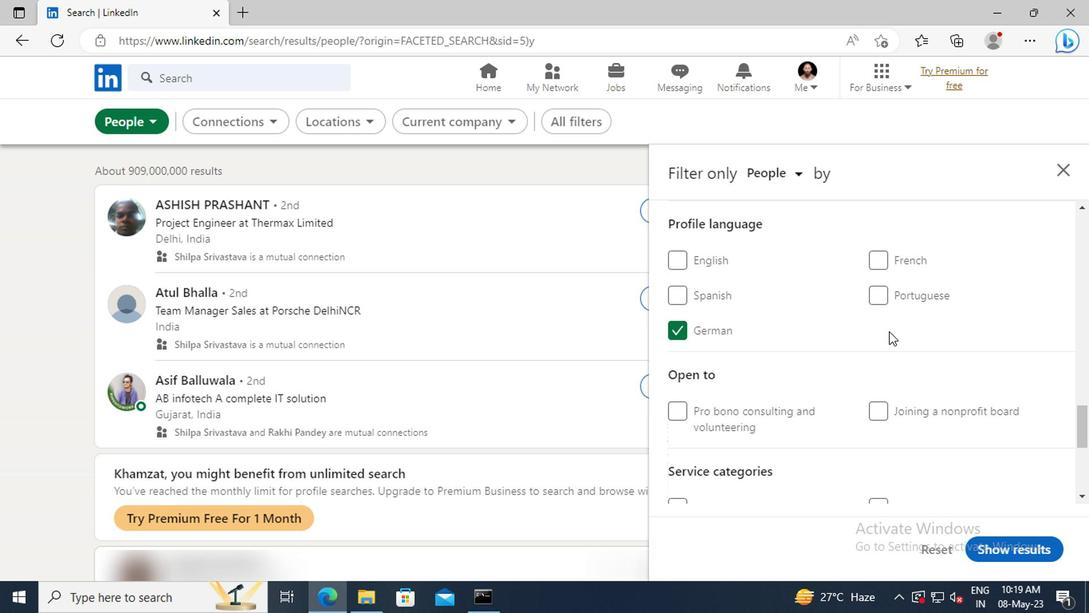 
Action: Mouse scrolled (886, 330) with delta (0, 0)
Screenshot: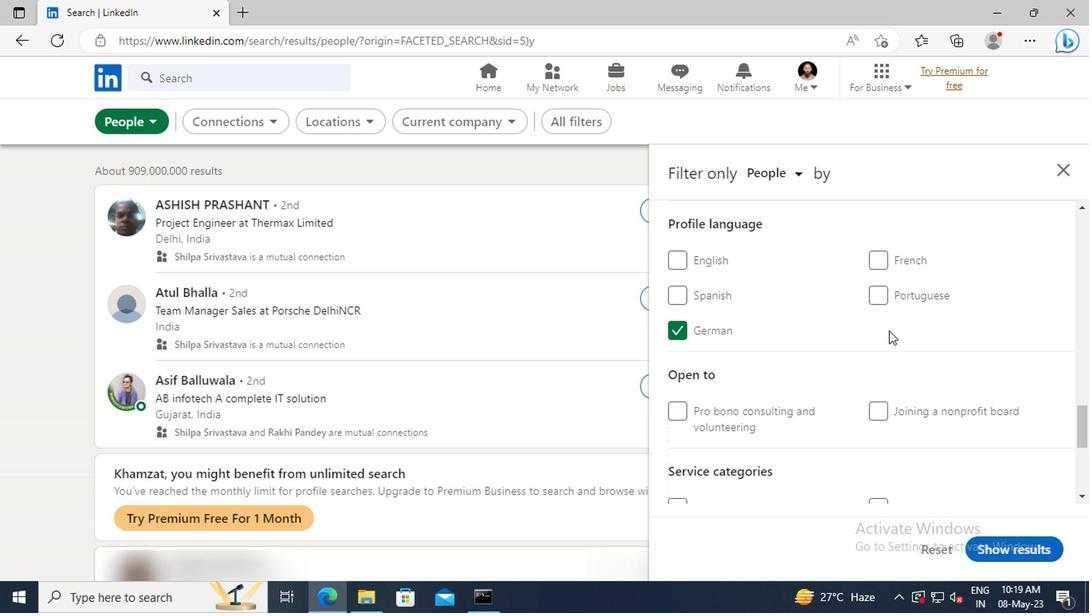 
Action: Mouse moved to (886, 330)
Screenshot: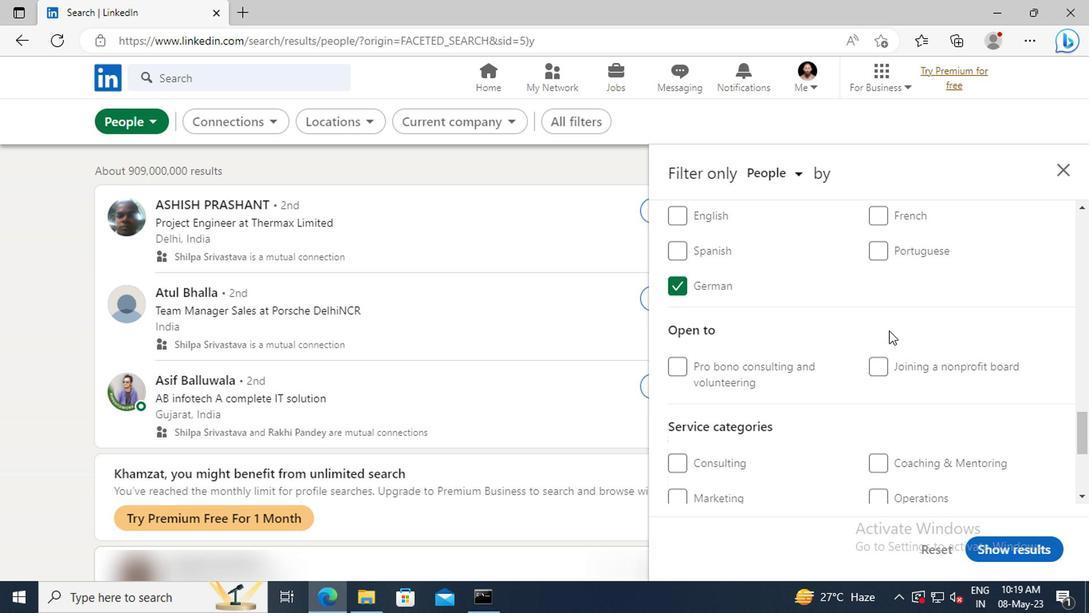 
Action: Mouse scrolled (886, 329) with delta (0, -1)
Screenshot: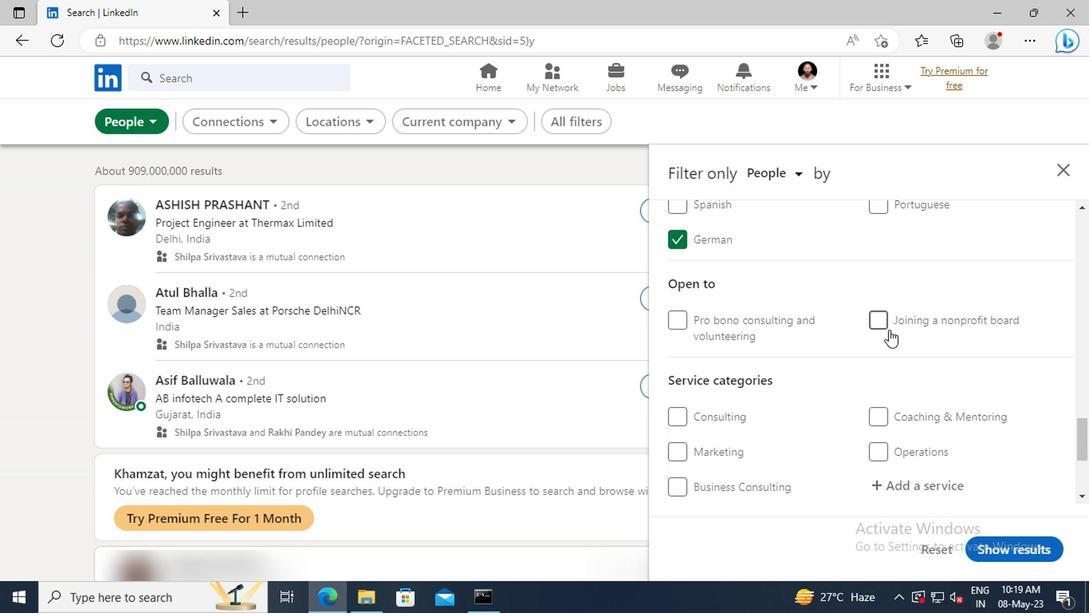 
Action: Mouse scrolled (886, 329) with delta (0, -1)
Screenshot: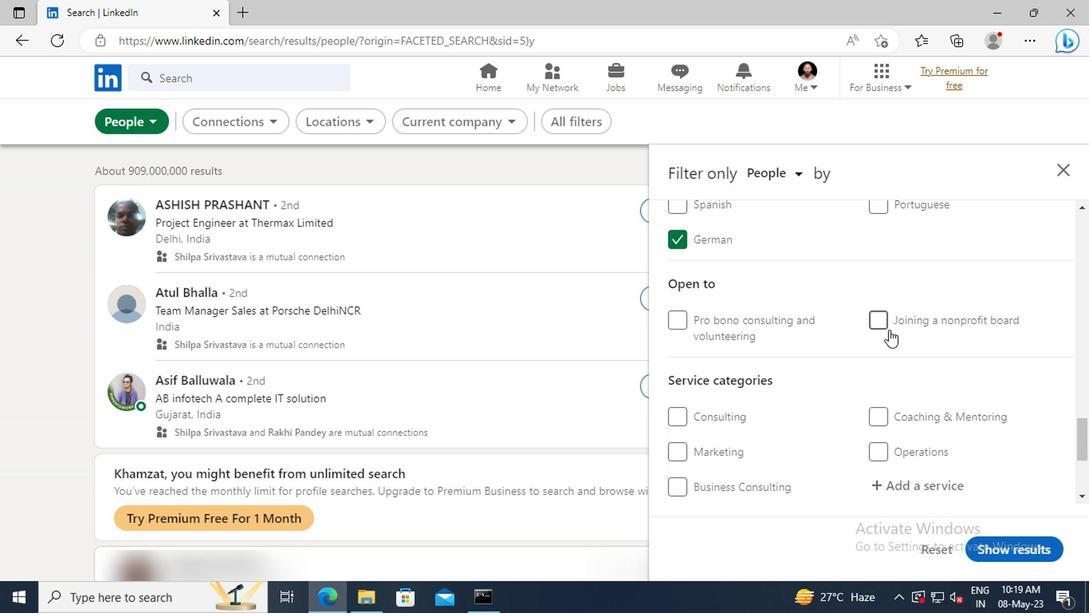 
Action: Mouse scrolled (886, 329) with delta (0, -1)
Screenshot: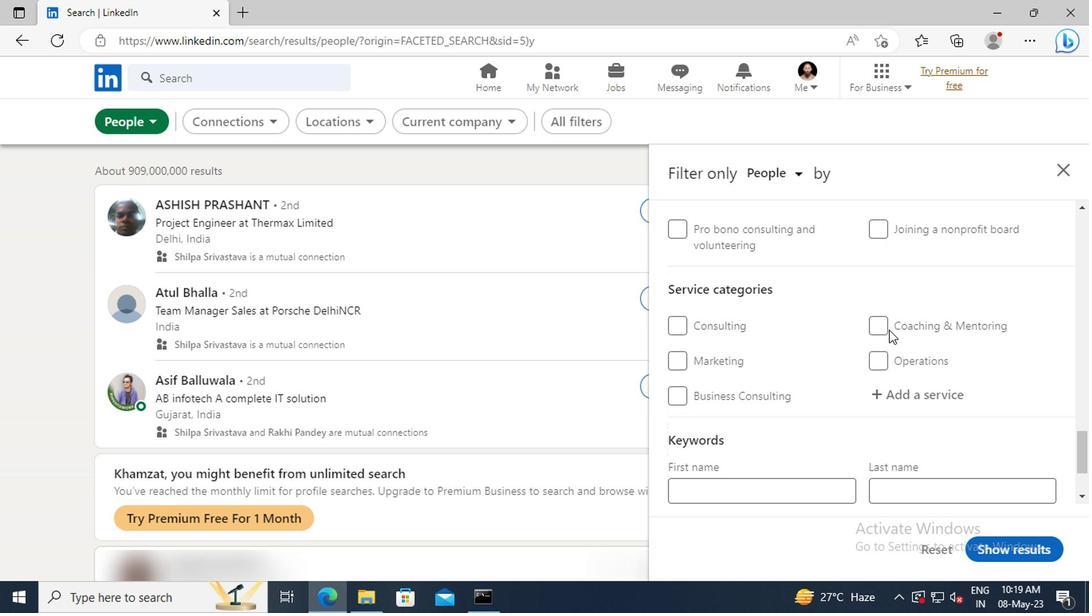
Action: Mouse moved to (884, 346)
Screenshot: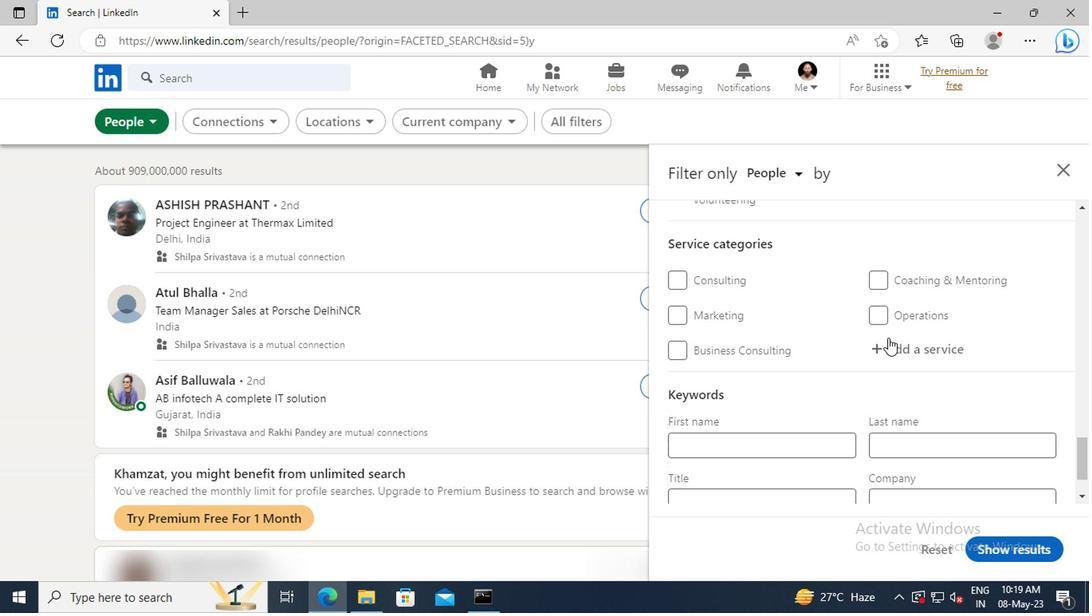 
Action: Mouse pressed left at (884, 346)
Screenshot: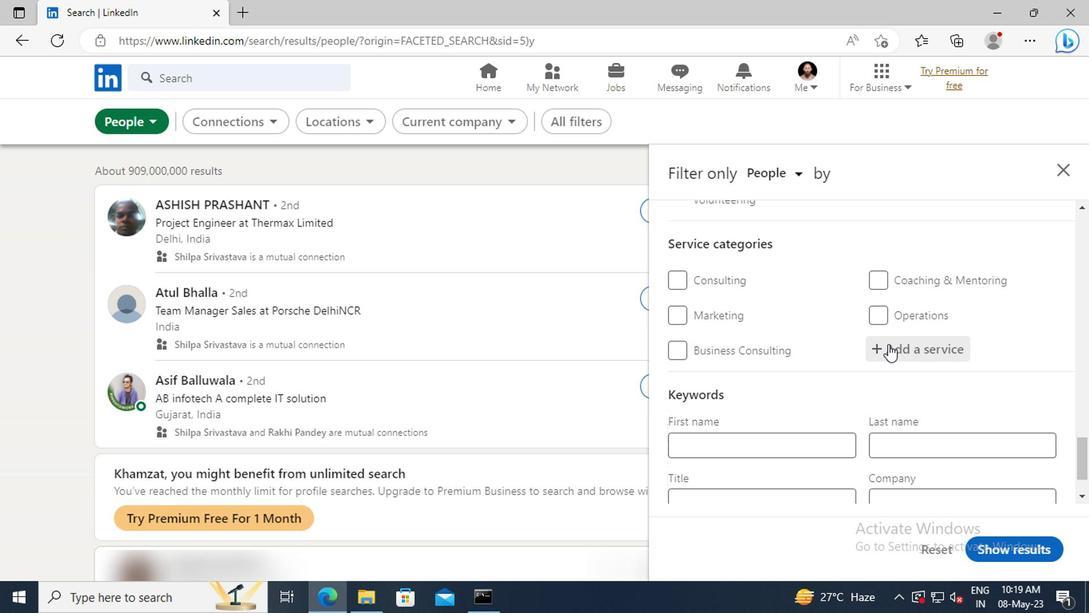
Action: Key pressed <Key.shift>PUBLIC
Screenshot: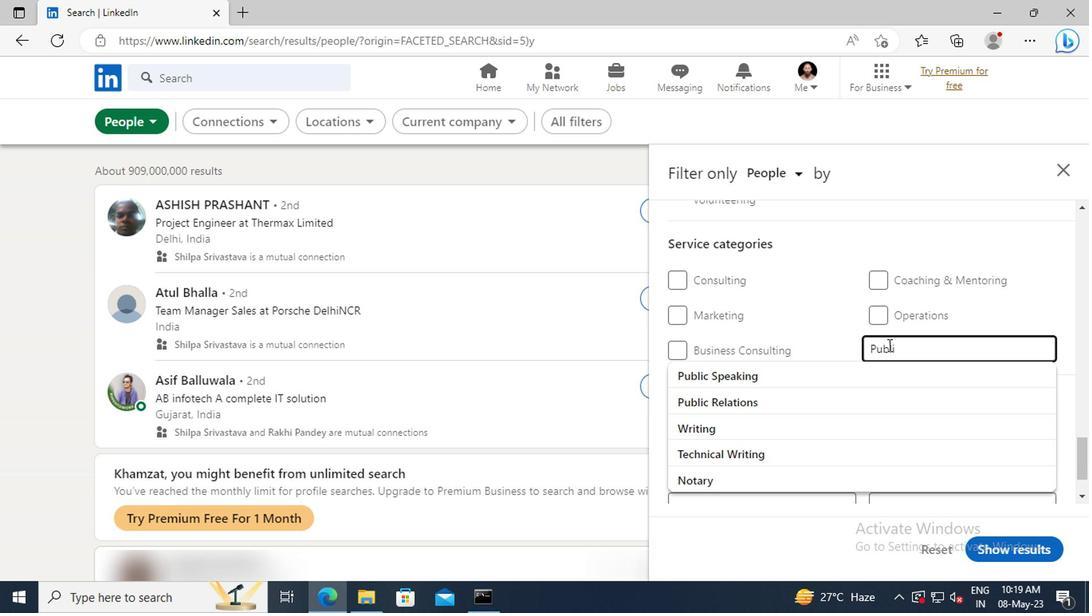 
Action: Mouse moved to (906, 405)
Screenshot: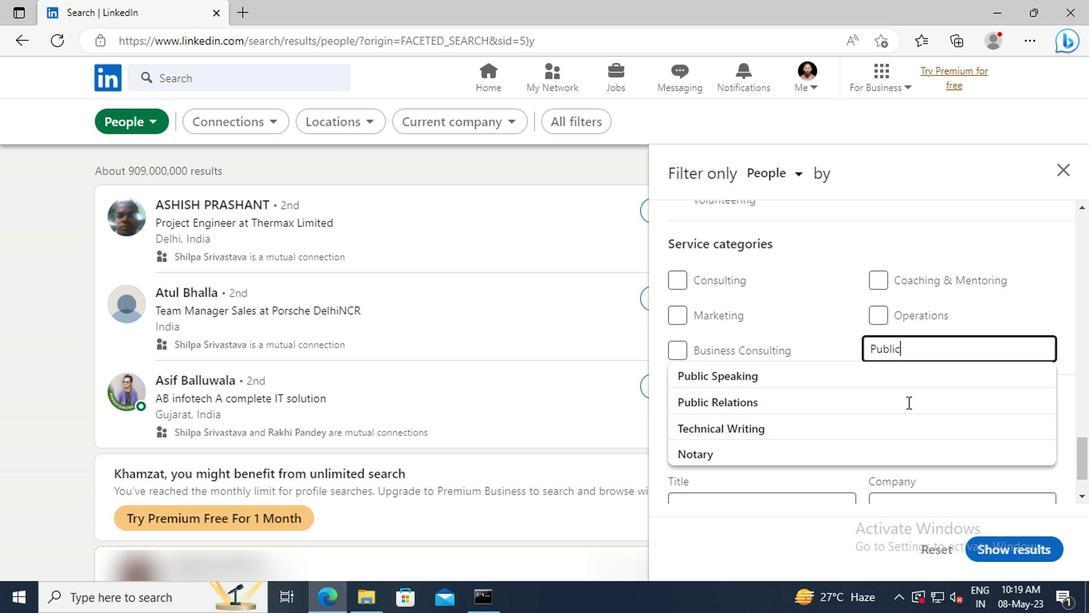 
Action: Mouse pressed left at (906, 405)
Screenshot: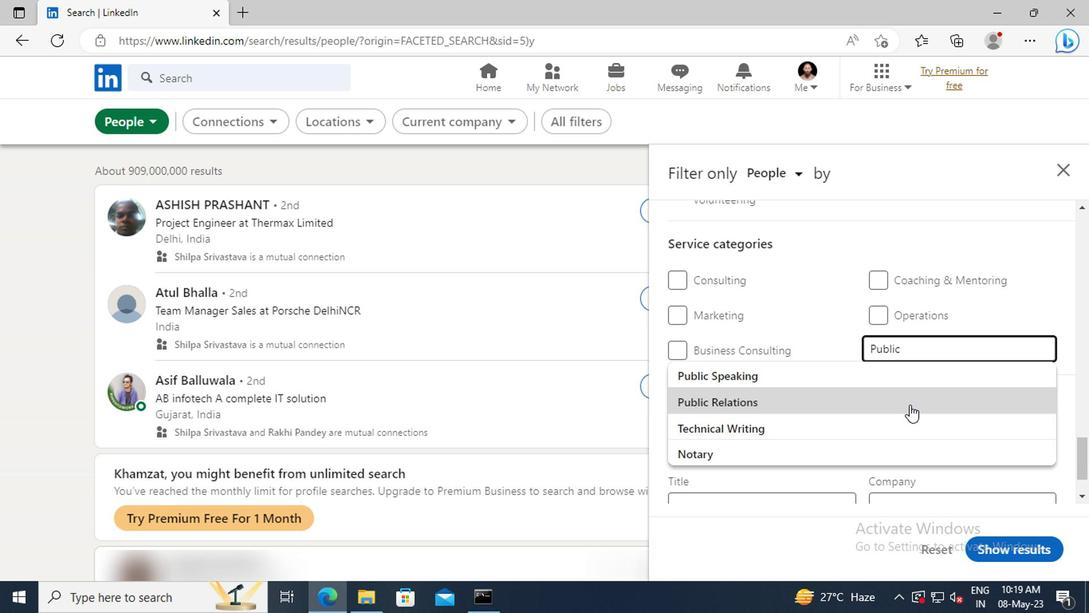 
Action: Mouse scrolled (906, 405) with delta (0, 0)
Screenshot: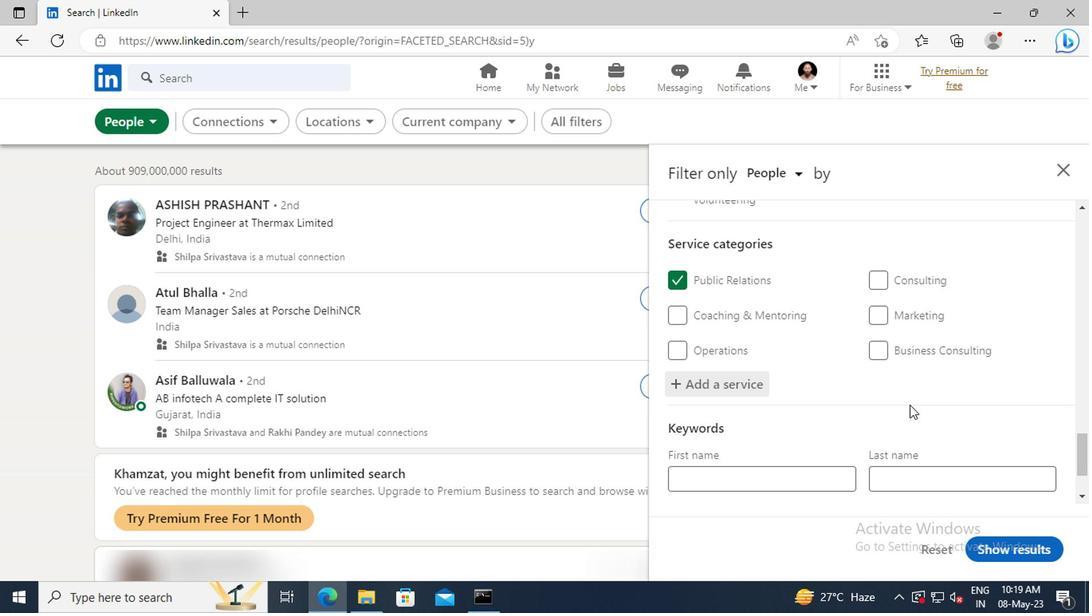 
Action: Mouse scrolled (906, 405) with delta (0, 0)
Screenshot: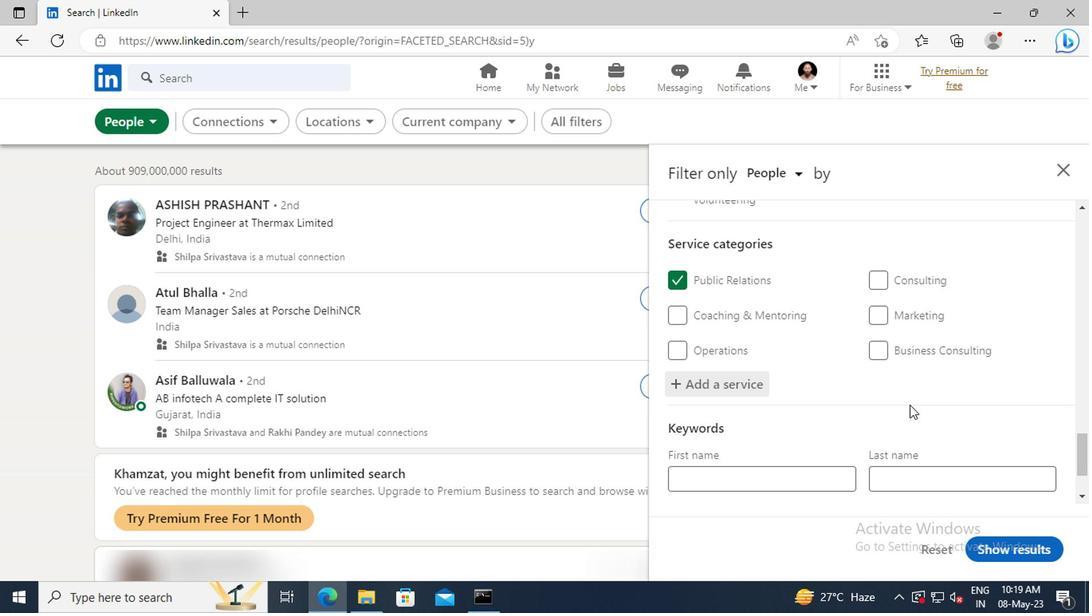 
Action: Mouse scrolled (906, 405) with delta (0, 0)
Screenshot: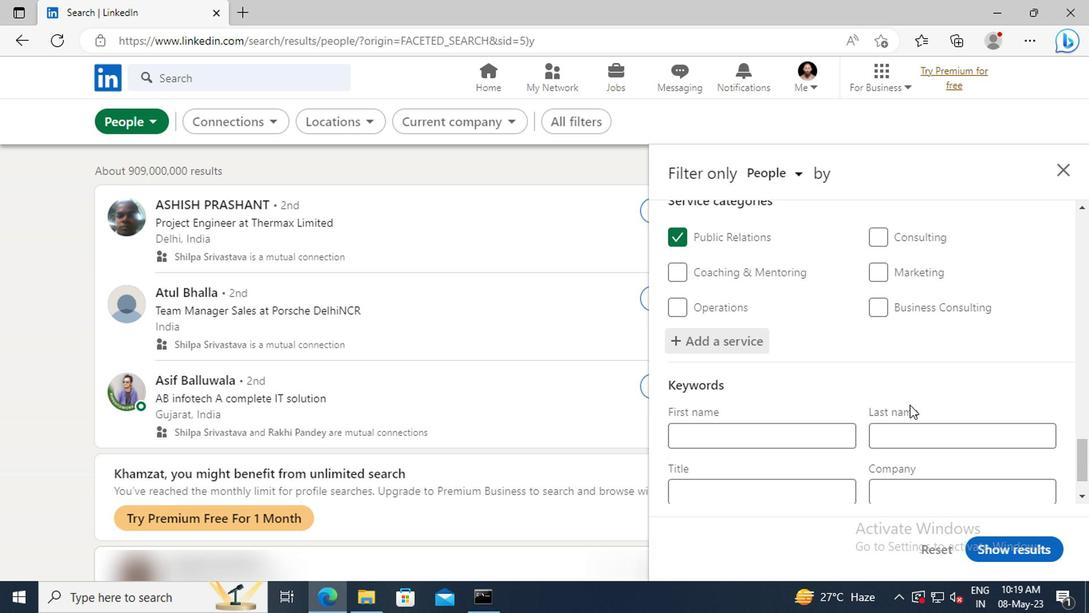 
Action: Mouse scrolled (906, 405) with delta (0, 0)
Screenshot: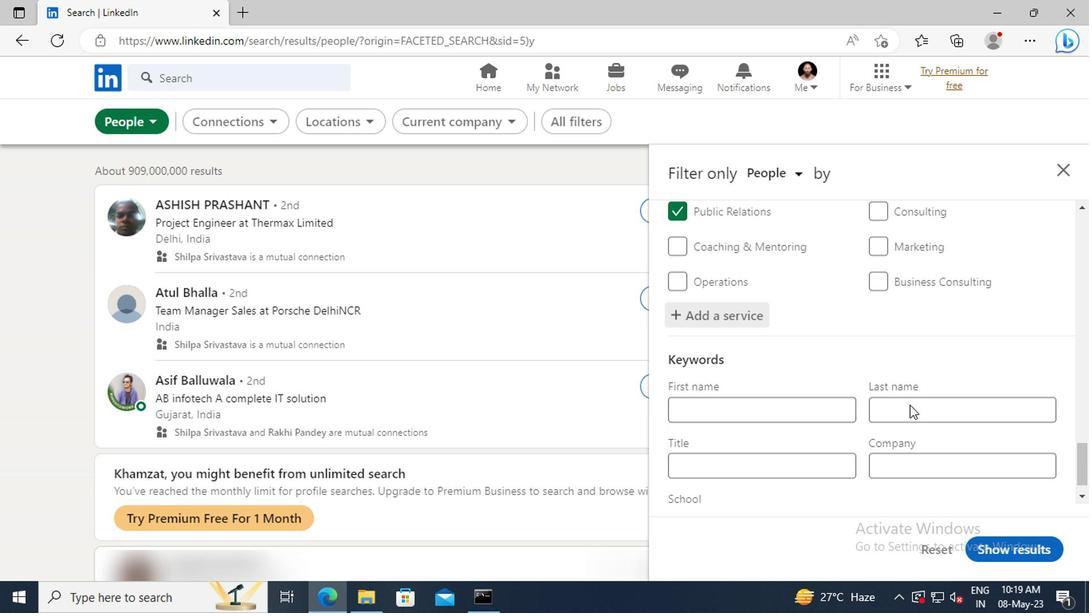 
Action: Mouse moved to (799, 431)
Screenshot: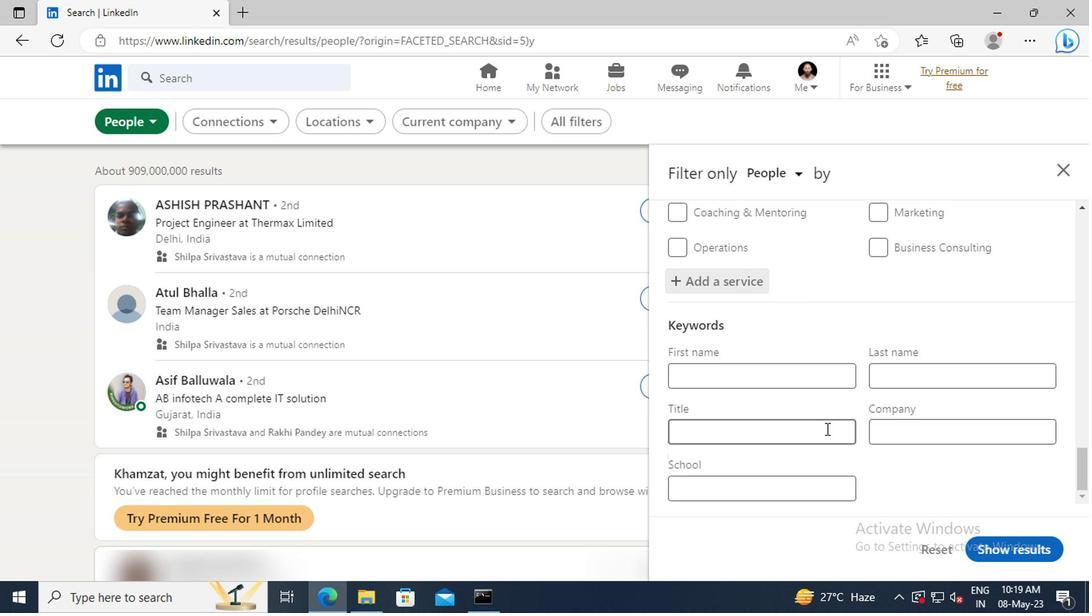 
Action: Mouse pressed left at (799, 431)
Screenshot: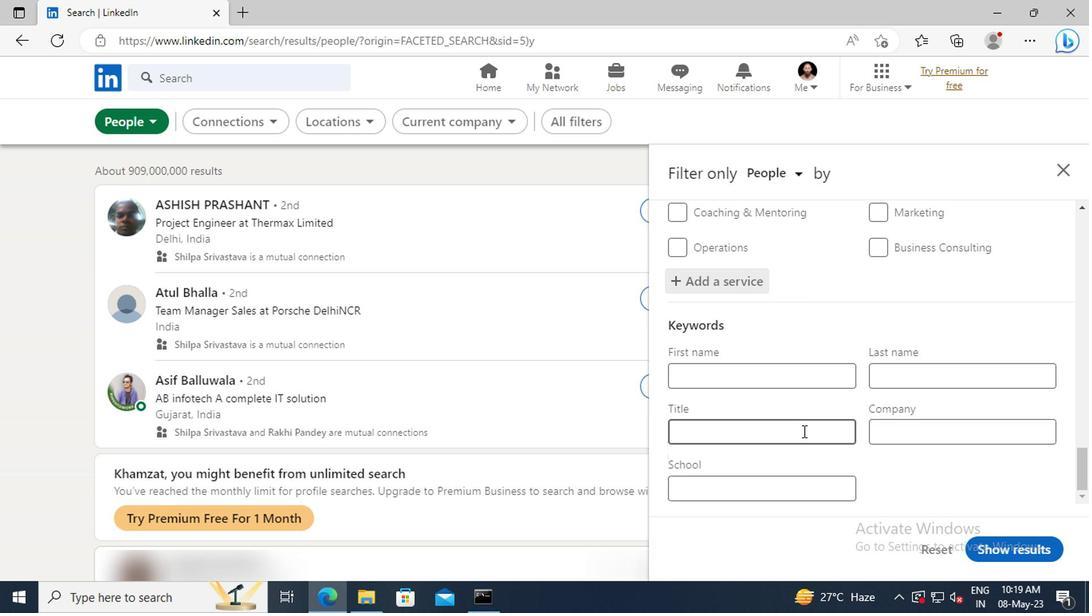 
Action: Key pressed <Key.shift>PURCHASING<Key.space><Key.shift>STAFF<Key.enter>
Screenshot: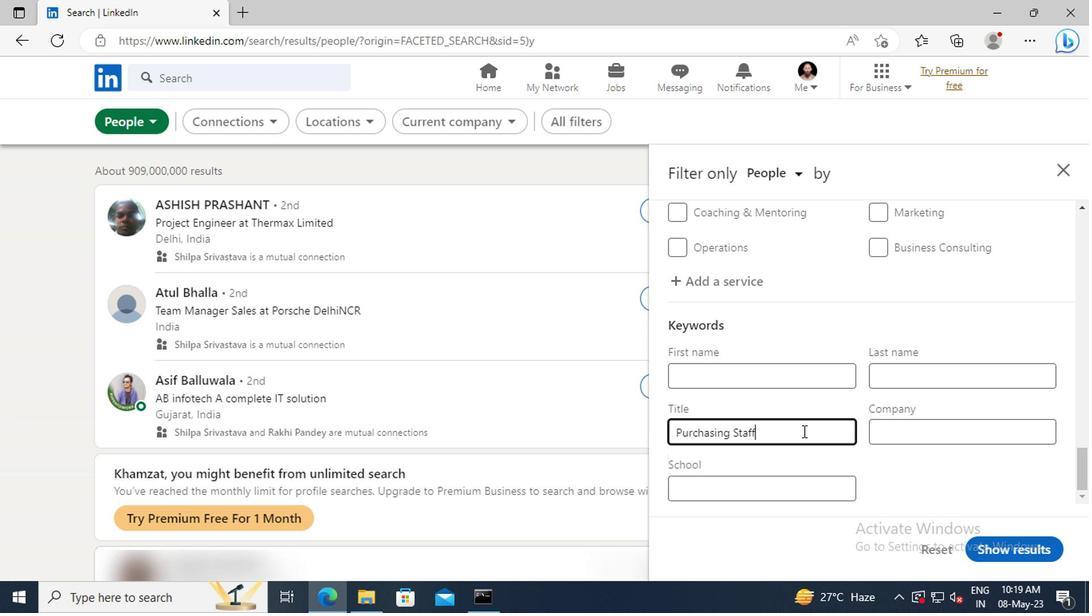 
Action: Mouse moved to (997, 551)
Screenshot: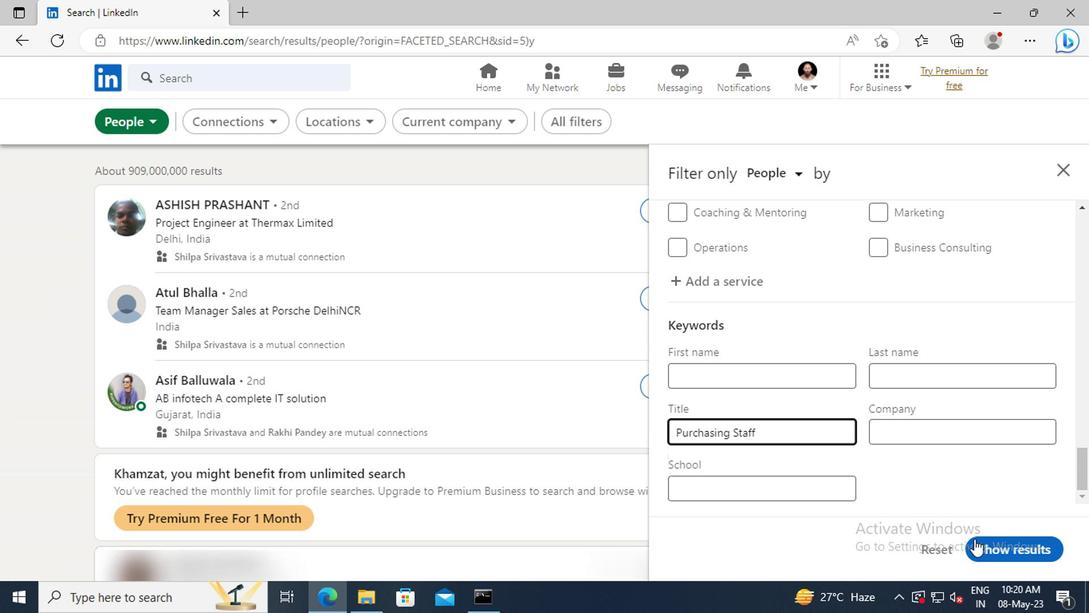 
Action: Mouse pressed left at (997, 551)
Screenshot: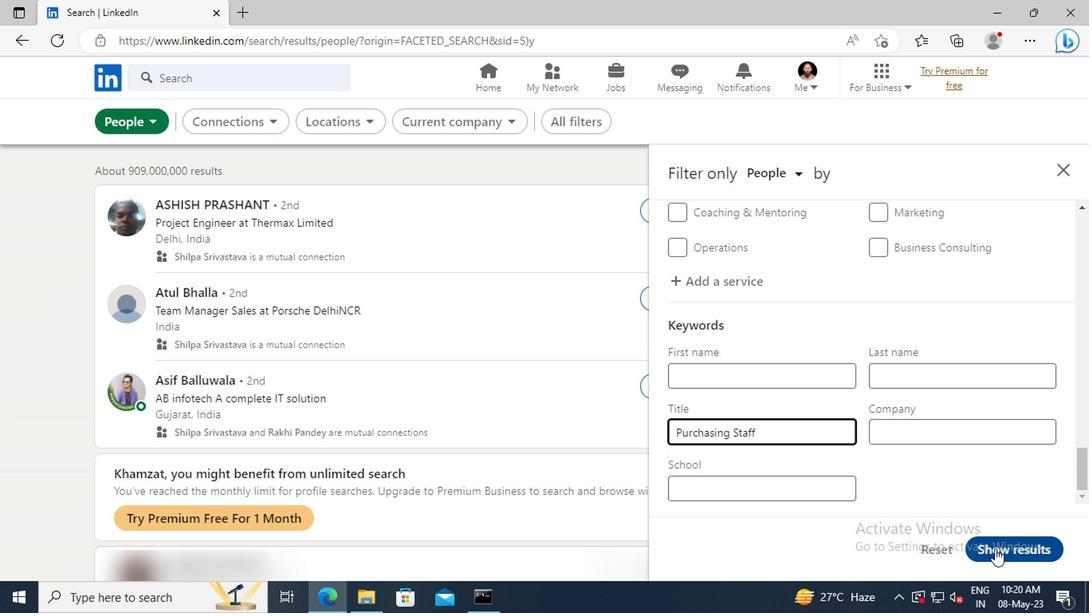 
